 Task: Find connections with filter location Domont with filter topic #Partnershipwith filter profile language German with filter current company Pharmaguideline with filter school Indira Gandhi Delhi Technical University for Women with filter industry Magnetic and Optical Media Manufacturing with filter service category Computer Repair with filter keywords title Waiter/Waitress
Action: Mouse moved to (513, 84)
Screenshot: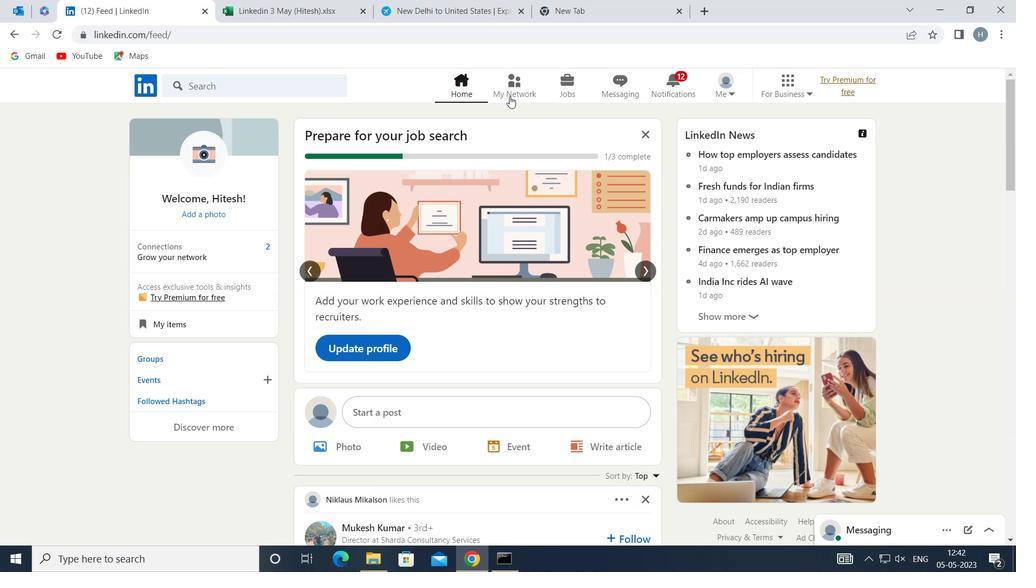 
Action: Mouse pressed left at (513, 84)
Screenshot: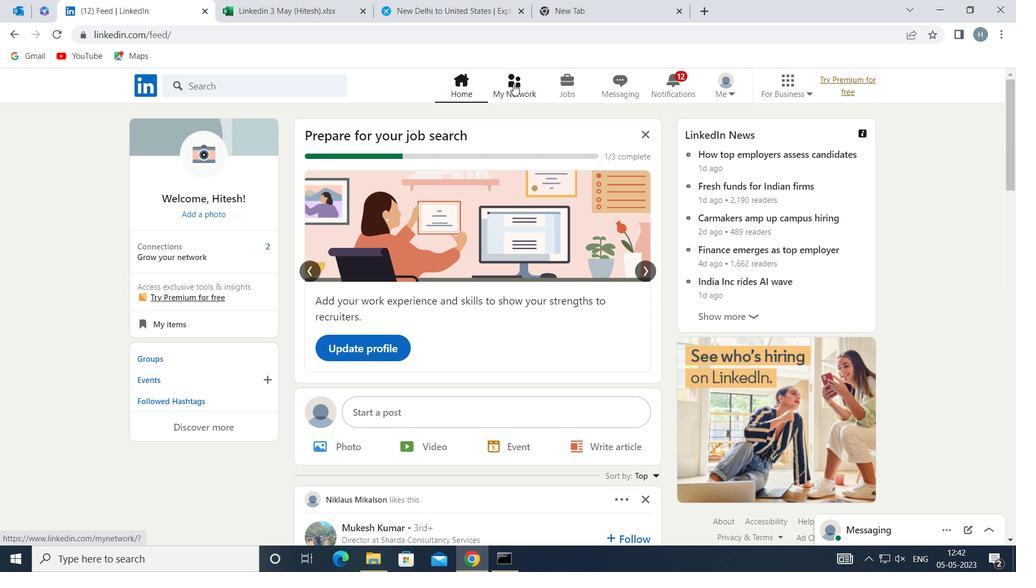 
Action: Mouse moved to (292, 159)
Screenshot: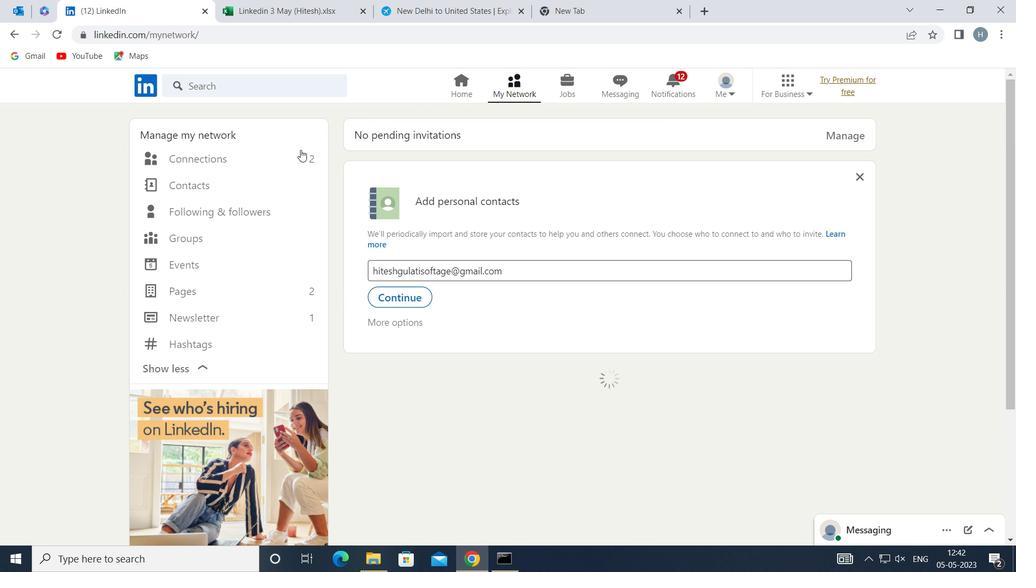 
Action: Mouse pressed left at (292, 159)
Screenshot: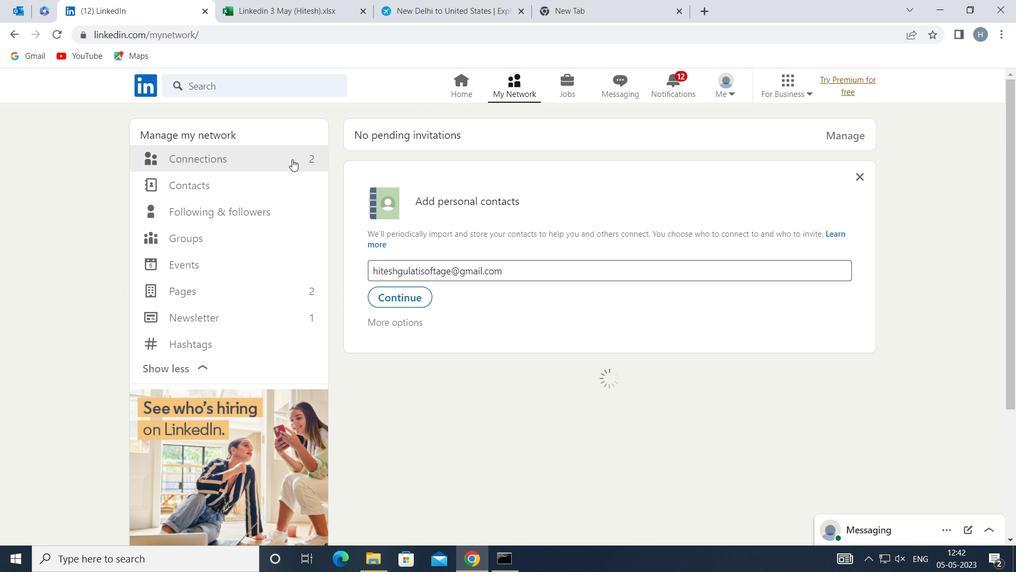 
Action: Mouse moved to (586, 157)
Screenshot: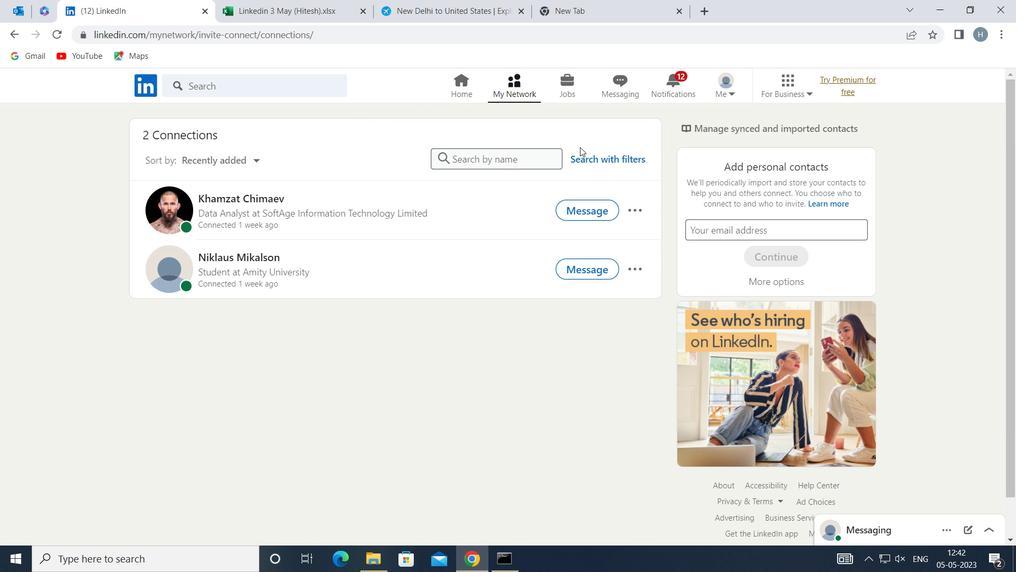 
Action: Mouse pressed left at (586, 157)
Screenshot: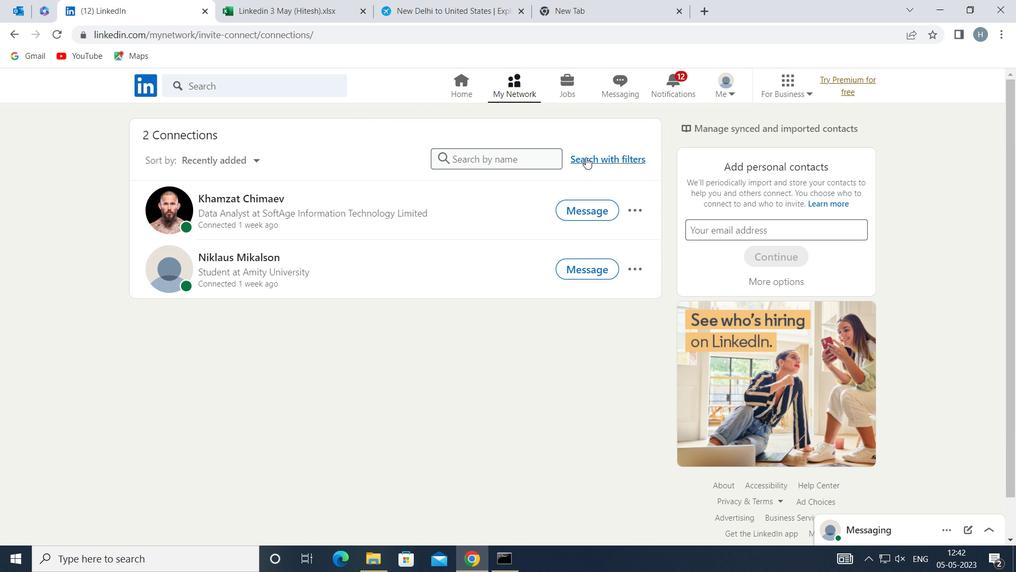 
Action: Mouse moved to (554, 123)
Screenshot: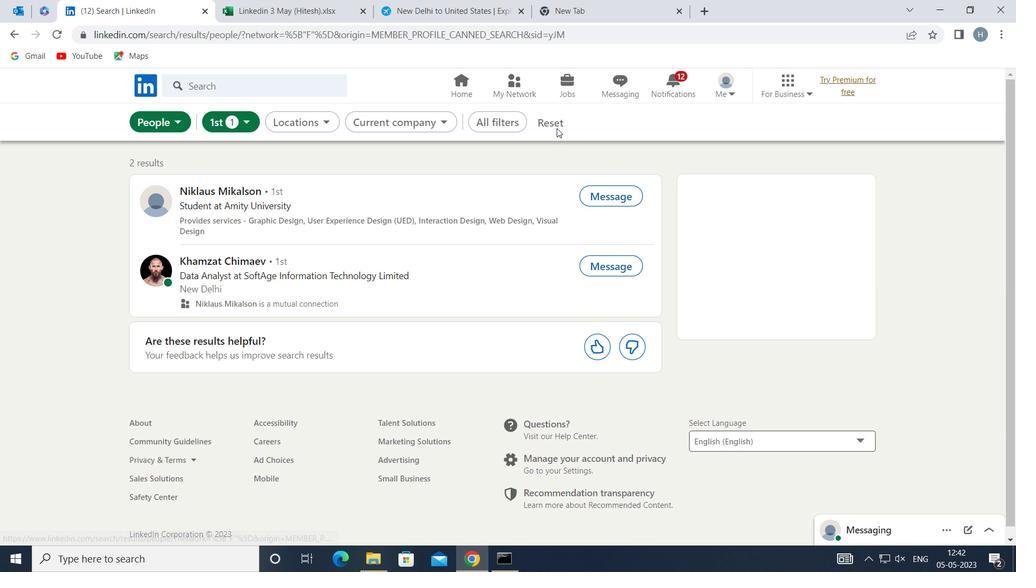 
Action: Mouse pressed left at (554, 123)
Screenshot: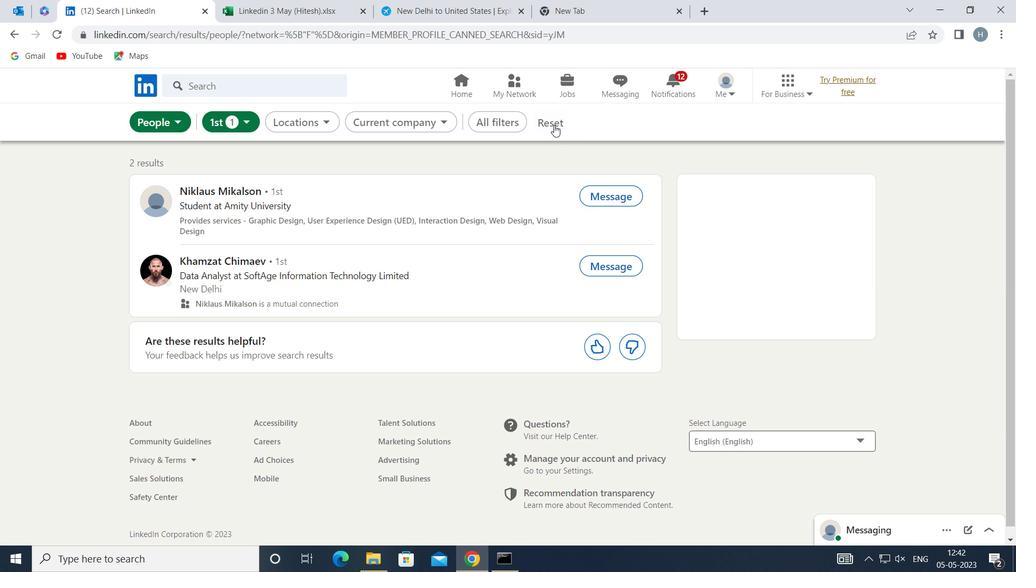 
Action: Mouse moved to (539, 119)
Screenshot: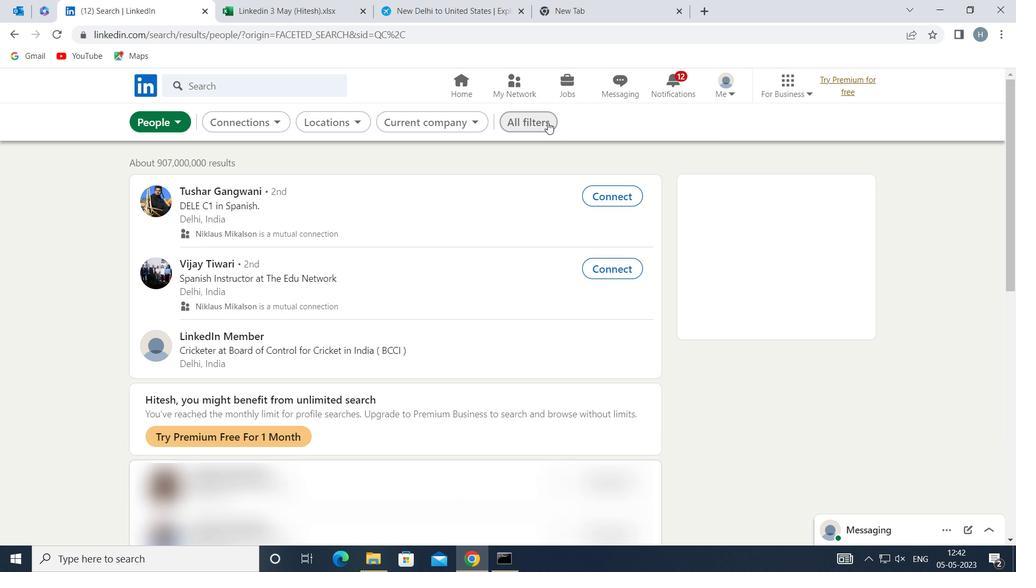 
Action: Mouse pressed left at (539, 119)
Screenshot: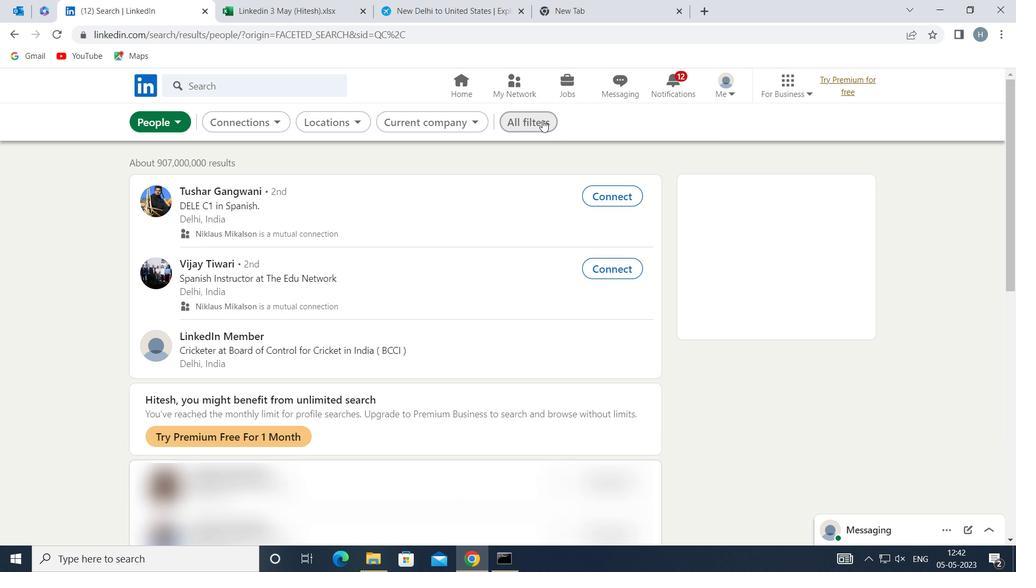 
Action: Mouse moved to (770, 282)
Screenshot: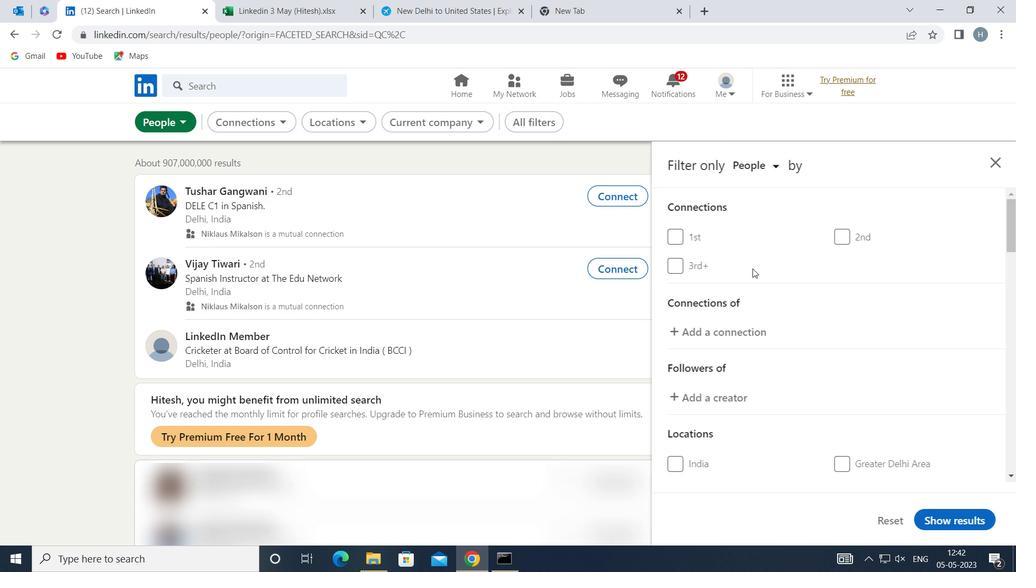 
Action: Mouse scrolled (770, 282) with delta (0, 0)
Screenshot: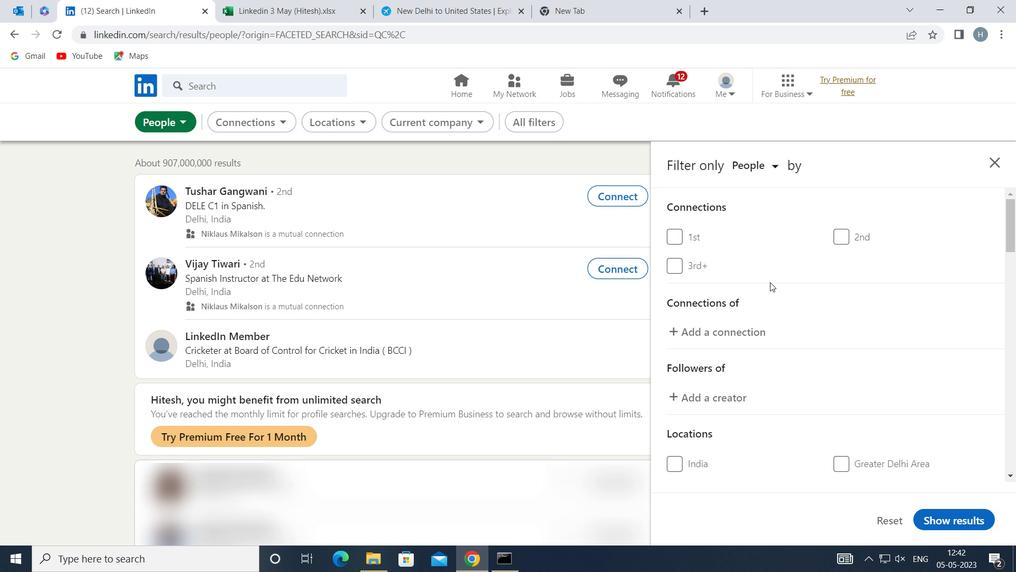
Action: Mouse scrolled (770, 282) with delta (0, 0)
Screenshot: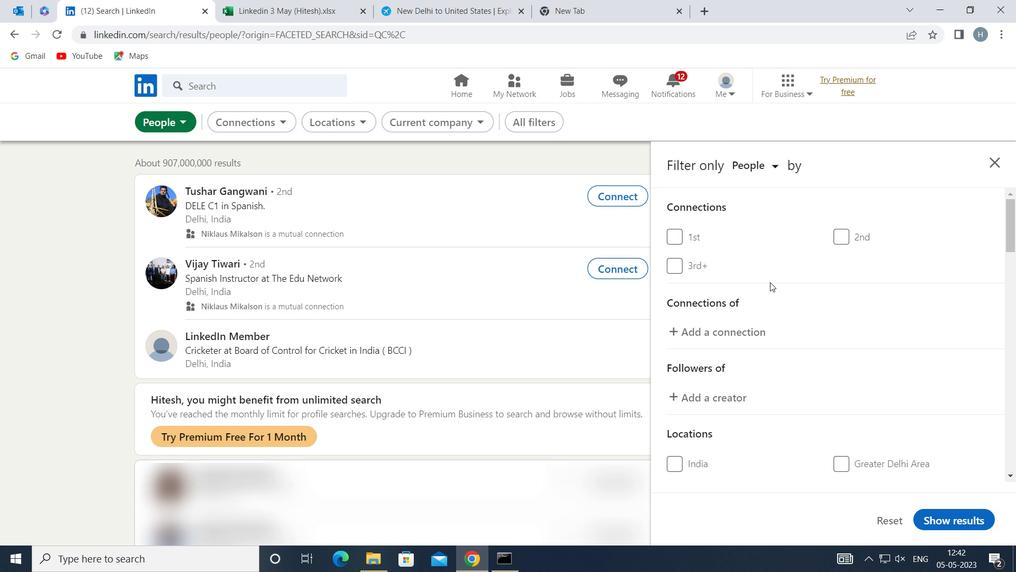 
Action: Mouse scrolled (770, 282) with delta (0, 0)
Screenshot: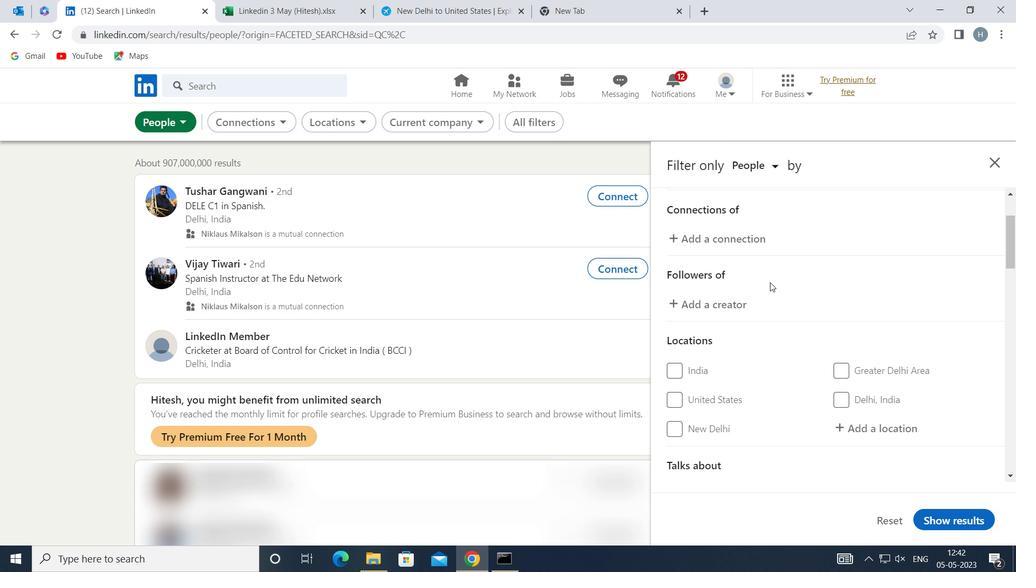 
Action: Mouse moved to (849, 318)
Screenshot: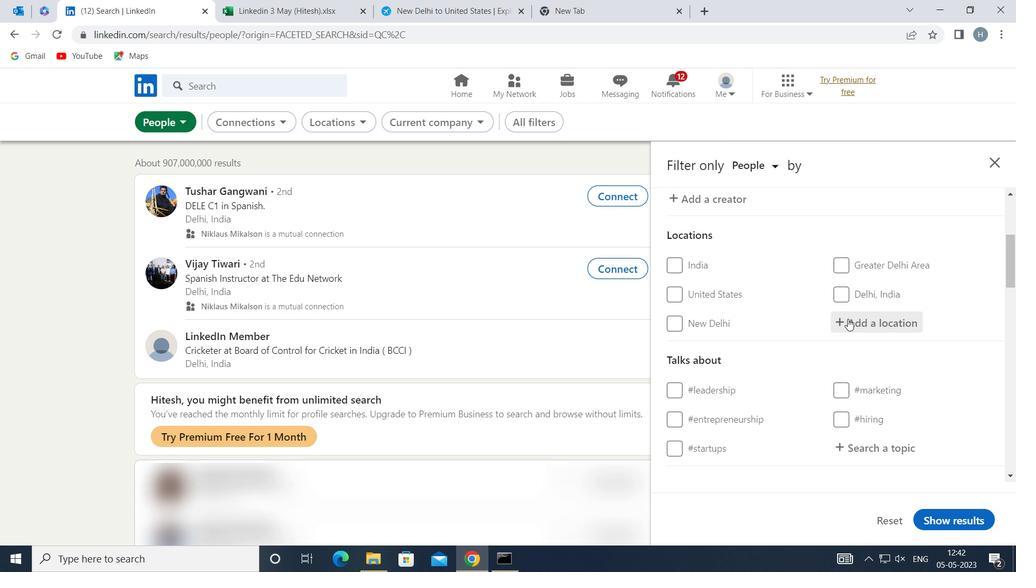 
Action: Mouse pressed left at (849, 318)
Screenshot: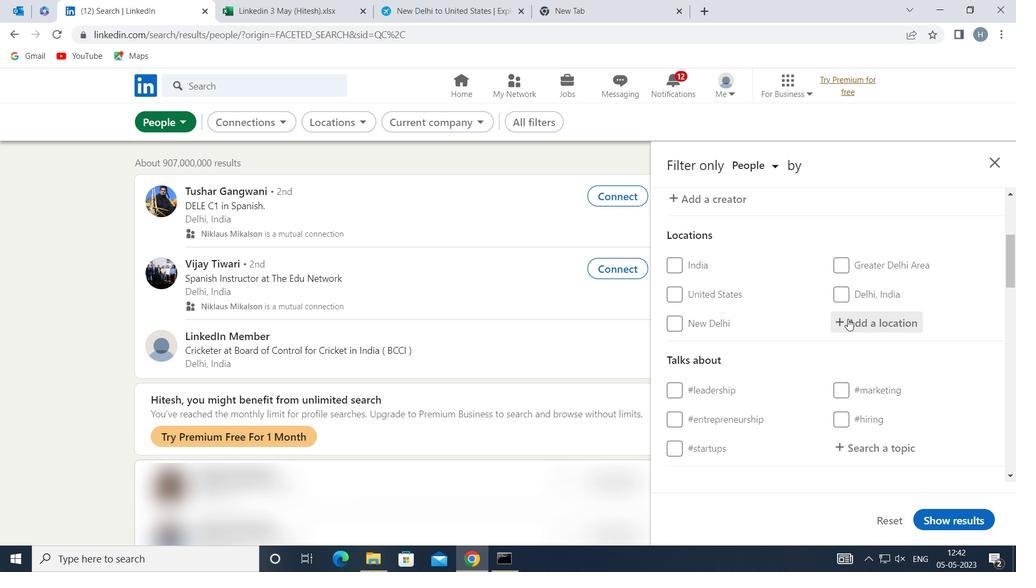 
Action: Mouse moved to (845, 317)
Screenshot: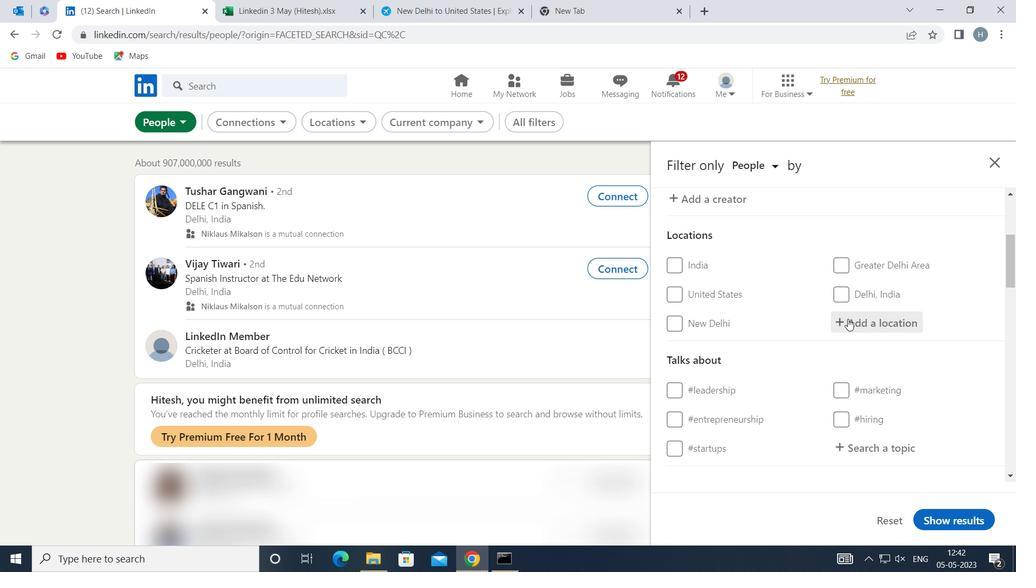 
Action: Key pressed <Key.shift>DOMON
Screenshot: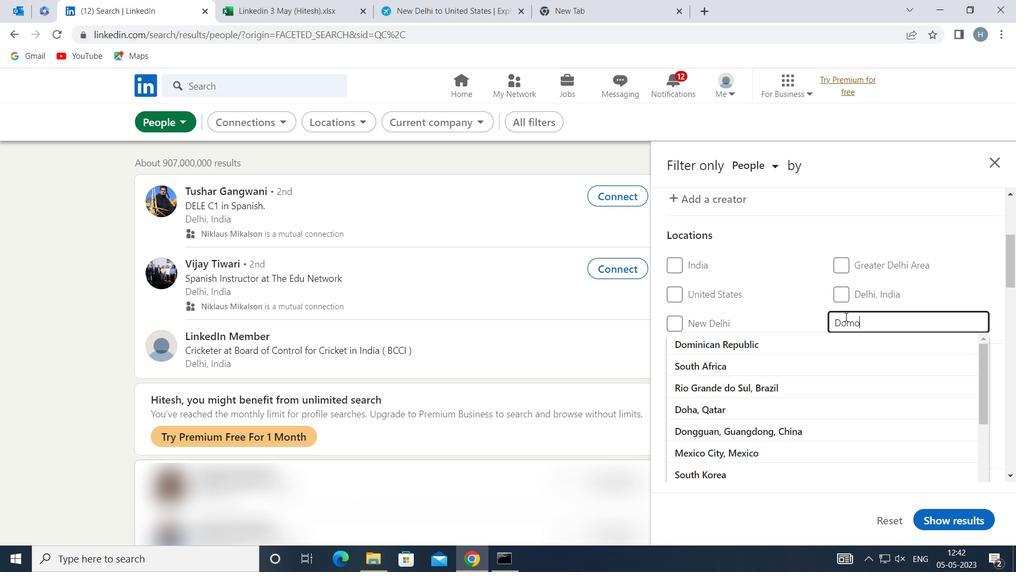 
Action: Mouse moved to (819, 343)
Screenshot: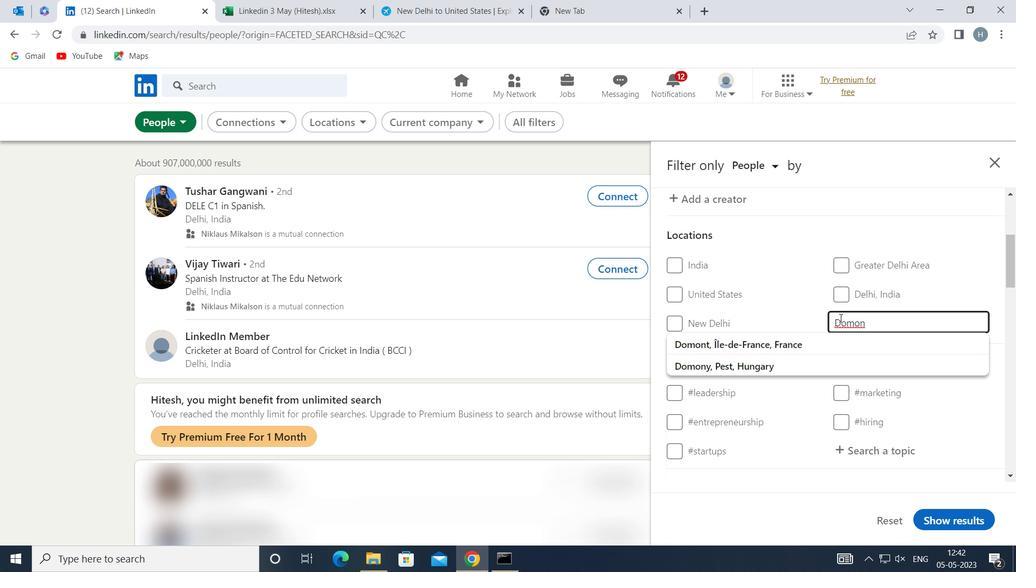 
Action: Mouse pressed left at (819, 343)
Screenshot: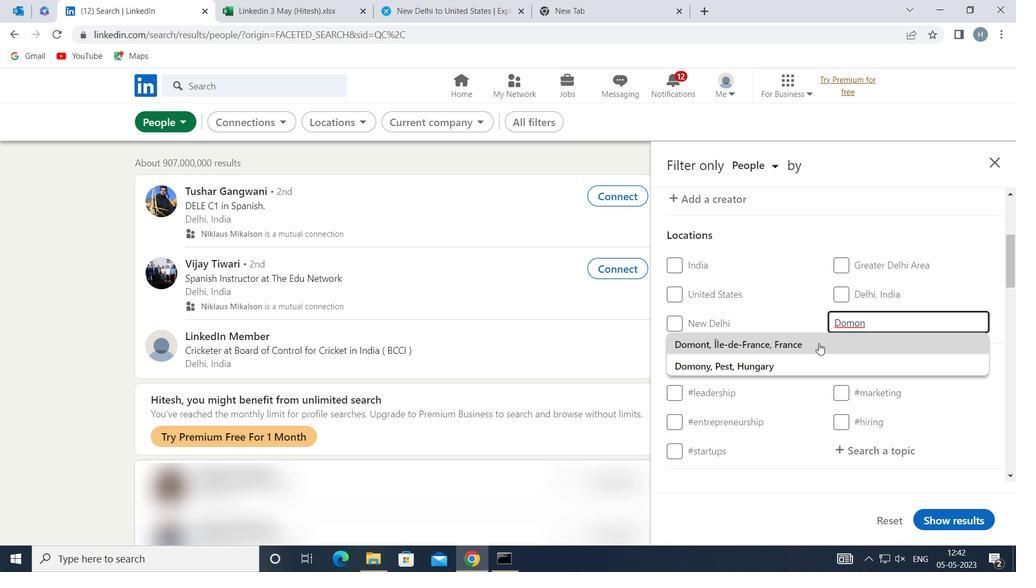 
Action: Mouse moved to (795, 308)
Screenshot: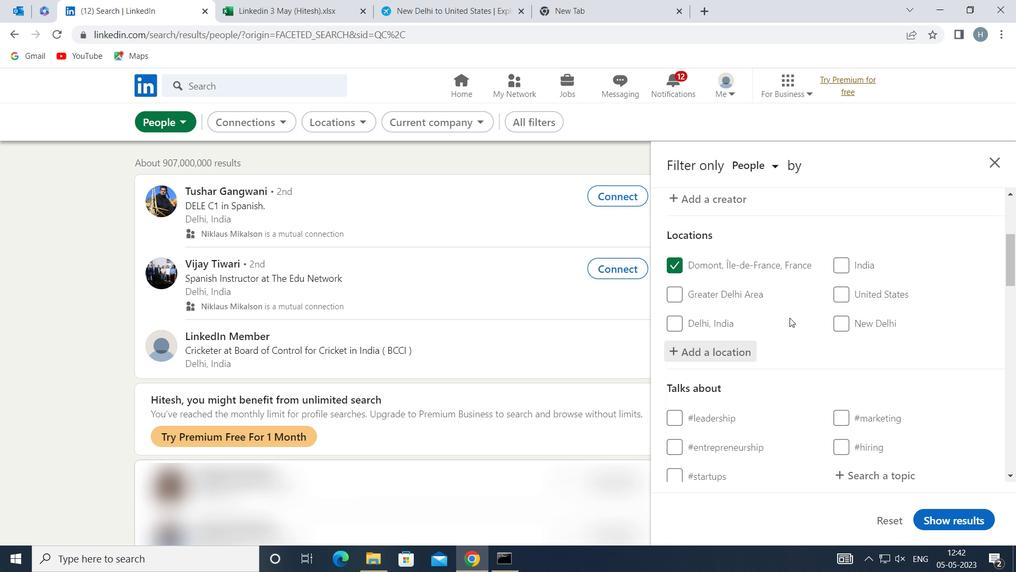 
Action: Mouse scrolled (795, 307) with delta (0, 0)
Screenshot: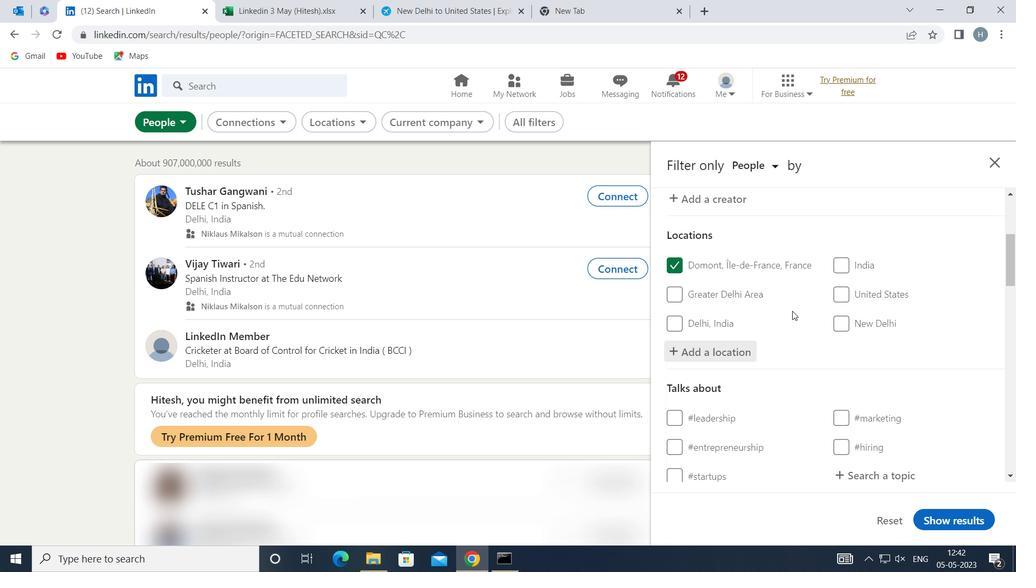 
Action: Mouse moved to (796, 306)
Screenshot: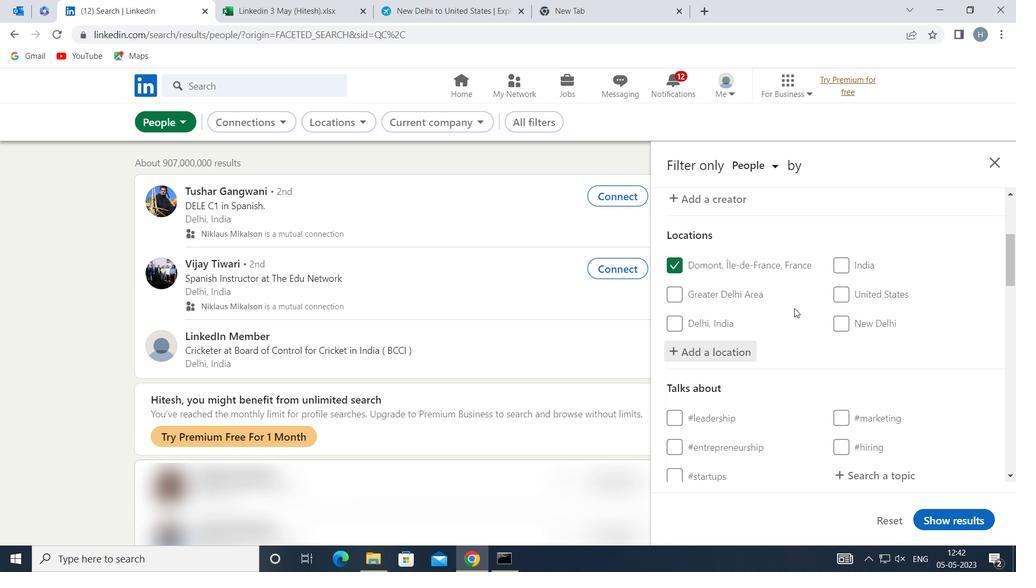 
Action: Mouse scrolled (796, 306) with delta (0, 0)
Screenshot: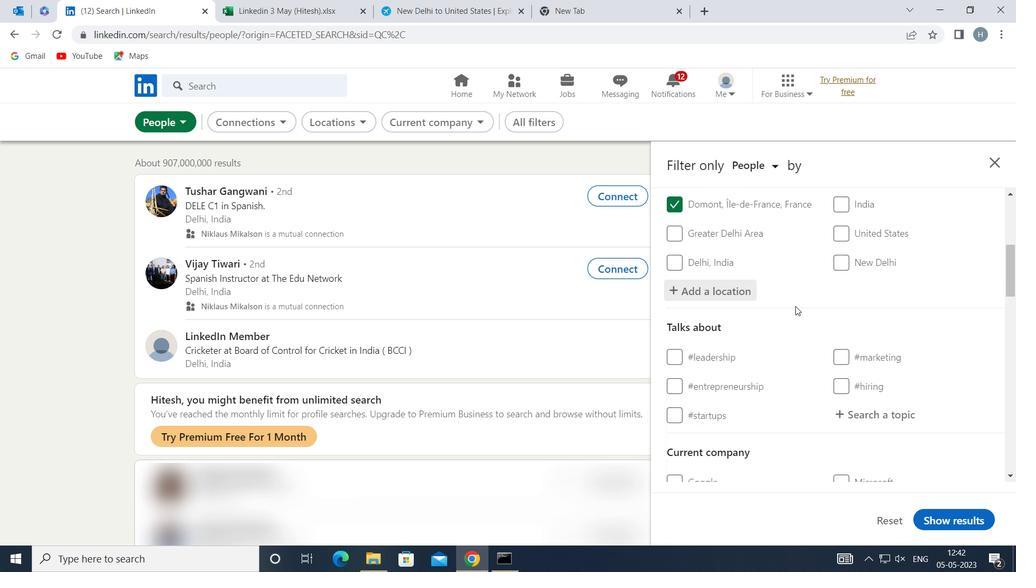 
Action: Mouse moved to (867, 344)
Screenshot: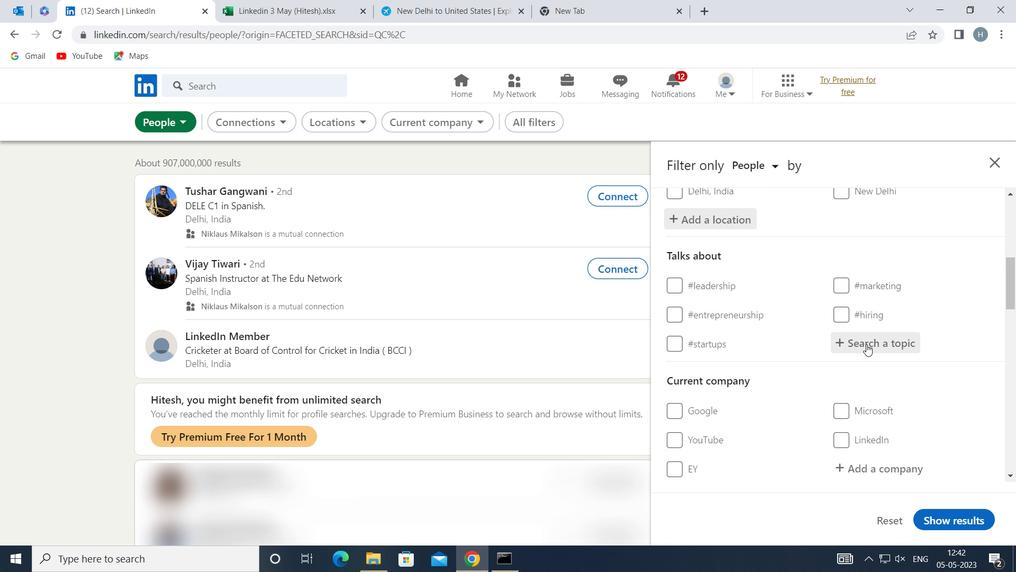 
Action: Mouse pressed left at (867, 344)
Screenshot: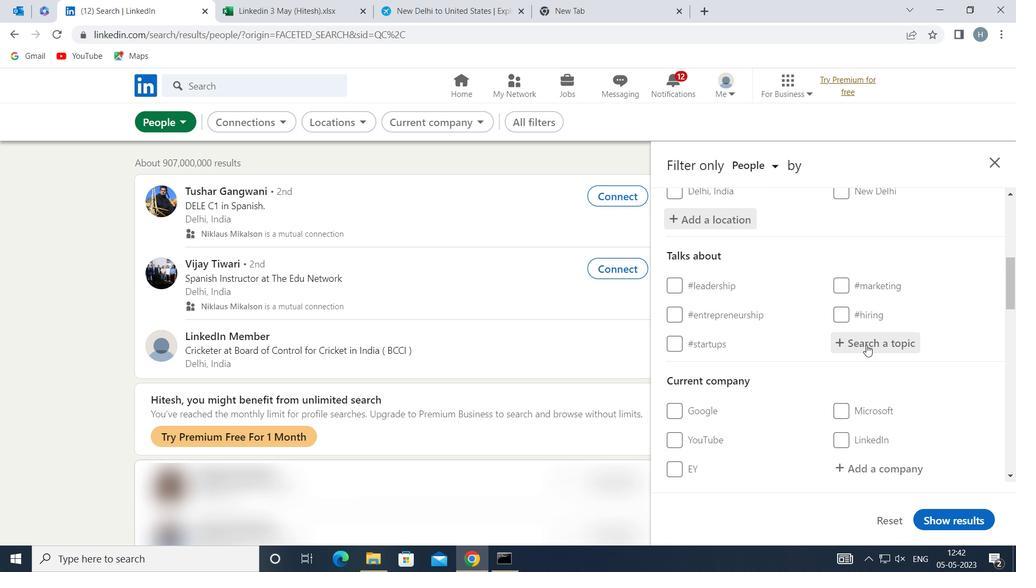 
Action: Mouse moved to (868, 344)
Screenshot: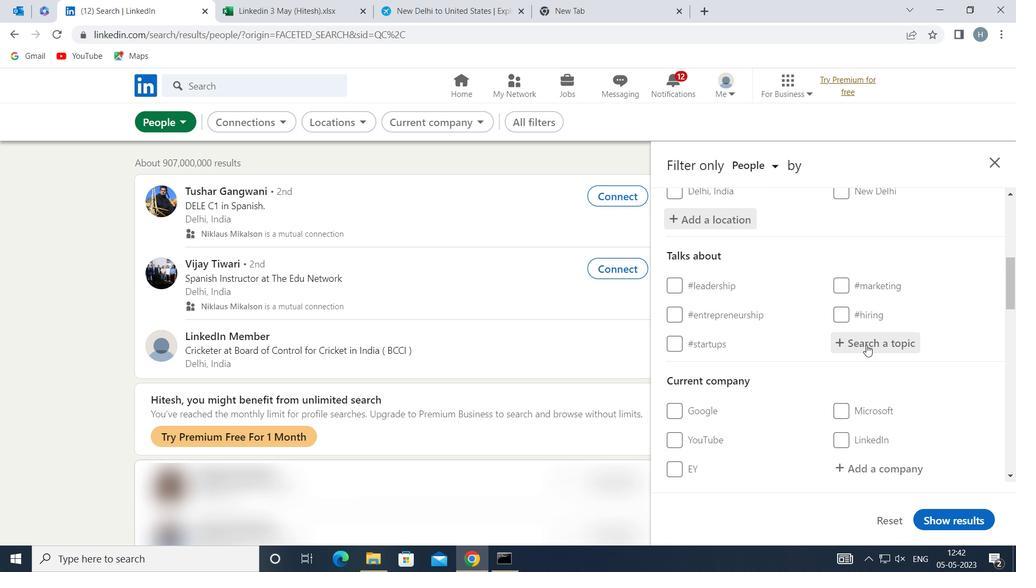 
Action: Key pressed <Key.shift>PARTNERSHIP
Screenshot: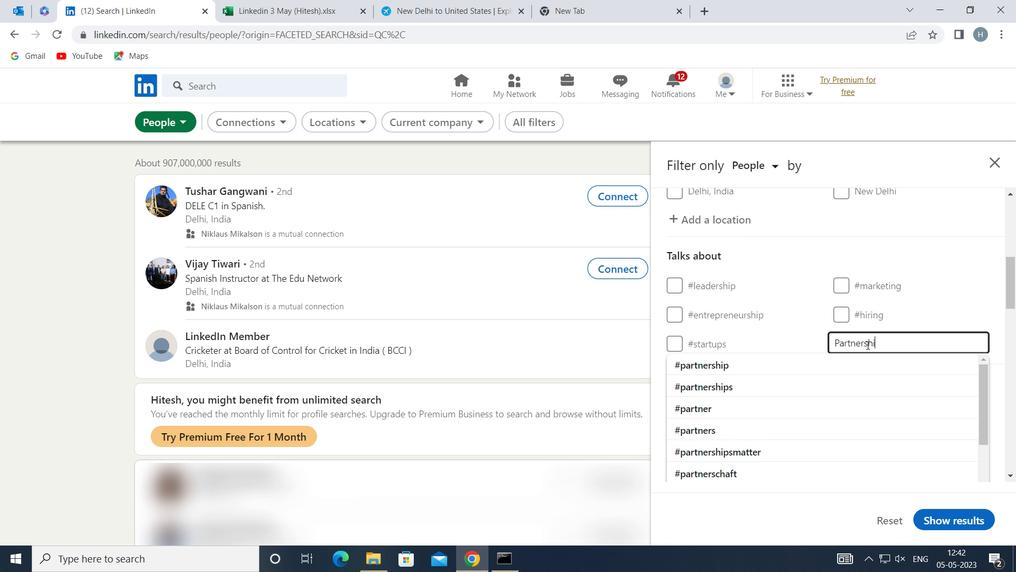 
Action: Mouse moved to (810, 361)
Screenshot: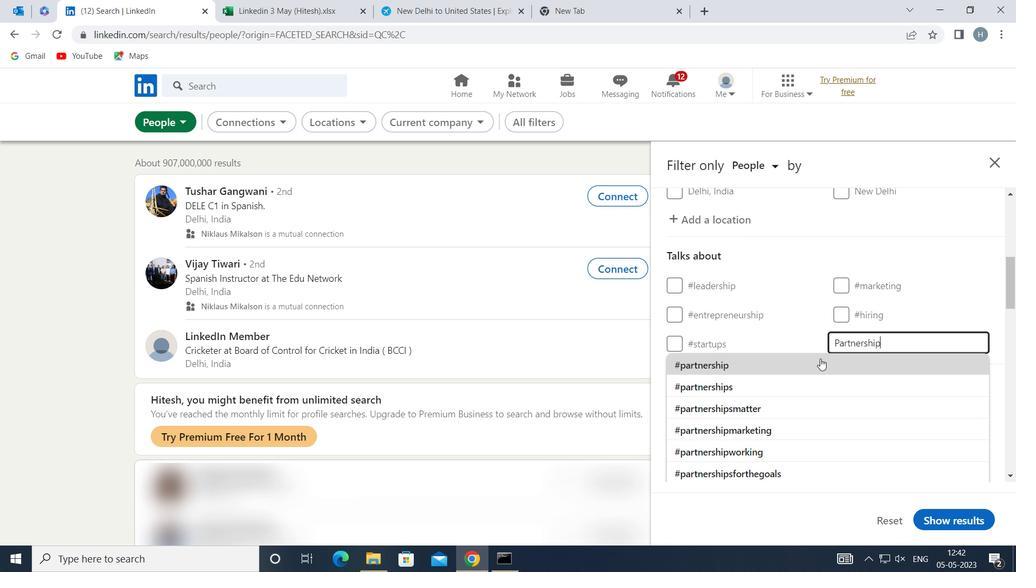 
Action: Mouse pressed left at (810, 361)
Screenshot: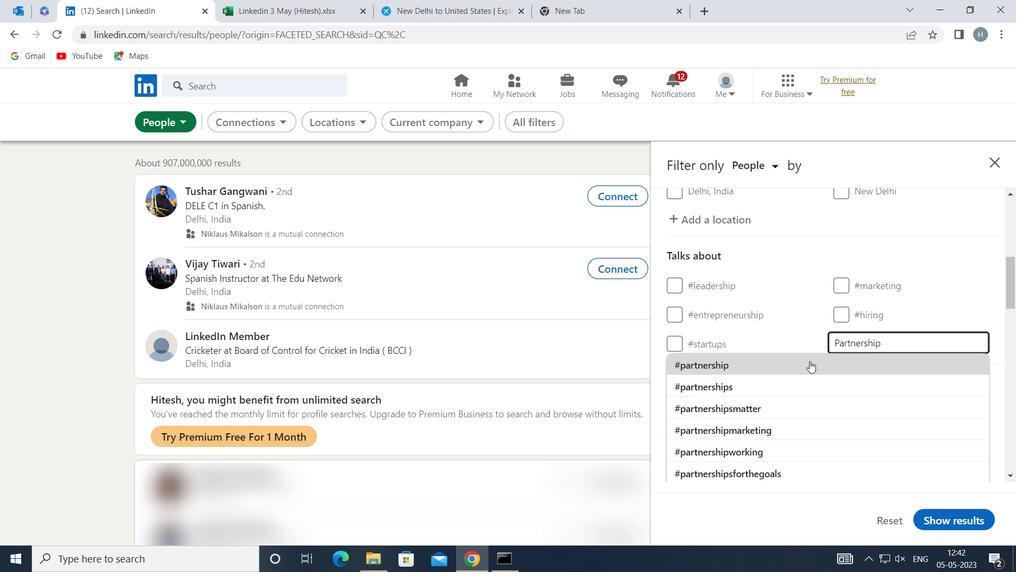 
Action: Mouse moved to (805, 352)
Screenshot: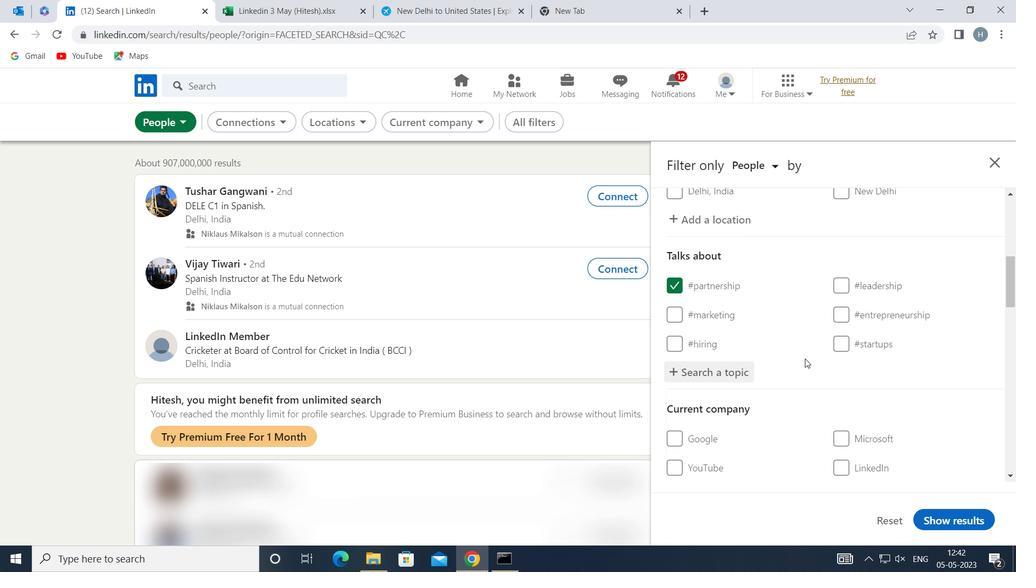 
Action: Mouse scrolled (805, 351) with delta (0, 0)
Screenshot: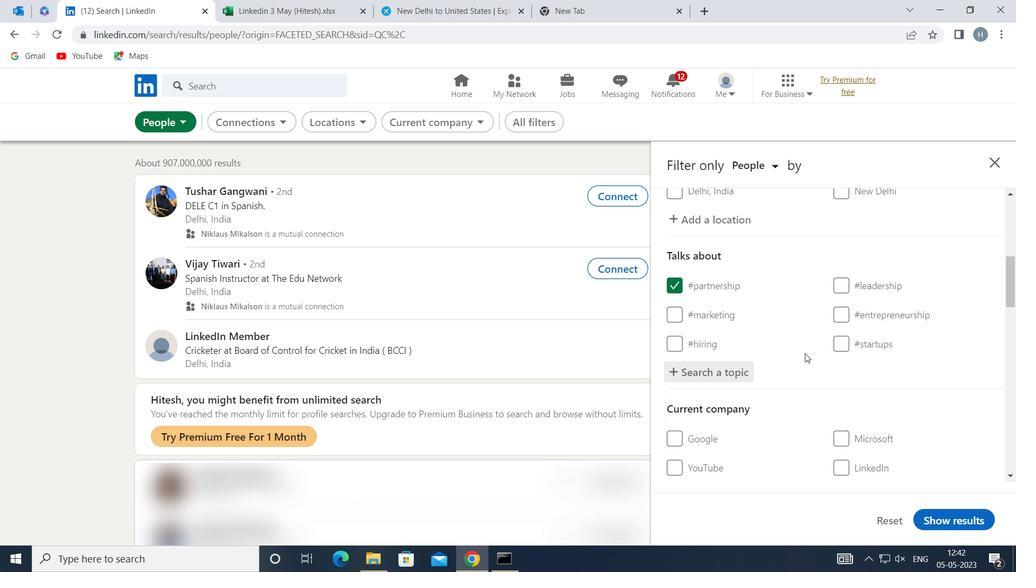 
Action: Mouse moved to (806, 350)
Screenshot: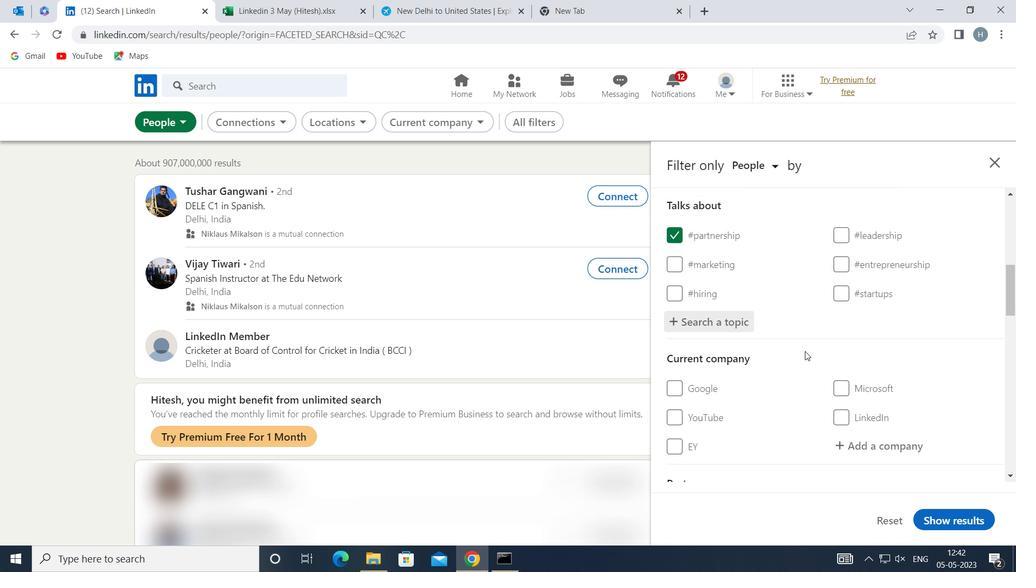 
Action: Mouse scrolled (806, 350) with delta (0, 0)
Screenshot: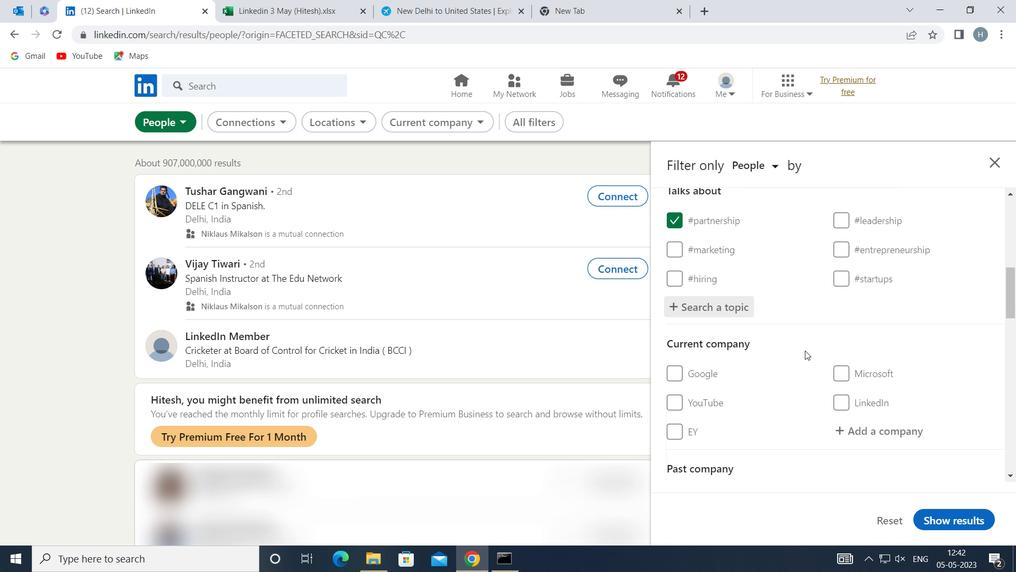 
Action: Mouse moved to (807, 349)
Screenshot: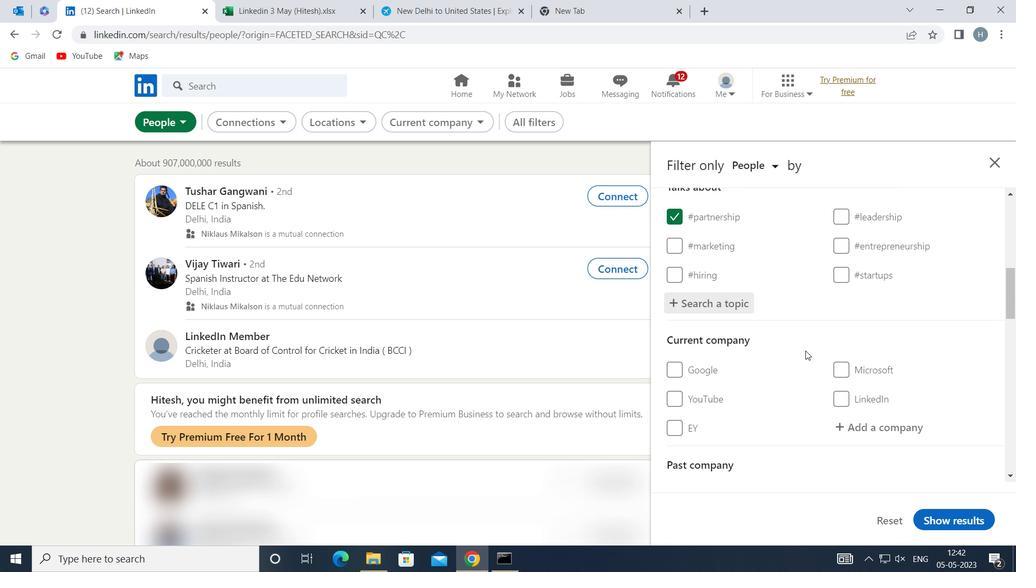 
Action: Mouse scrolled (807, 348) with delta (0, 0)
Screenshot: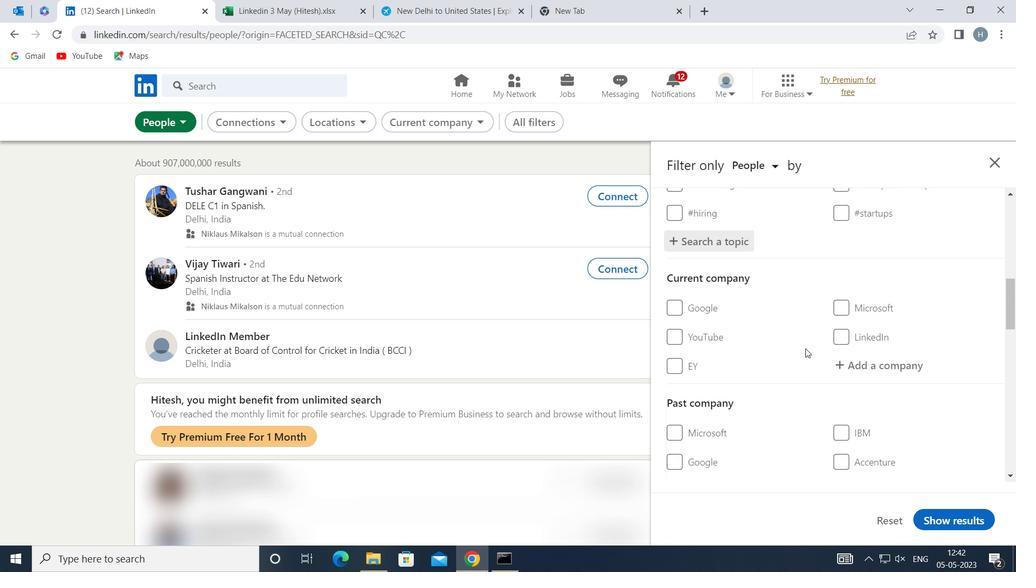 
Action: Mouse scrolled (807, 348) with delta (0, 0)
Screenshot: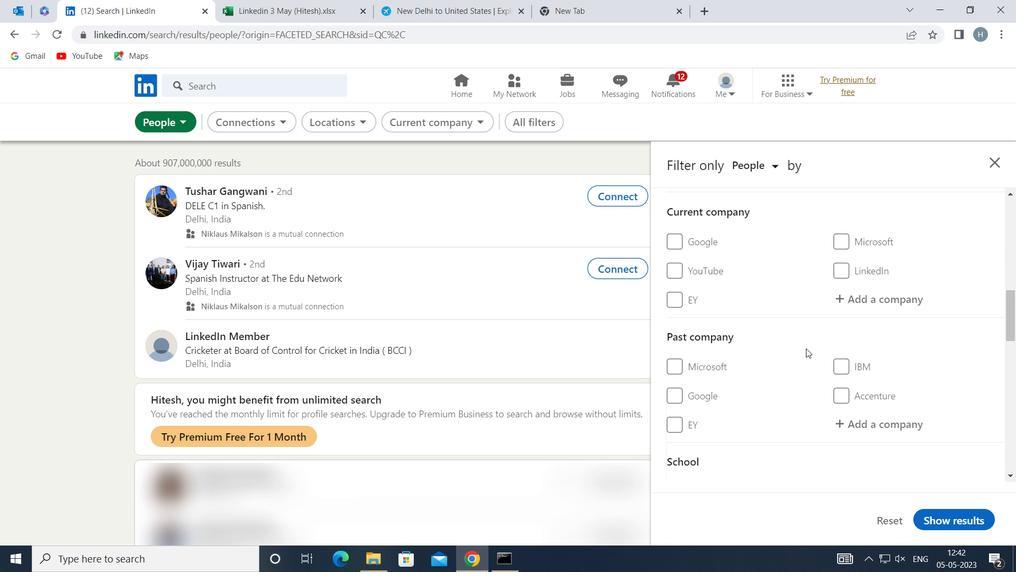 
Action: Mouse moved to (808, 347)
Screenshot: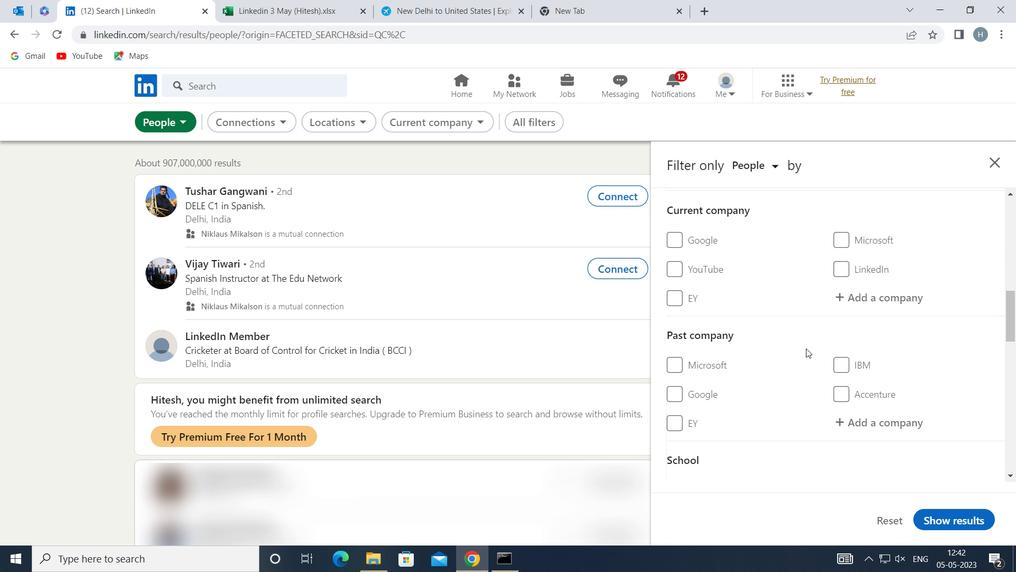 
Action: Mouse scrolled (808, 346) with delta (0, 0)
Screenshot: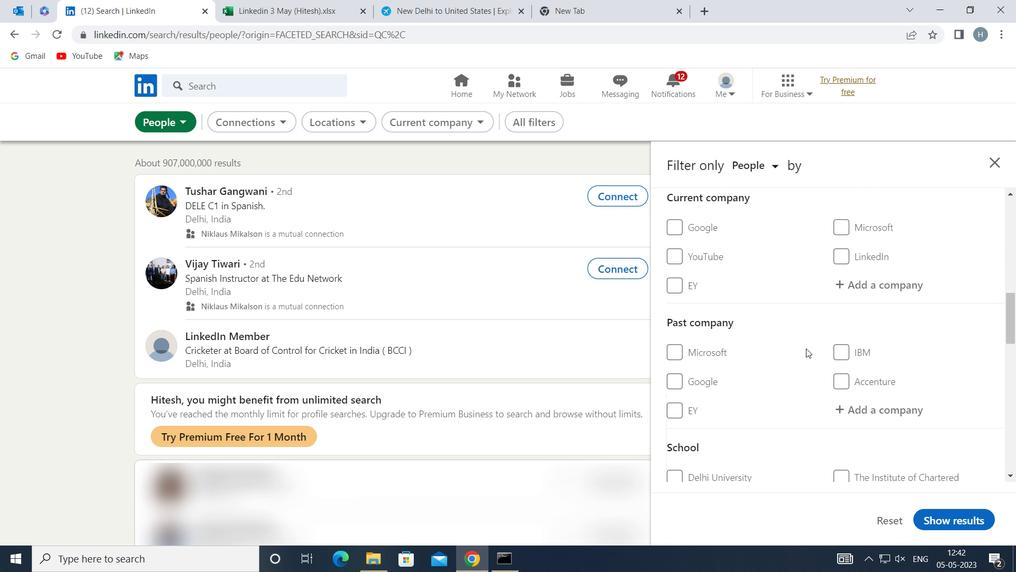 
Action: Mouse scrolled (808, 346) with delta (0, 0)
Screenshot: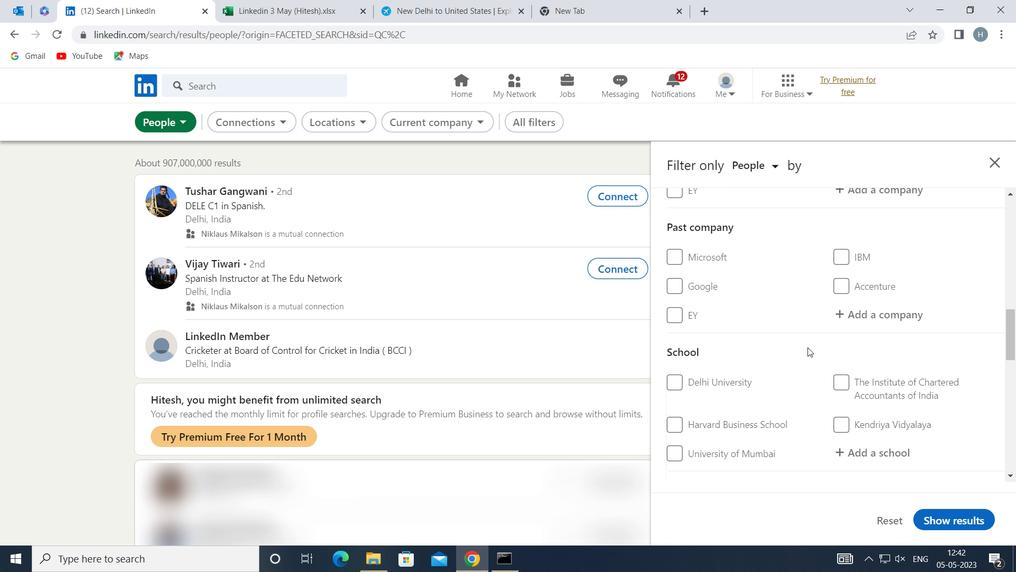 
Action: Mouse scrolled (808, 346) with delta (0, 0)
Screenshot: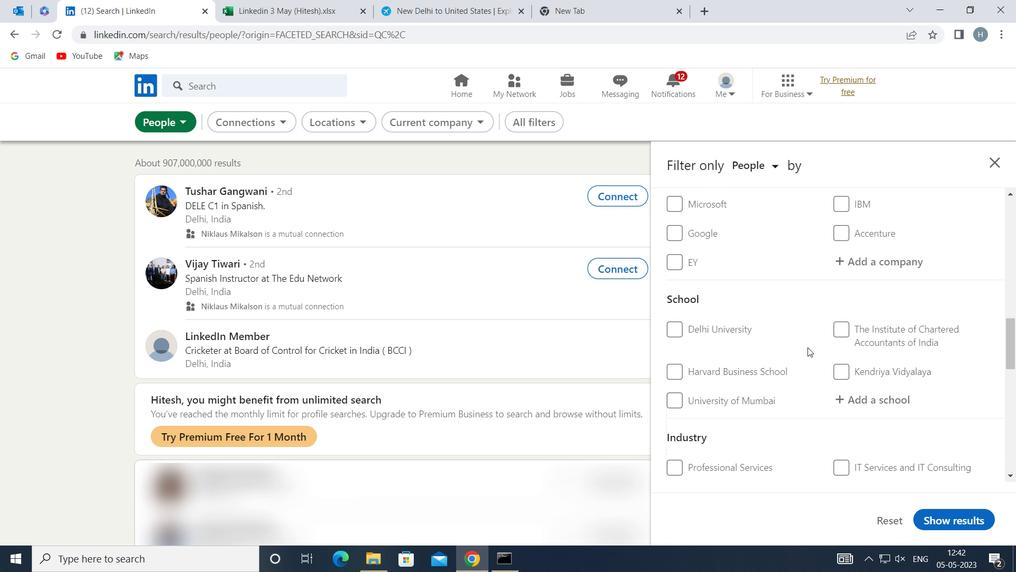 
Action: Mouse scrolled (808, 346) with delta (0, 0)
Screenshot: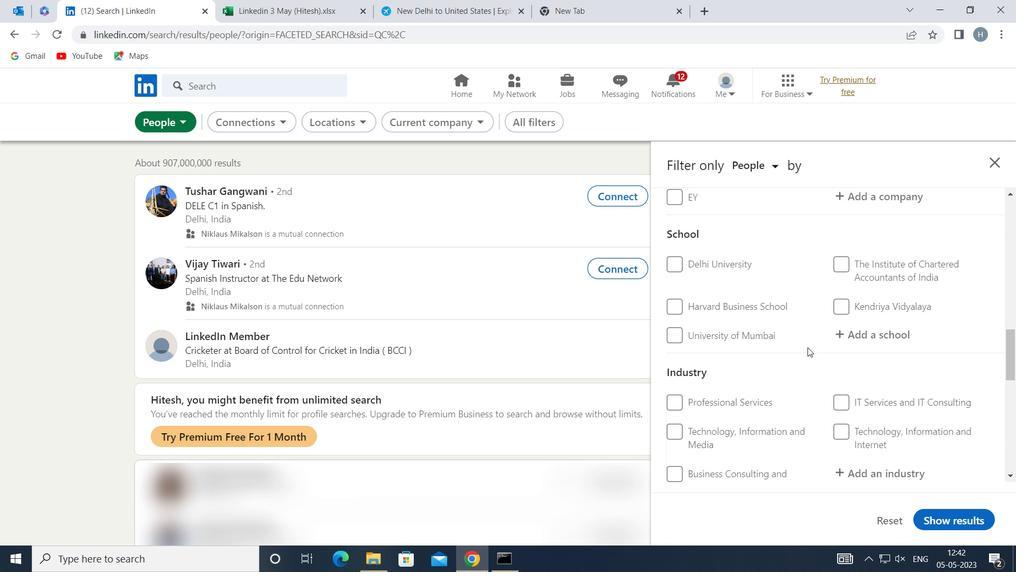 
Action: Mouse scrolled (808, 346) with delta (0, 0)
Screenshot: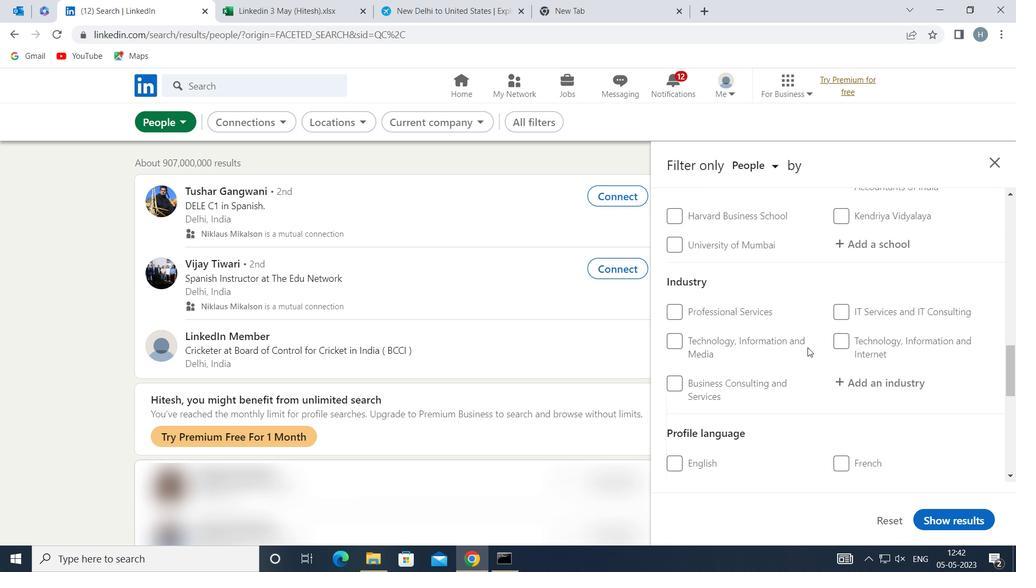 
Action: Mouse scrolled (808, 346) with delta (0, 0)
Screenshot: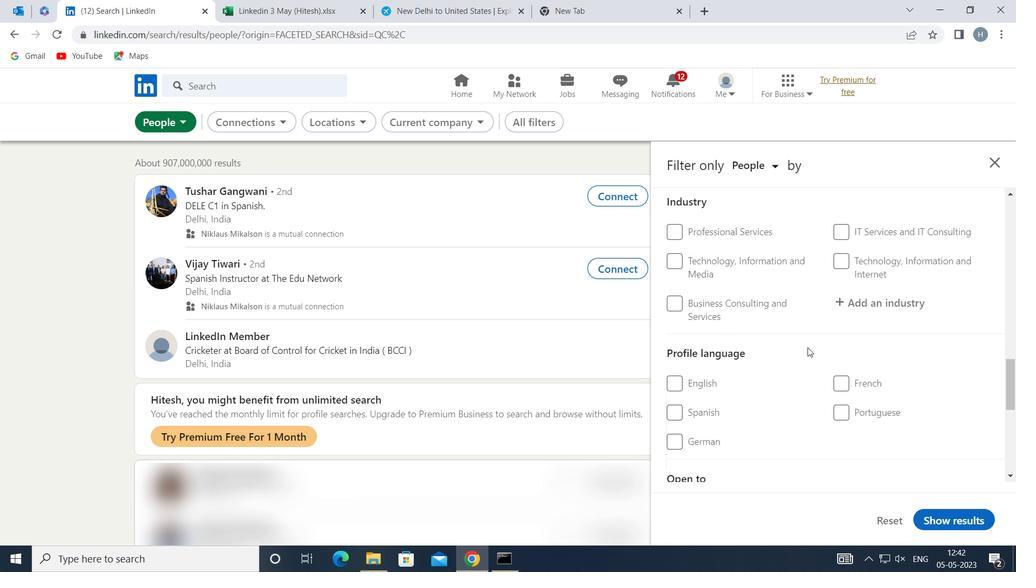 
Action: Mouse moved to (696, 371)
Screenshot: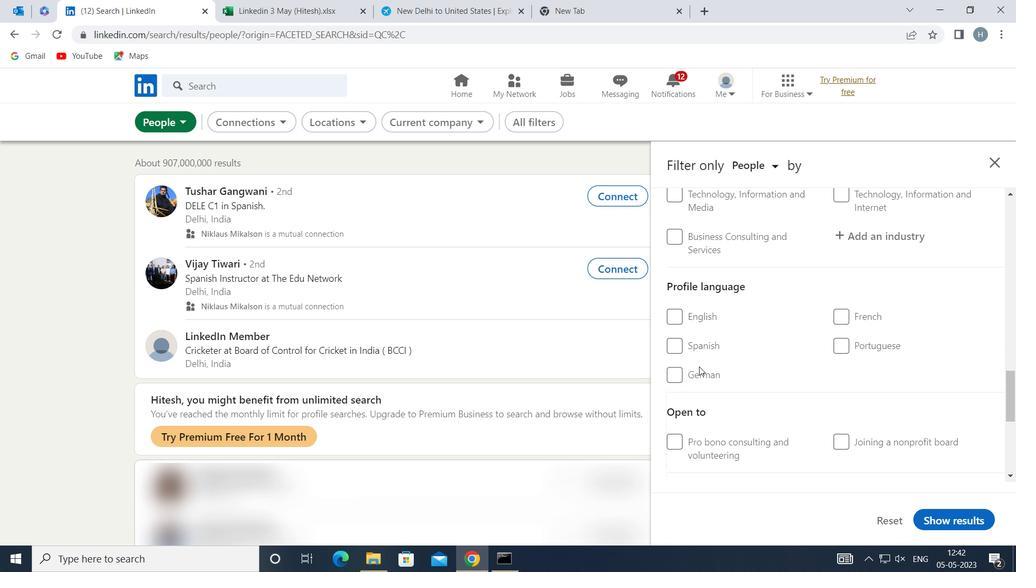 
Action: Mouse pressed left at (696, 371)
Screenshot: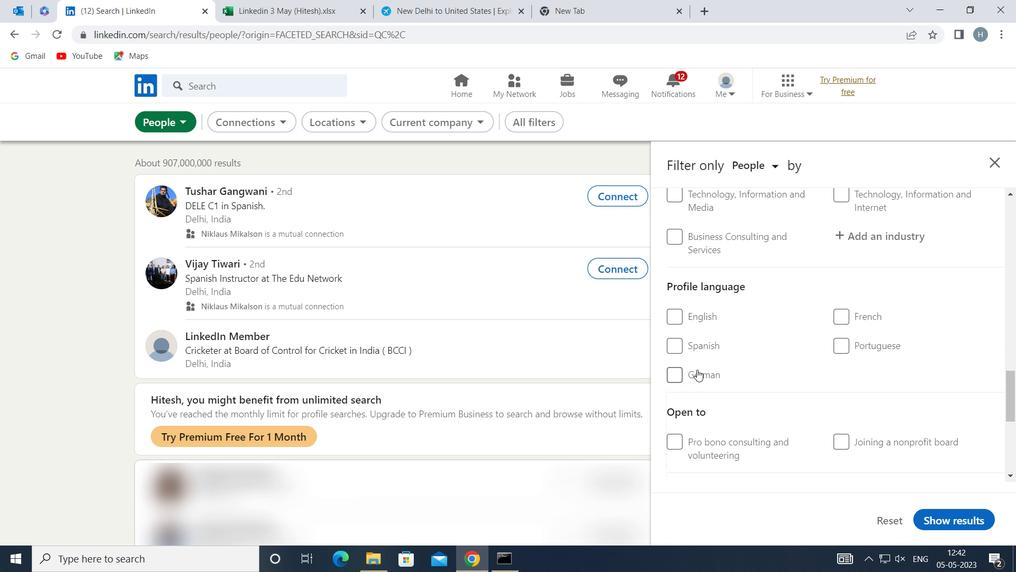 
Action: Mouse moved to (792, 358)
Screenshot: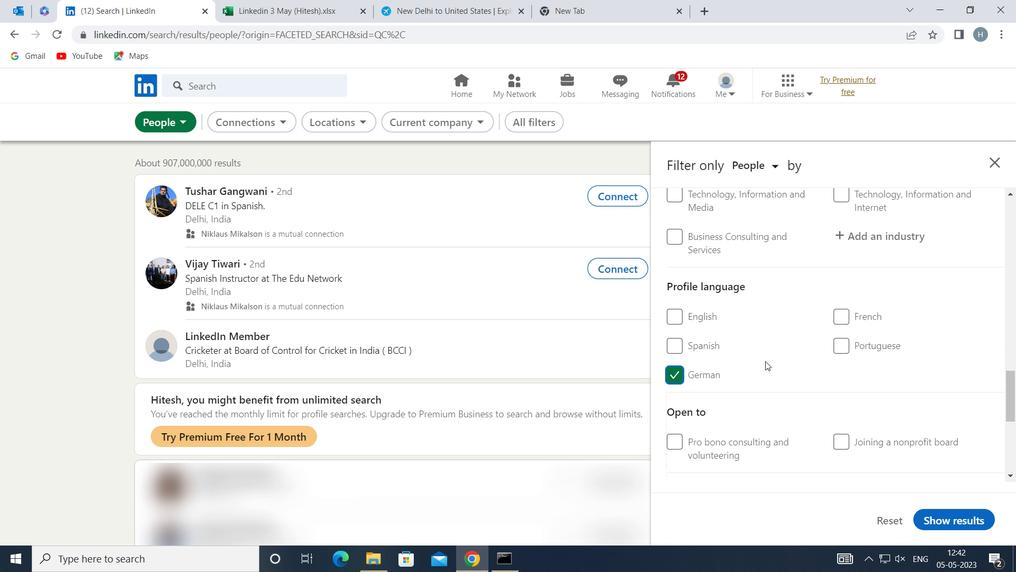 
Action: Mouse scrolled (792, 359) with delta (0, 0)
Screenshot: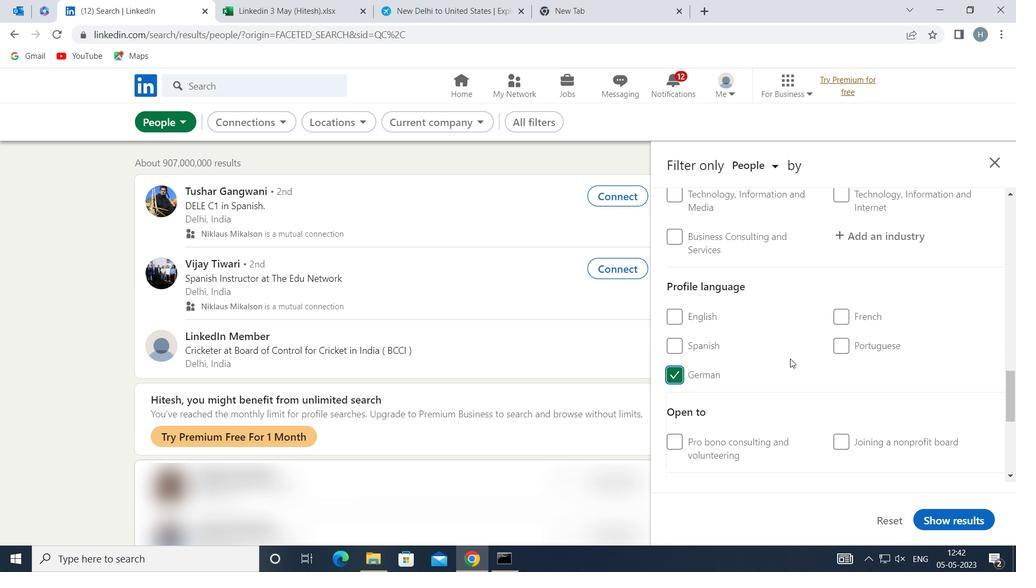 
Action: Mouse moved to (791, 356)
Screenshot: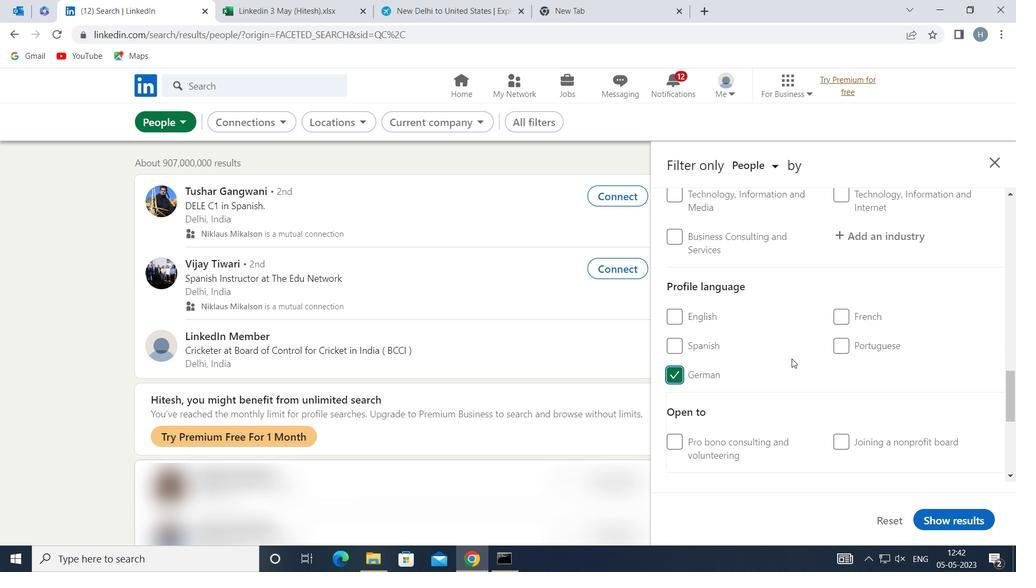 
Action: Mouse scrolled (791, 357) with delta (0, 0)
Screenshot: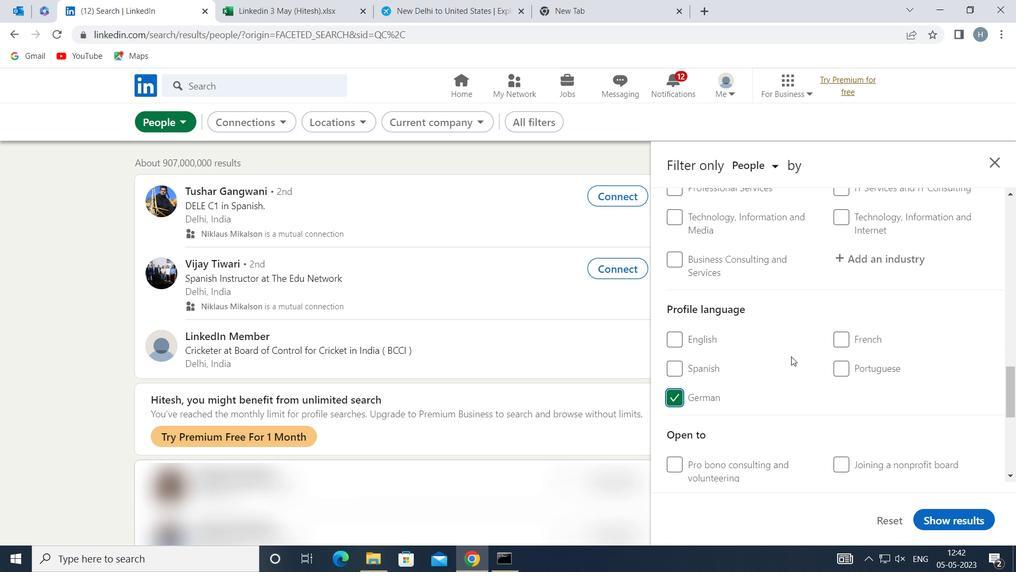 
Action: Mouse scrolled (791, 357) with delta (0, 0)
Screenshot: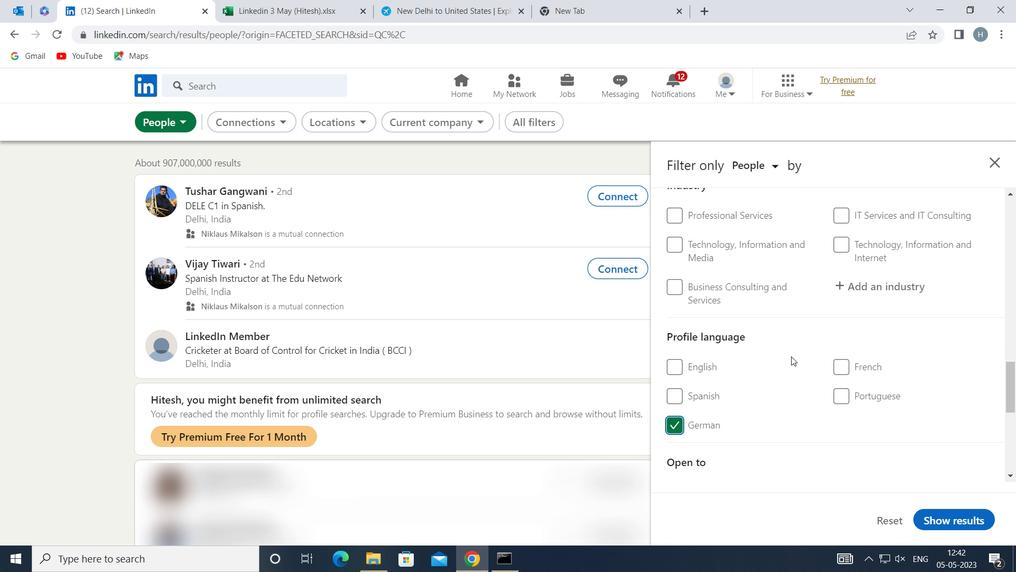 
Action: Mouse scrolled (791, 357) with delta (0, 0)
Screenshot: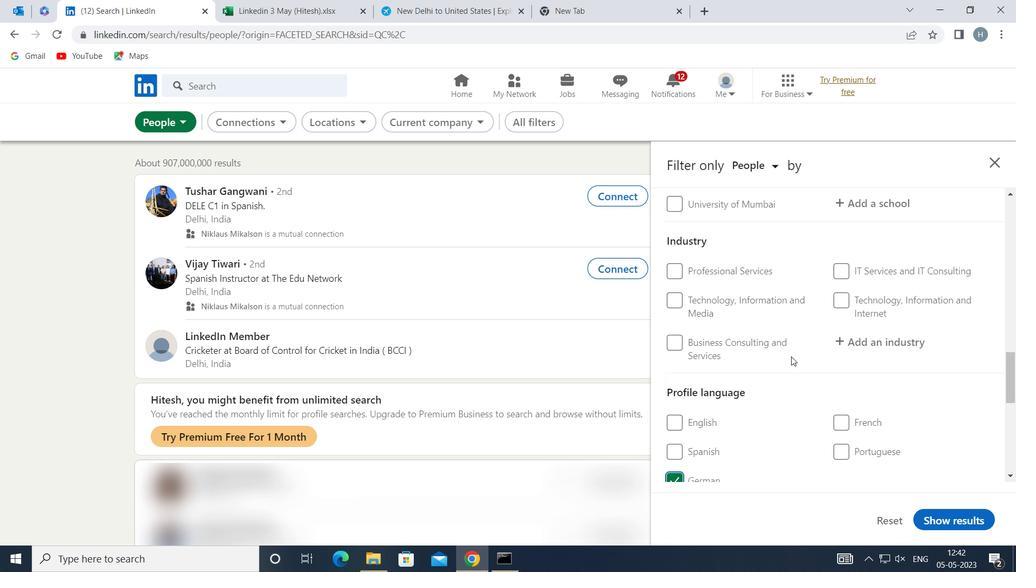 
Action: Mouse scrolled (791, 357) with delta (0, 0)
Screenshot: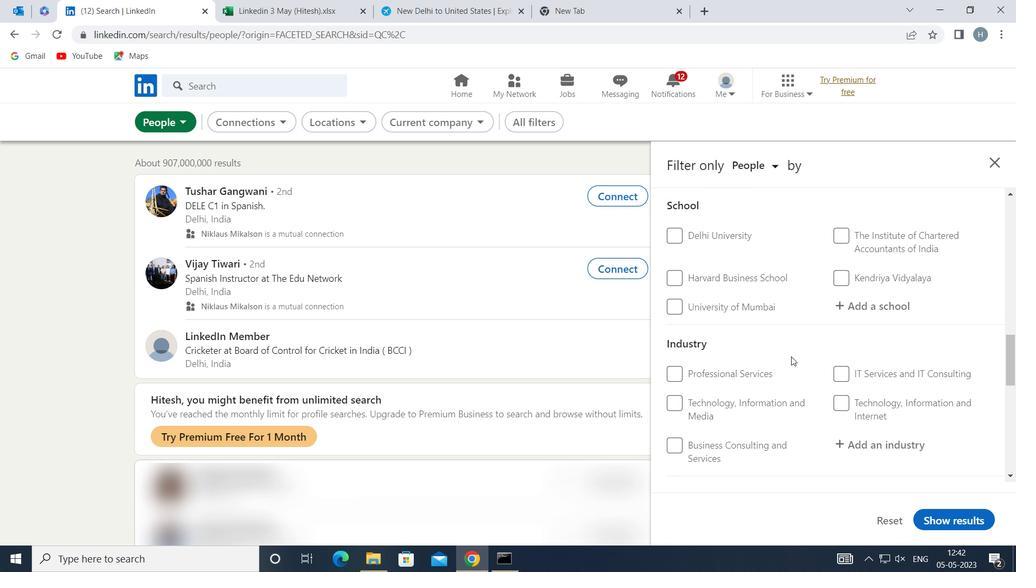 
Action: Mouse scrolled (791, 357) with delta (0, 0)
Screenshot: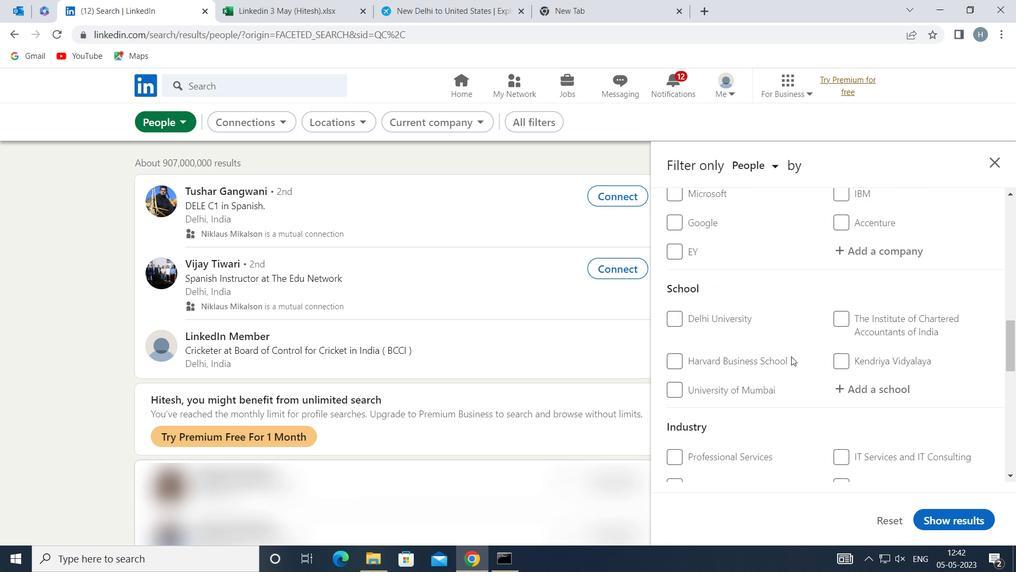 
Action: Mouse scrolled (791, 357) with delta (0, 0)
Screenshot: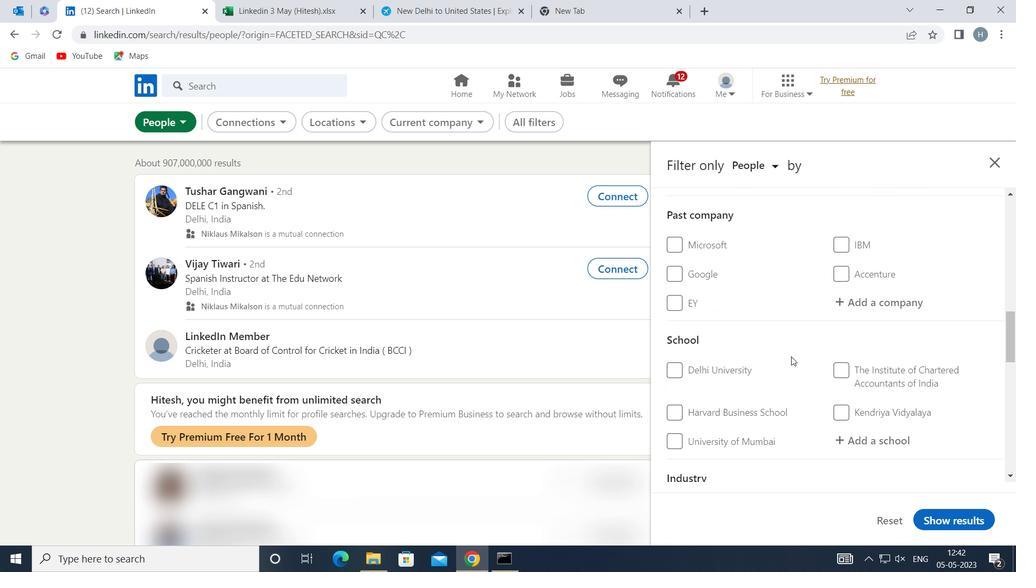 
Action: Mouse scrolled (791, 357) with delta (0, 0)
Screenshot: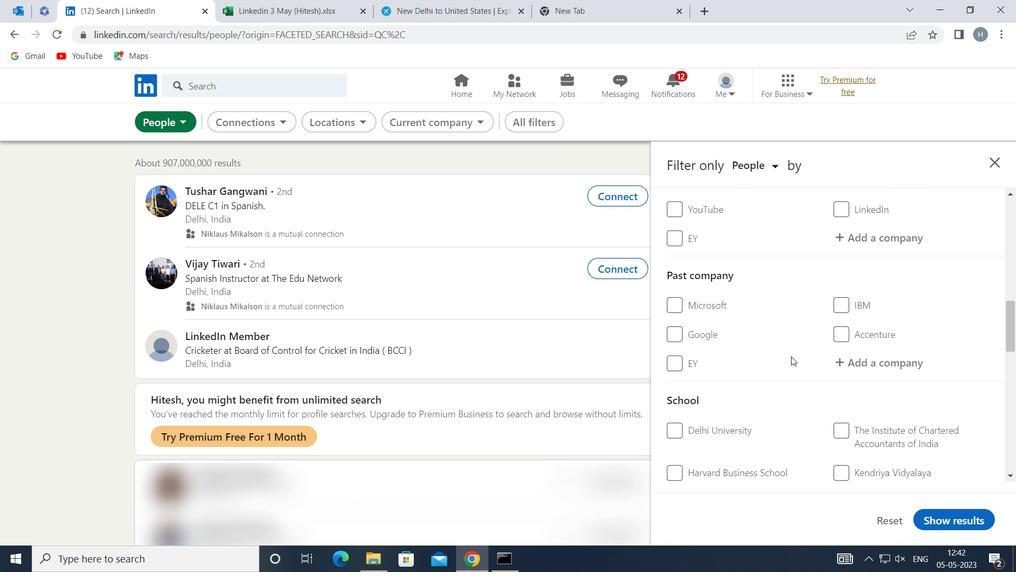 
Action: Mouse moved to (856, 360)
Screenshot: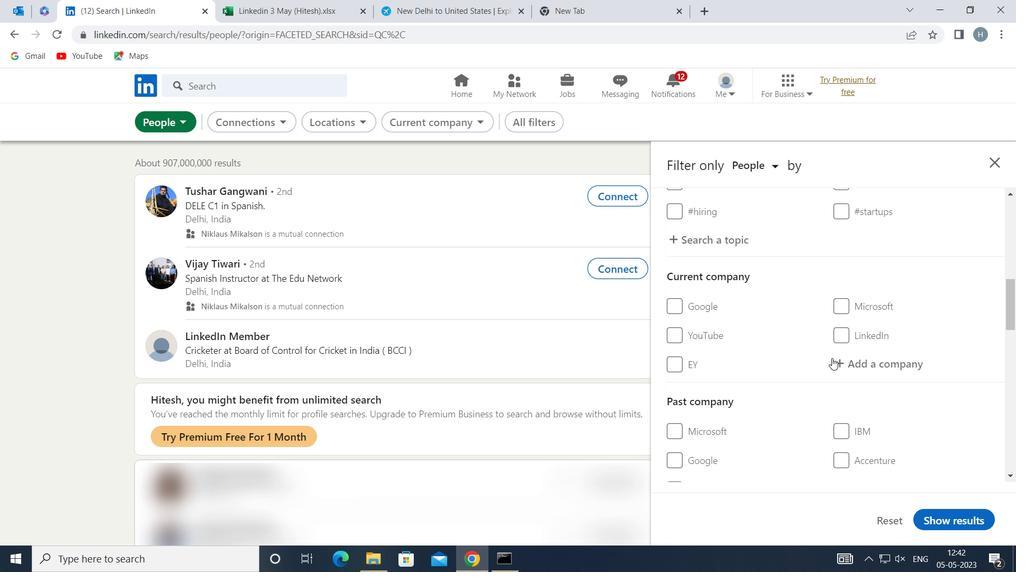 
Action: Mouse pressed left at (856, 360)
Screenshot: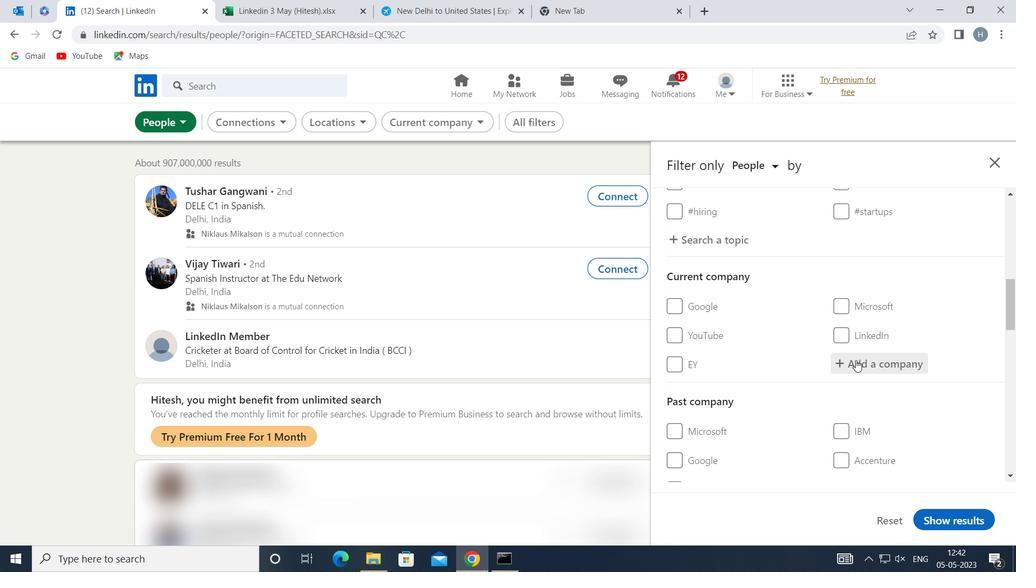 
Action: Mouse moved to (855, 359)
Screenshot: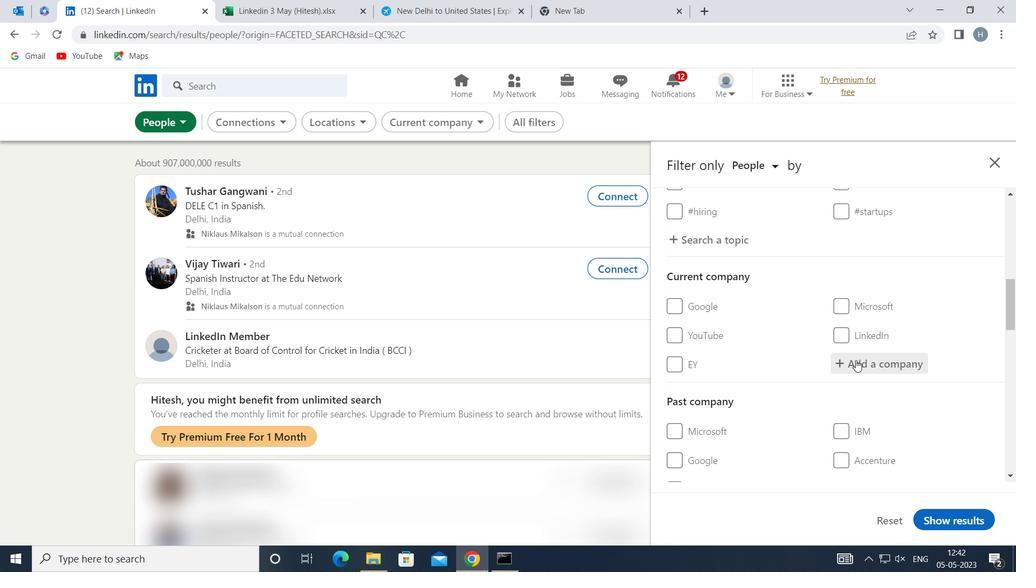 
Action: Key pressed <Key.shift>PHARMAGUI
Screenshot: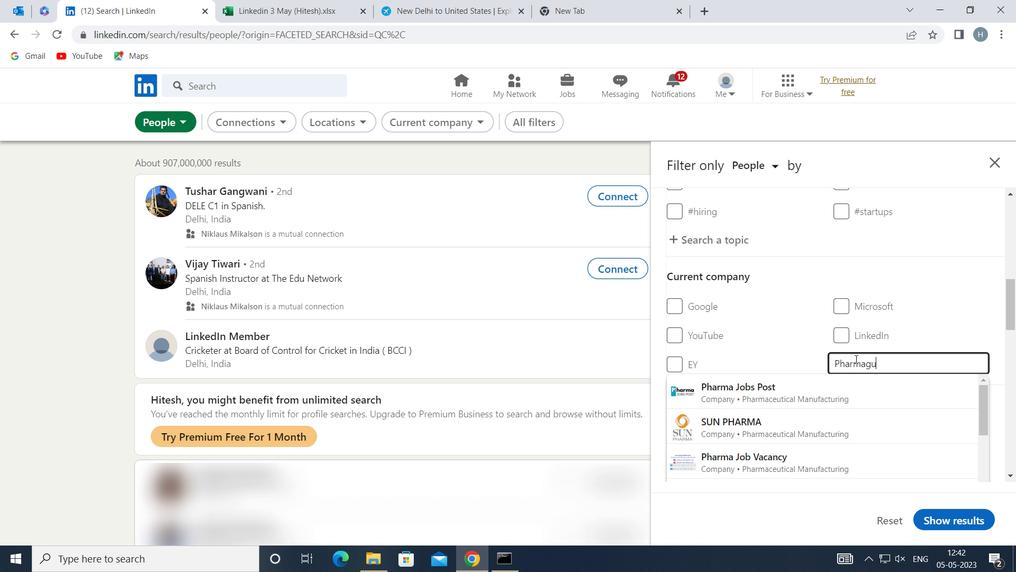 
Action: Mouse moved to (808, 385)
Screenshot: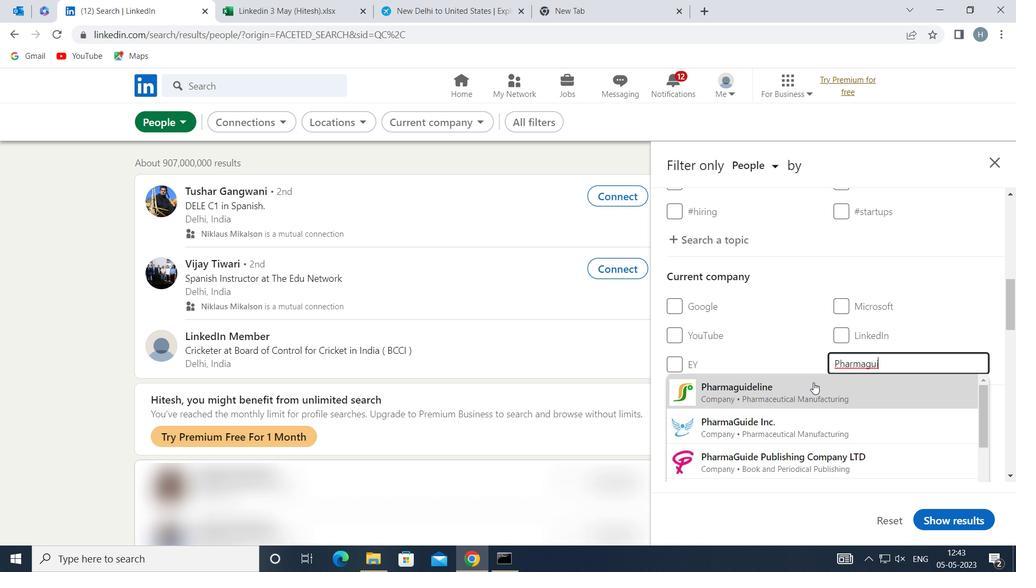 
Action: Mouse pressed left at (808, 385)
Screenshot: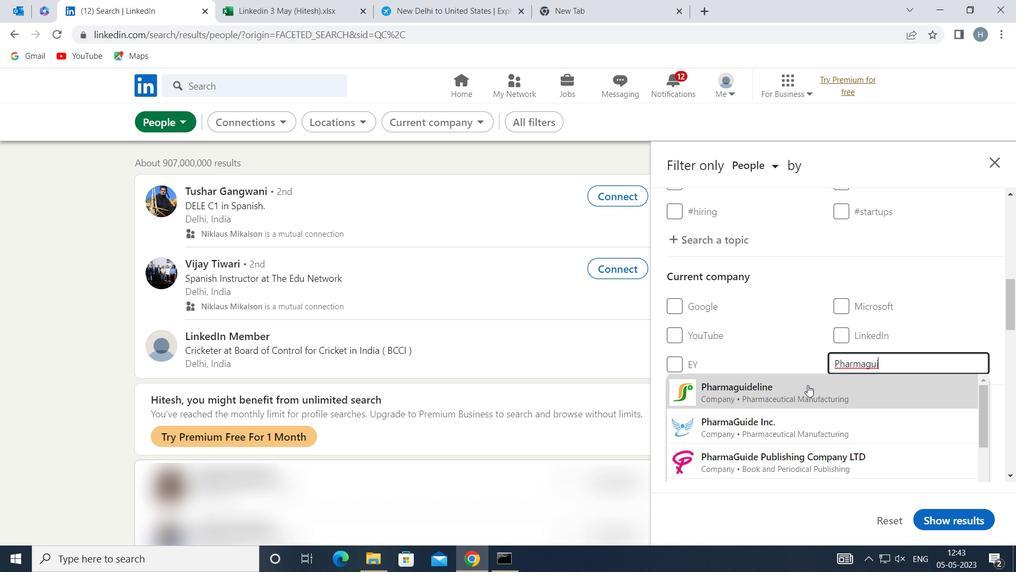 
Action: Mouse moved to (808, 339)
Screenshot: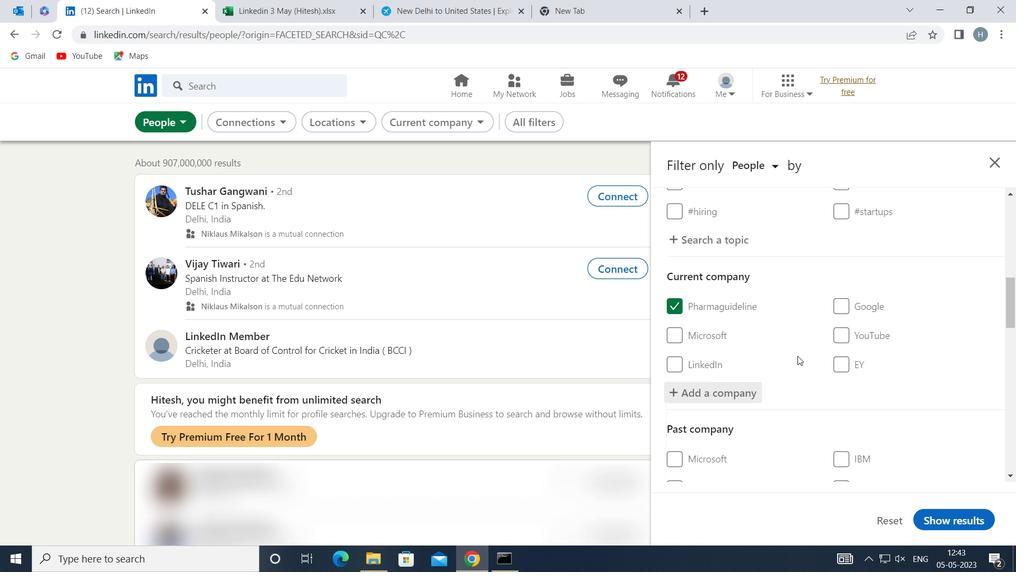 
Action: Mouse scrolled (808, 338) with delta (0, 0)
Screenshot: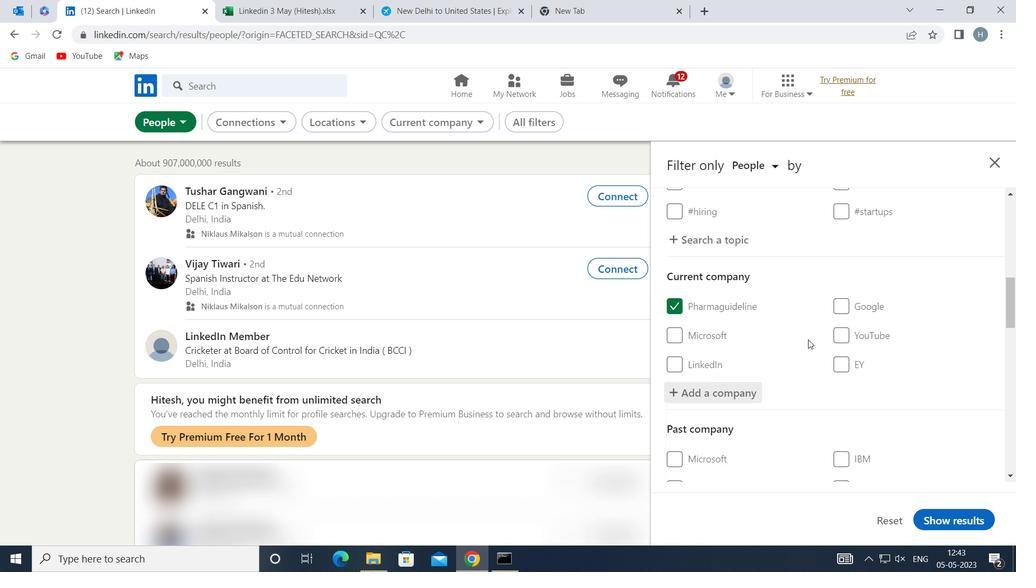 
Action: Mouse scrolled (808, 338) with delta (0, 0)
Screenshot: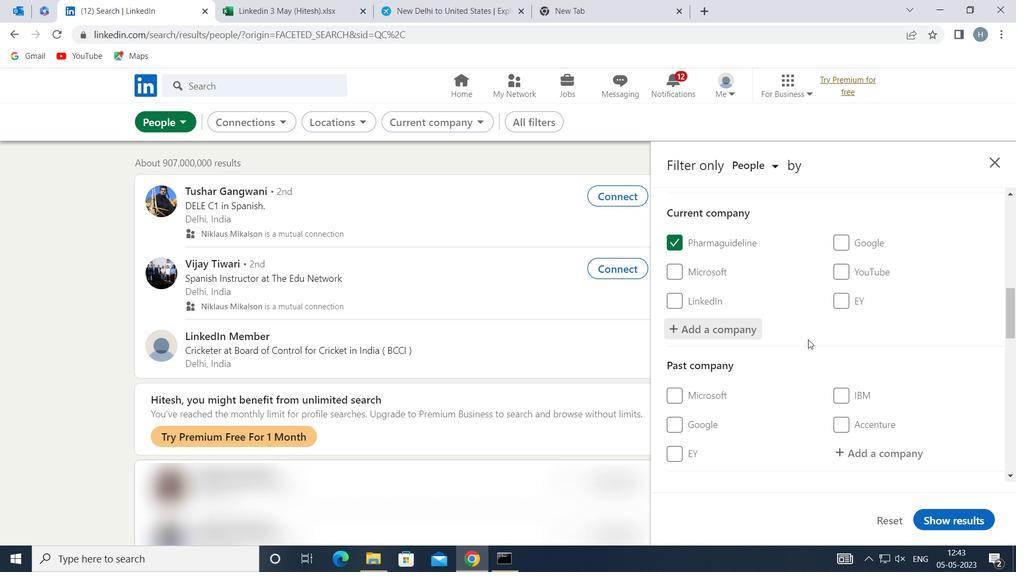 
Action: Mouse scrolled (808, 338) with delta (0, 0)
Screenshot: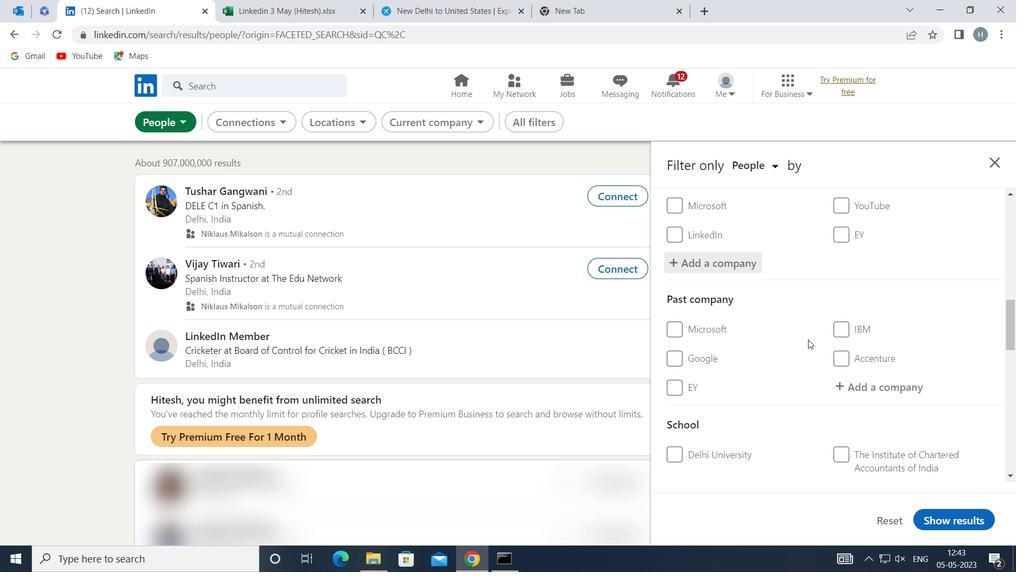 
Action: Mouse scrolled (808, 338) with delta (0, 0)
Screenshot: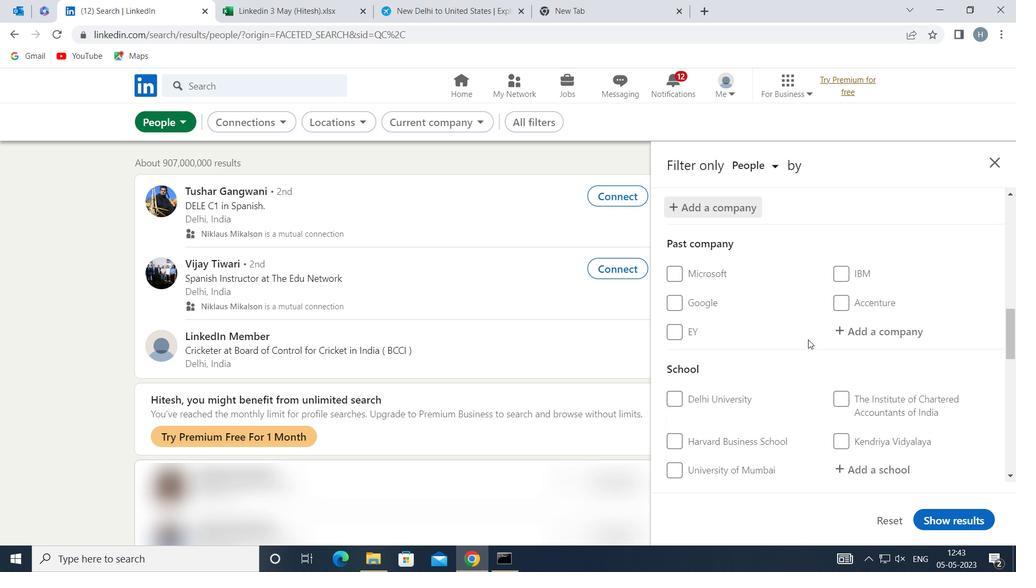 
Action: Mouse moved to (885, 388)
Screenshot: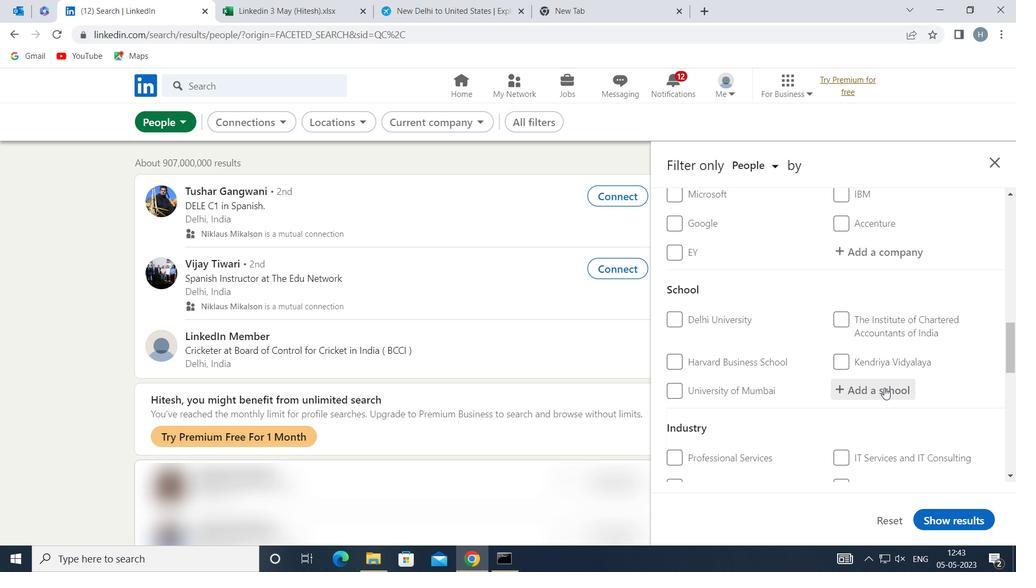 
Action: Mouse pressed left at (885, 388)
Screenshot: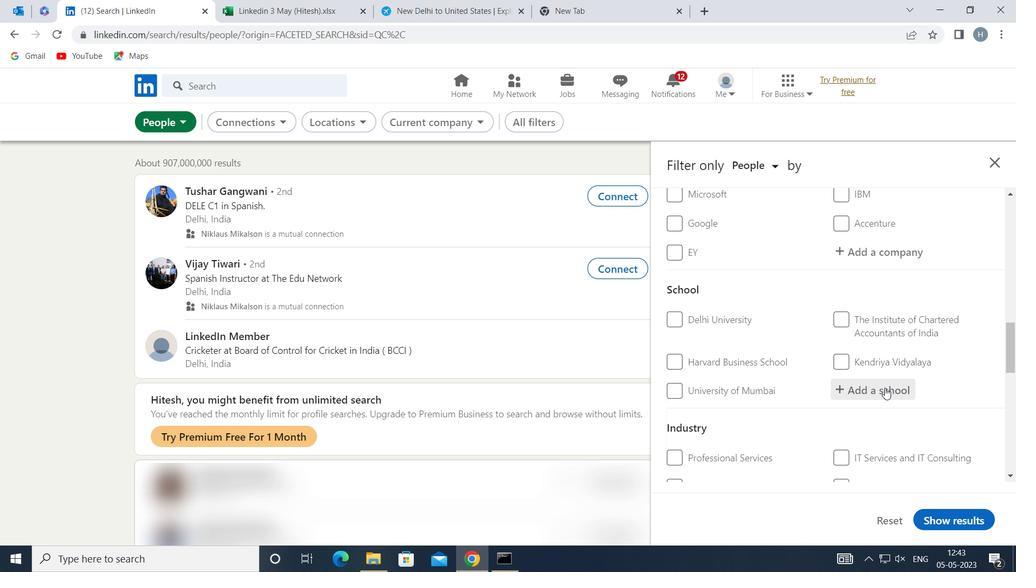 
Action: Mouse moved to (885, 388)
Screenshot: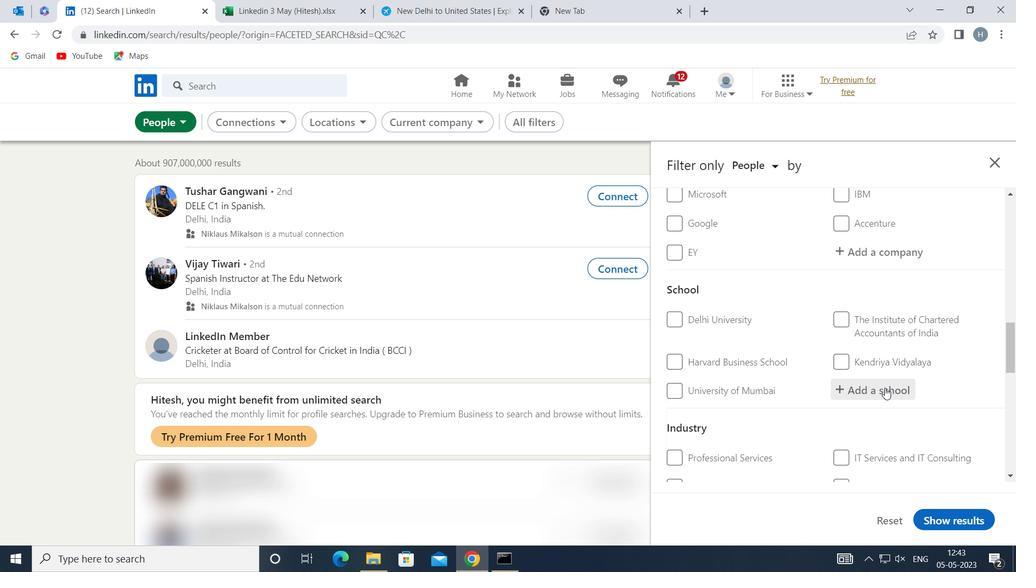 
Action: Key pressed <Key.shift>INDRA<Key.space><Key.shift>GANDHI<Key.space><Key.shift>DELHI
Screenshot: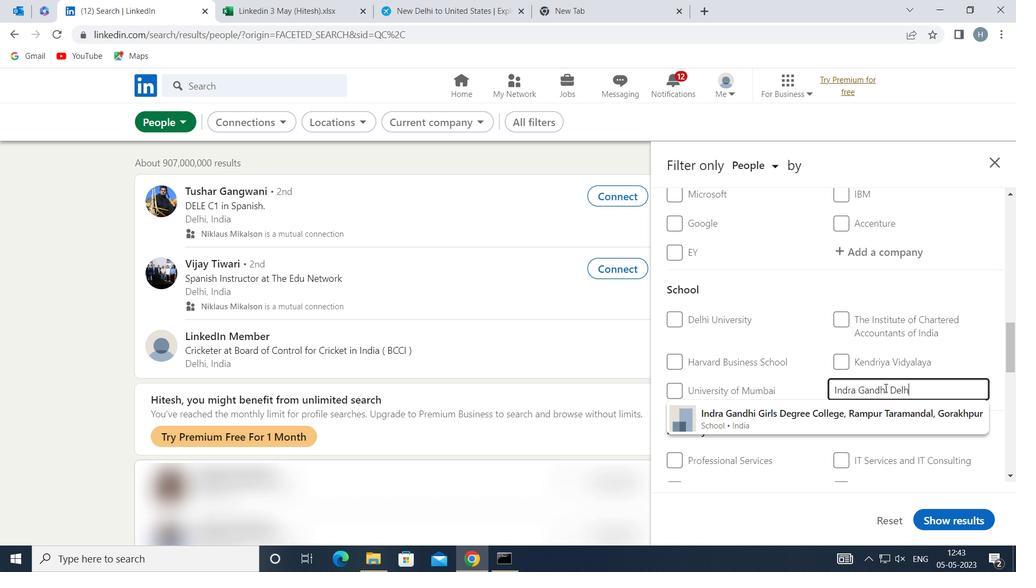 
Action: Mouse moved to (947, 391)
Screenshot: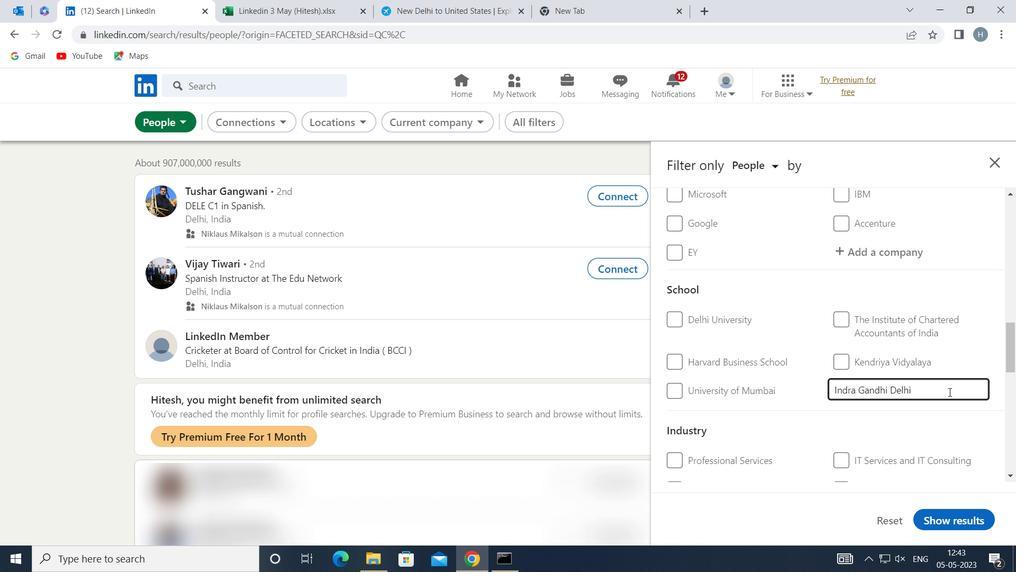 
Action: Key pressed <Key.space><Key.shift>TECHNICAL<Key.space><Key.shift>UNIVERSITY<Key.space>FOR<Key.space><Key.shift>WOMEN
Screenshot: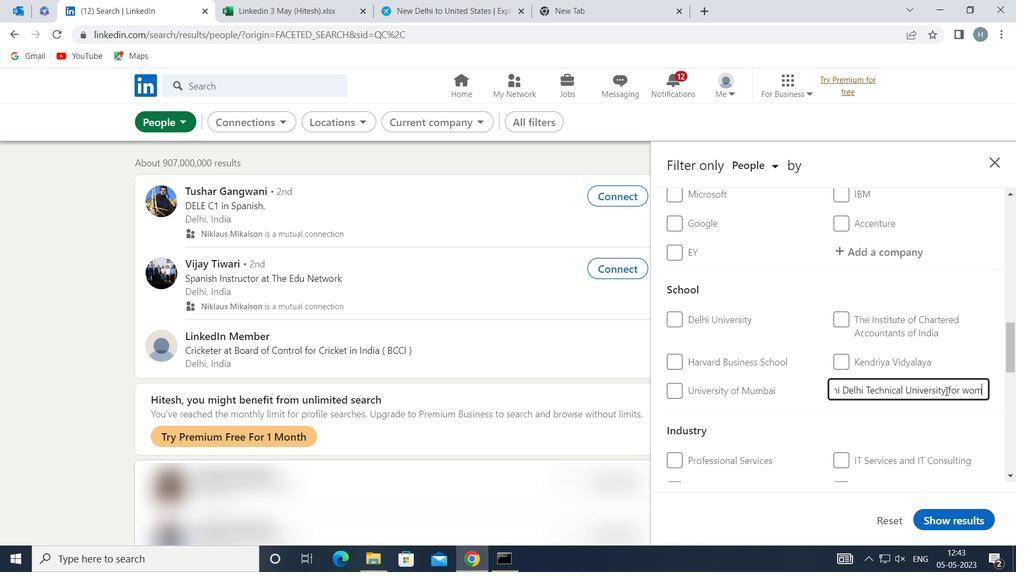 
Action: Mouse moved to (805, 414)
Screenshot: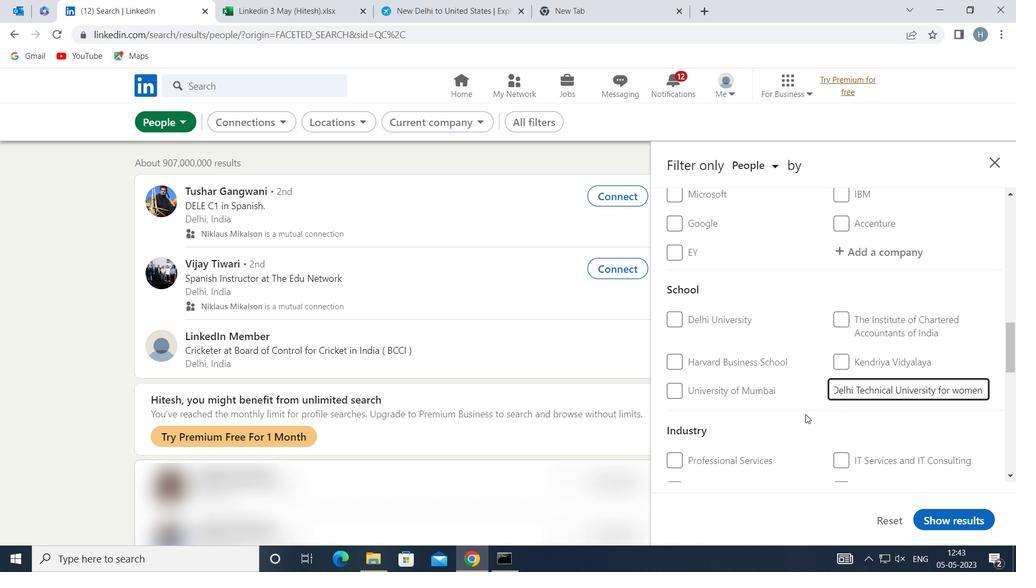 
Action: Mouse pressed left at (805, 414)
Screenshot: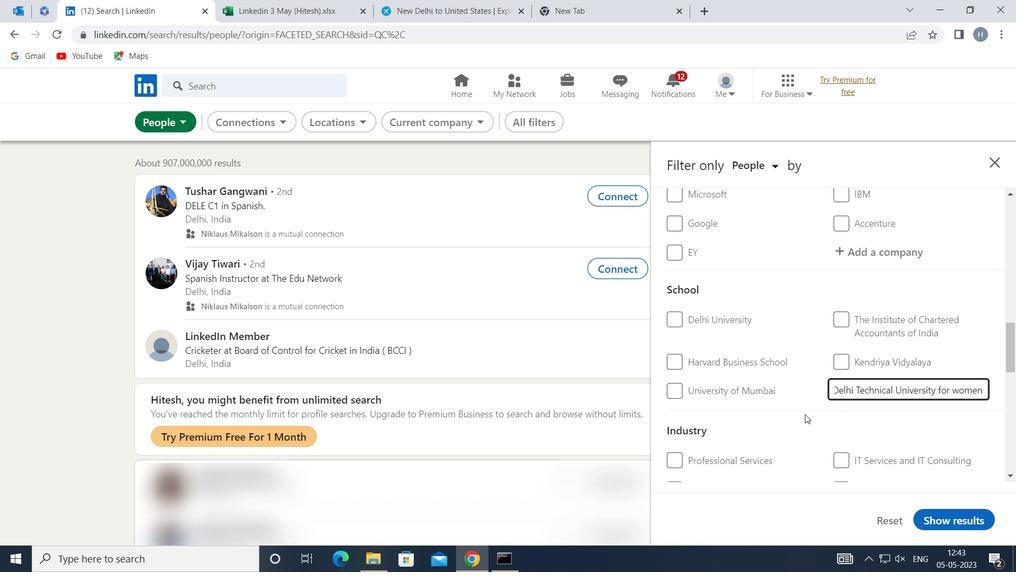 
Action: Mouse moved to (792, 376)
Screenshot: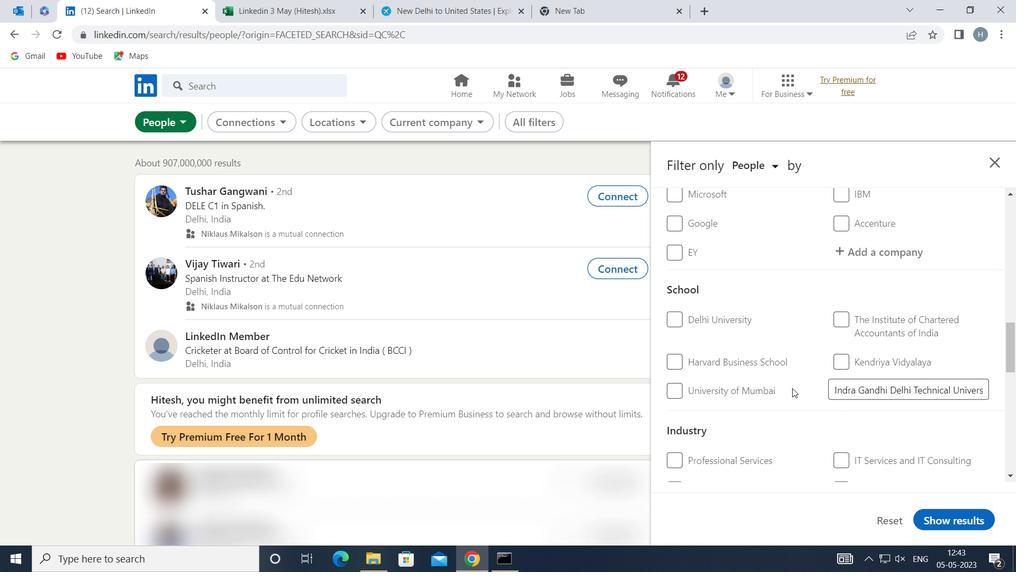 
Action: Mouse scrolled (792, 375) with delta (0, 0)
Screenshot: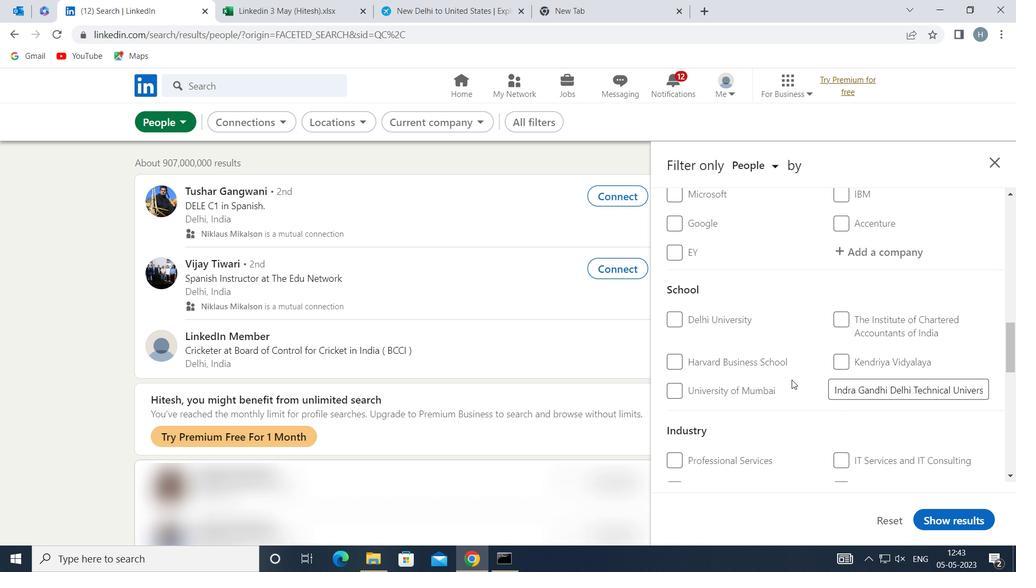 
Action: Mouse moved to (797, 372)
Screenshot: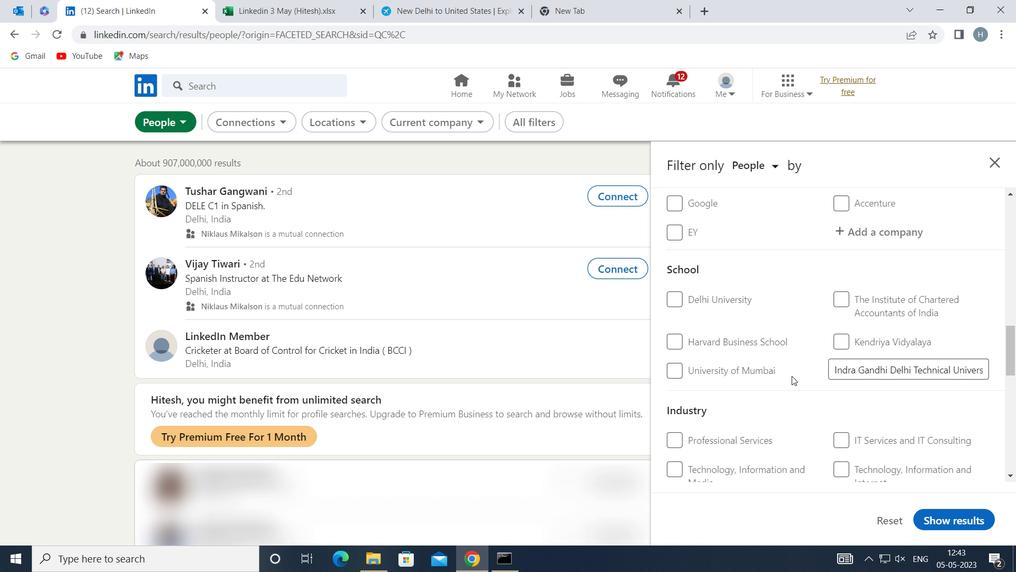 
Action: Mouse scrolled (797, 371) with delta (0, 0)
Screenshot: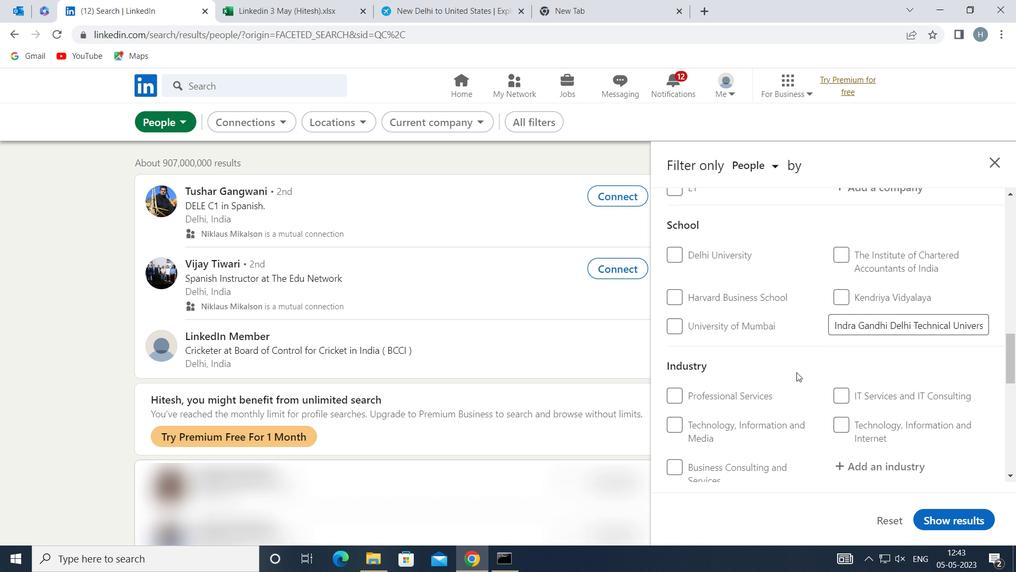
Action: Mouse moved to (885, 394)
Screenshot: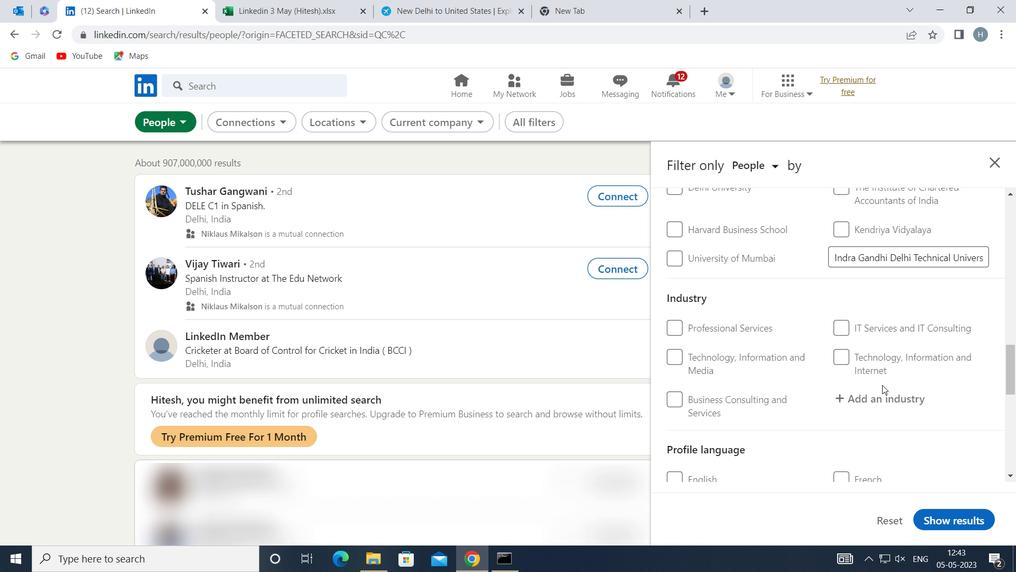 
Action: Mouse pressed left at (885, 394)
Screenshot: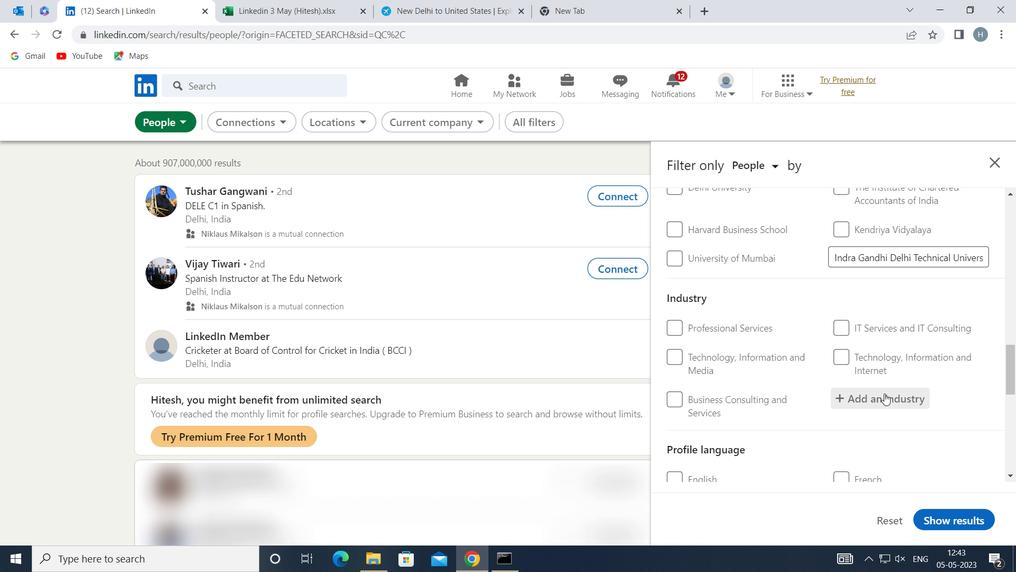 
Action: Mouse moved to (886, 394)
Screenshot: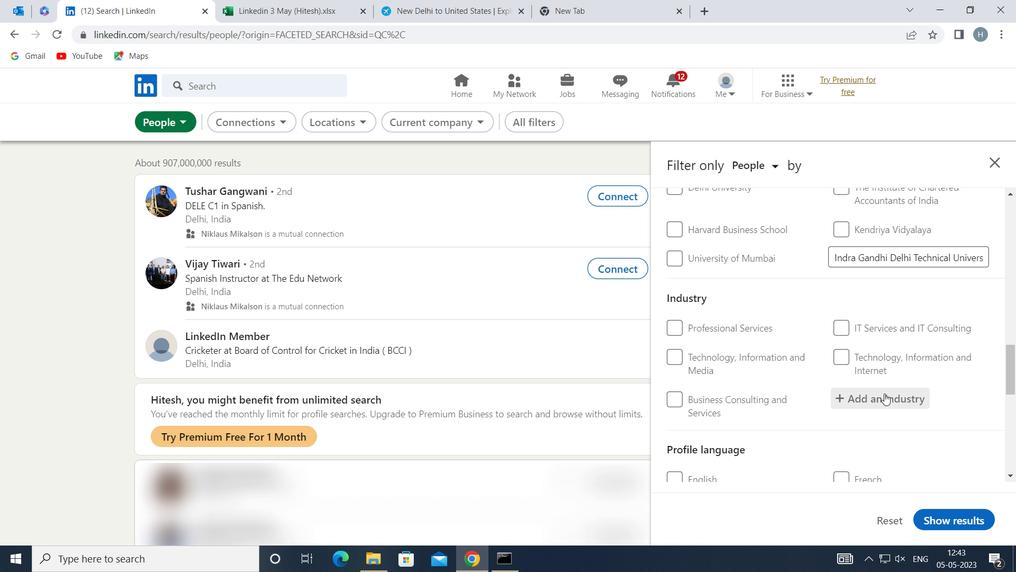 
Action: Key pressed <Key.shift>MAGNETIC<Key.space>
Screenshot: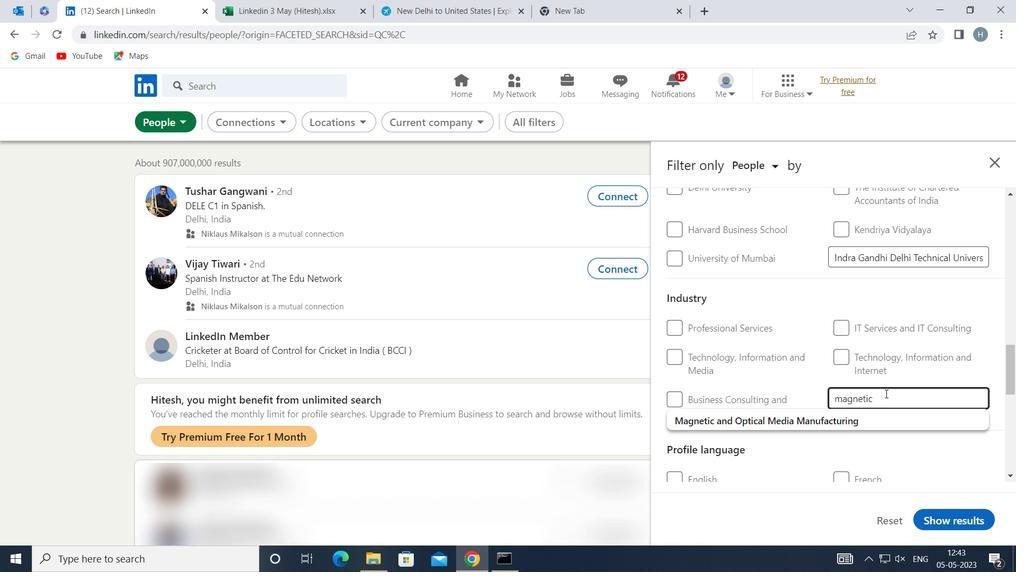 
Action: Mouse moved to (836, 418)
Screenshot: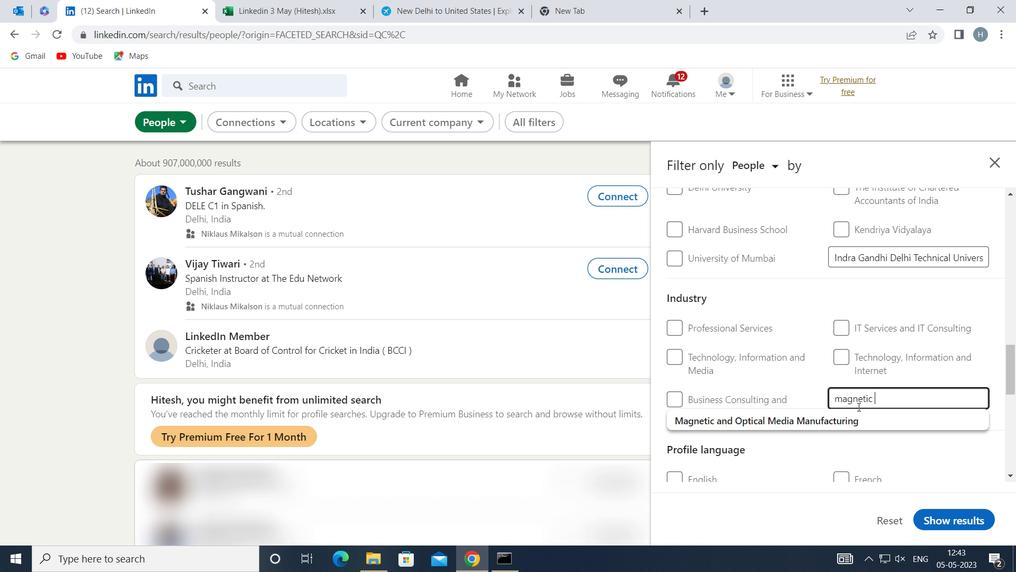 
Action: Mouse pressed left at (836, 418)
Screenshot: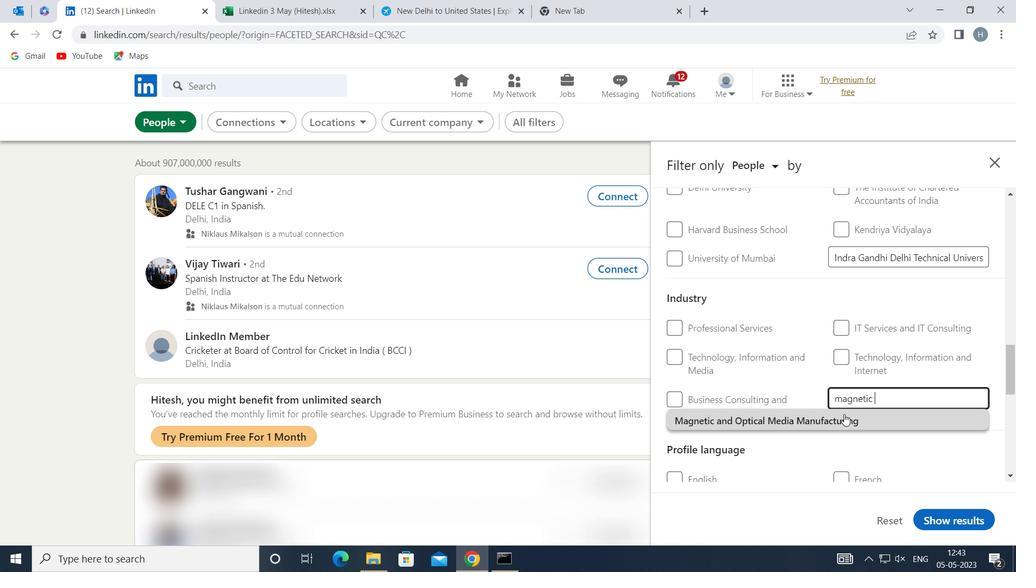
Action: Mouse moved to (765, 383)
Screenshot: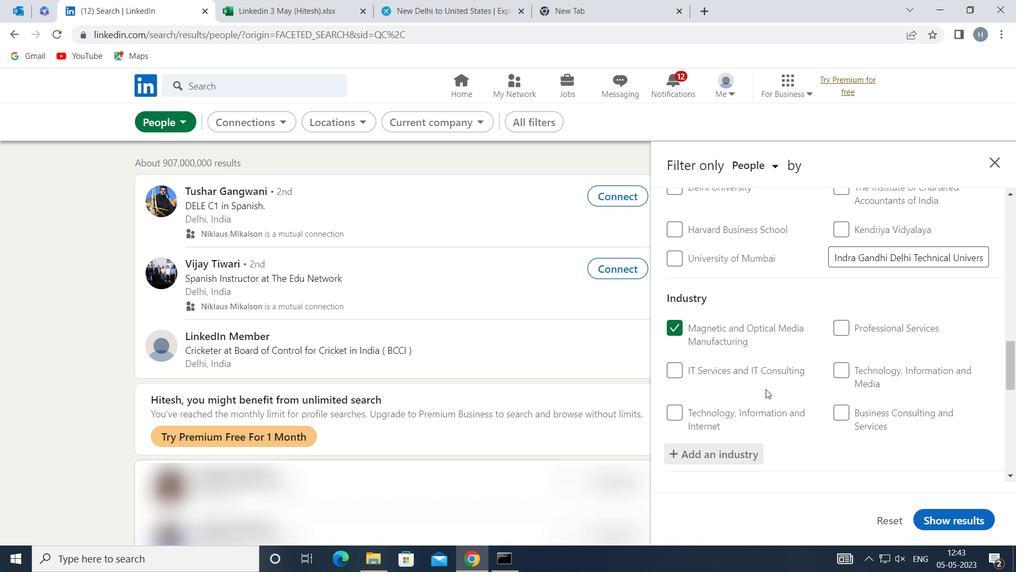 
Action: Mouse scrolled (765, 382) with delta (0, 0)
Screenshot: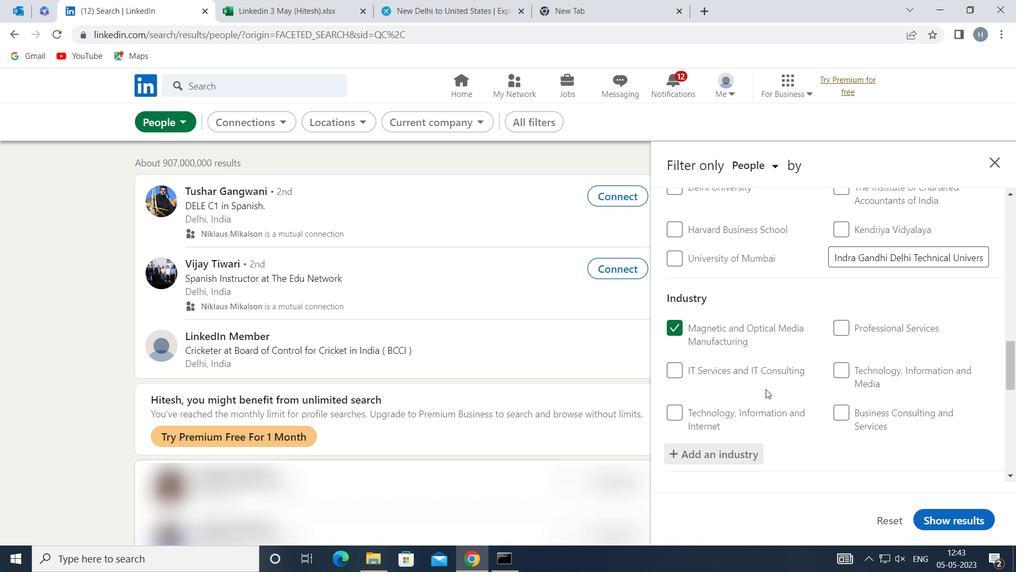 
Action: Mouse moved to (768, 378)
Screenshot: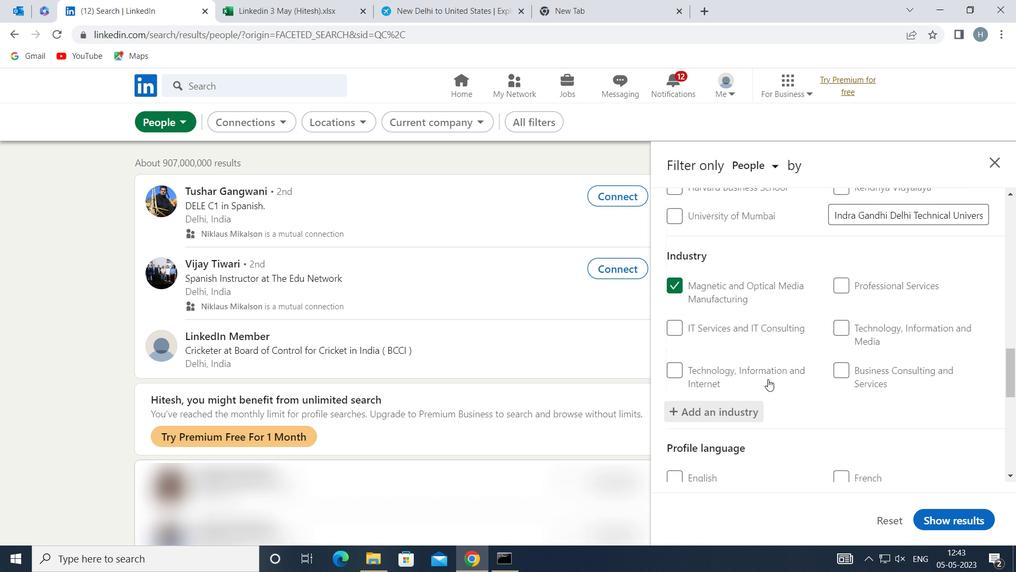 
Action: Mouse scrolled (768, 377) with delta (0, 0)
Screenshot: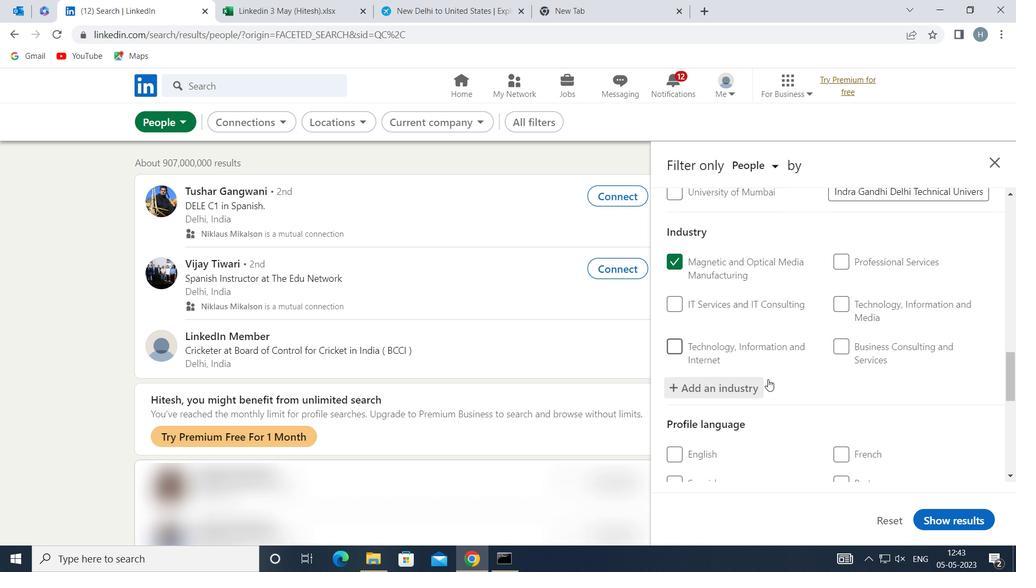 
Action: Mouse moved to (770, 376)
Screenshot: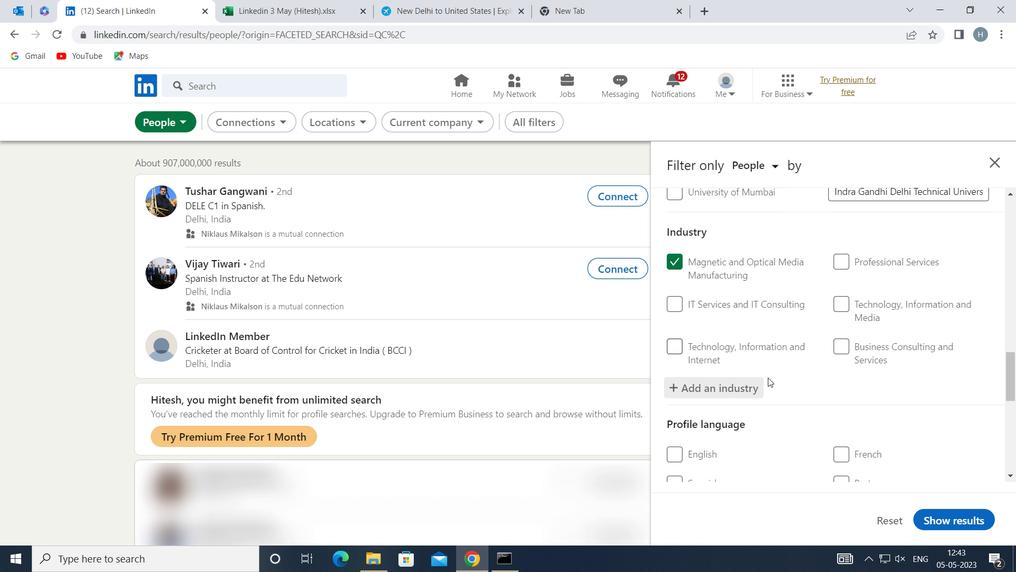 
Action: Mouse scrolled (770, 376) with delta (0, 0)
Screenshot: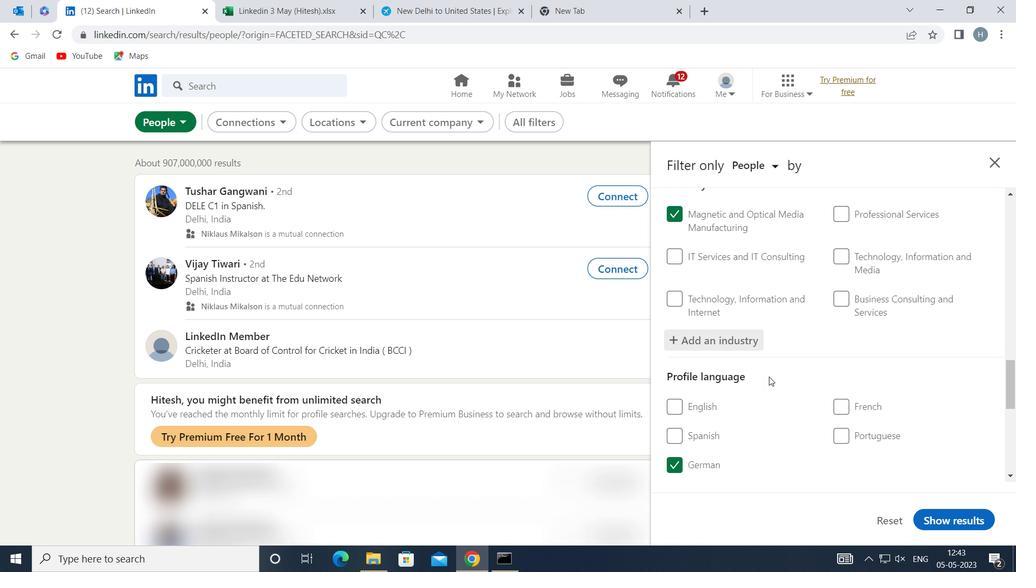 
Action: Mouse moved to (805, 377)
Screenshot: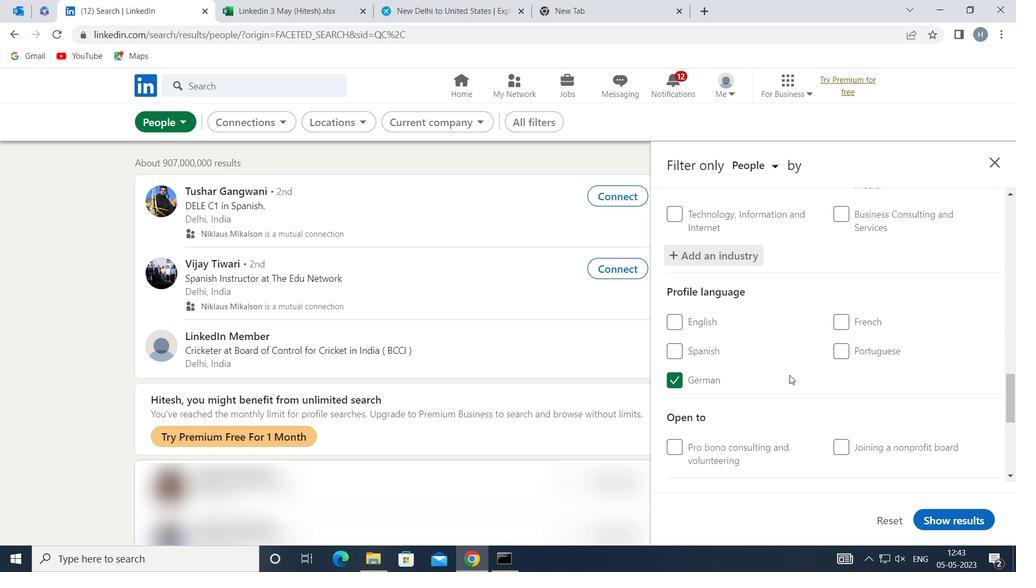 
Action: Mouse scrolled (805, 377) with delta (0, 0)
Screenshot: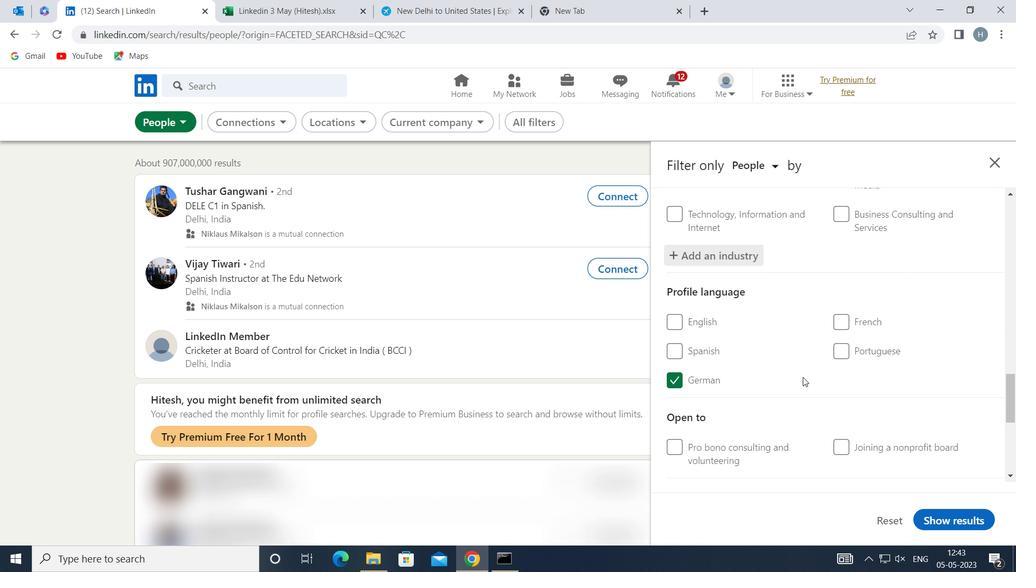 
Action: Mouse scrolled (805, 377) with delta (0, 0)
Screenshot: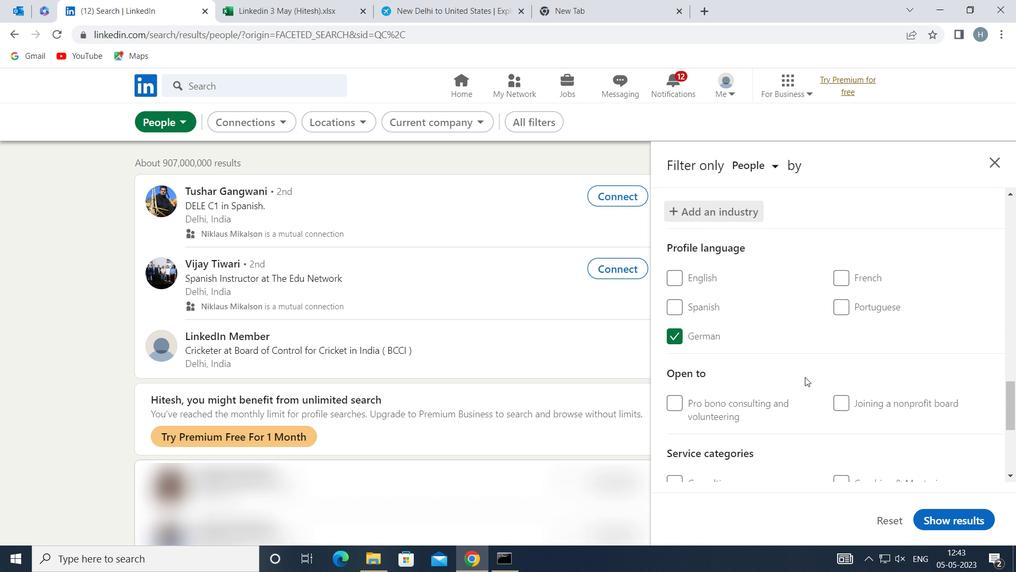 
Action: Mouse scrolled (805, 377) with delta (0, 0)
Screenshot: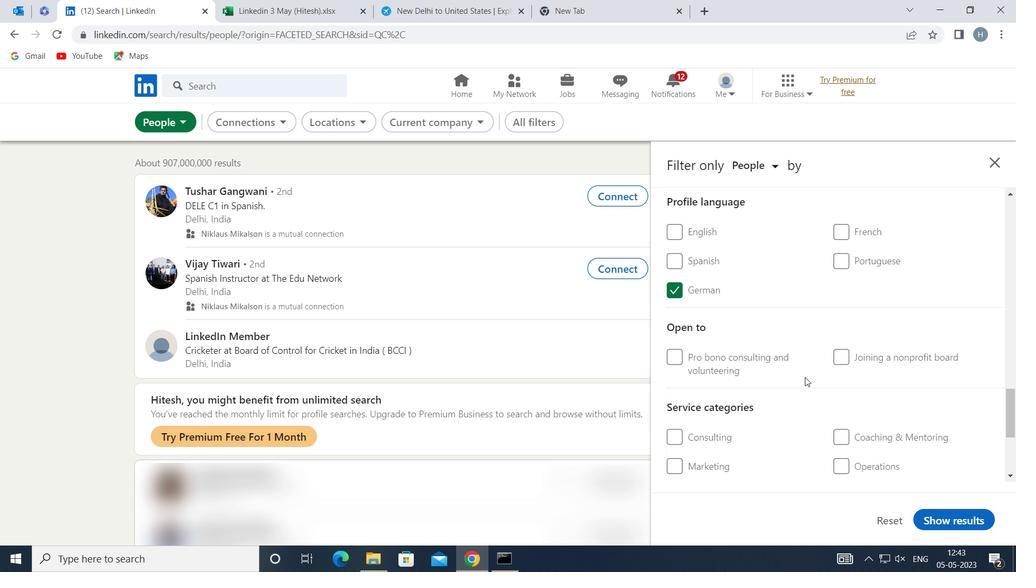 
Action: Mouse moved to (852, 384)
Screenshot: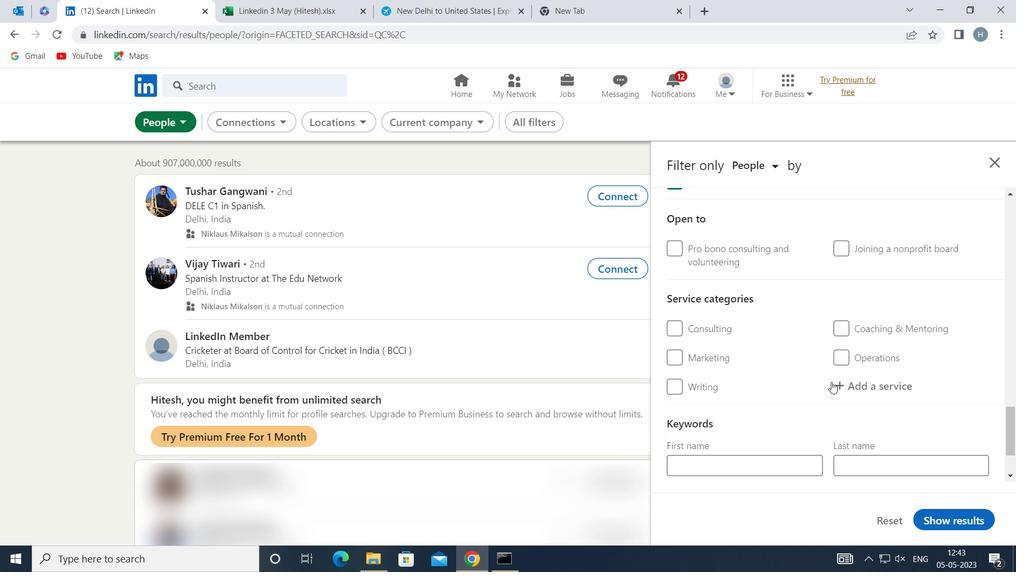 
Action: Mouse pressed left at (852, 384)
Screenshot: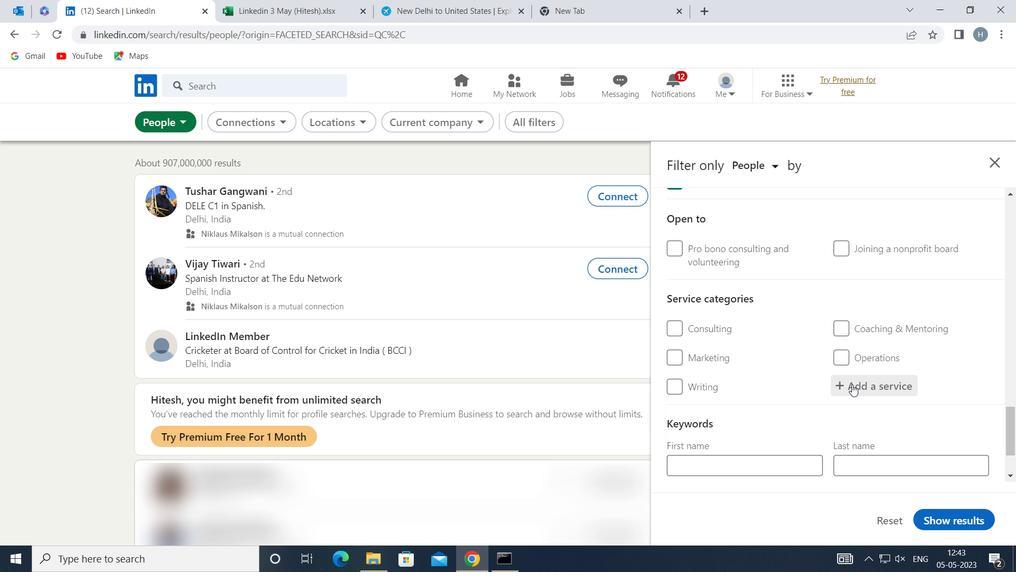 
Action: Mouse moved to (852, 385)
Screenshot: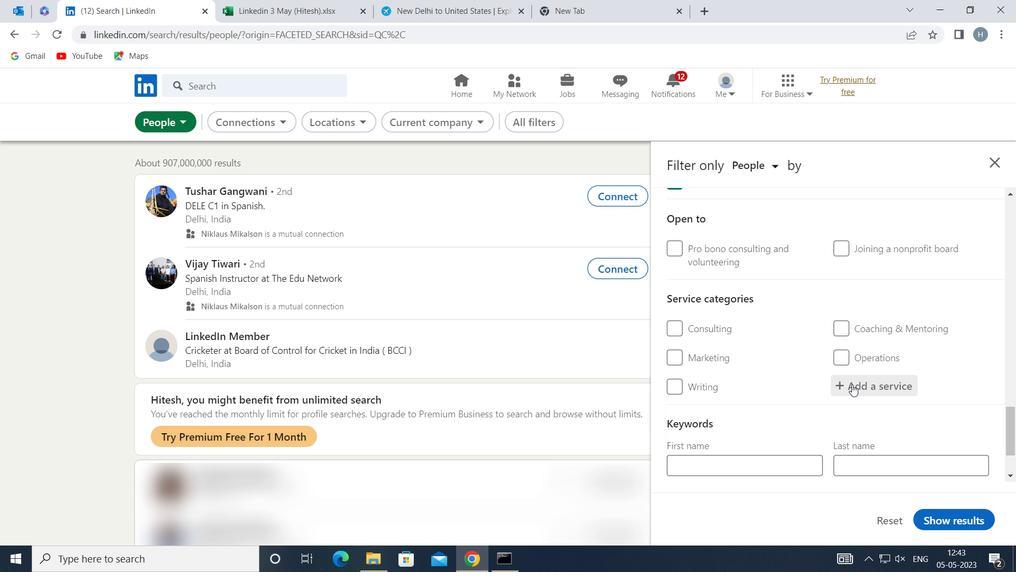 
Action: Key pressed <Key.shift>COMPUY
Screenshot: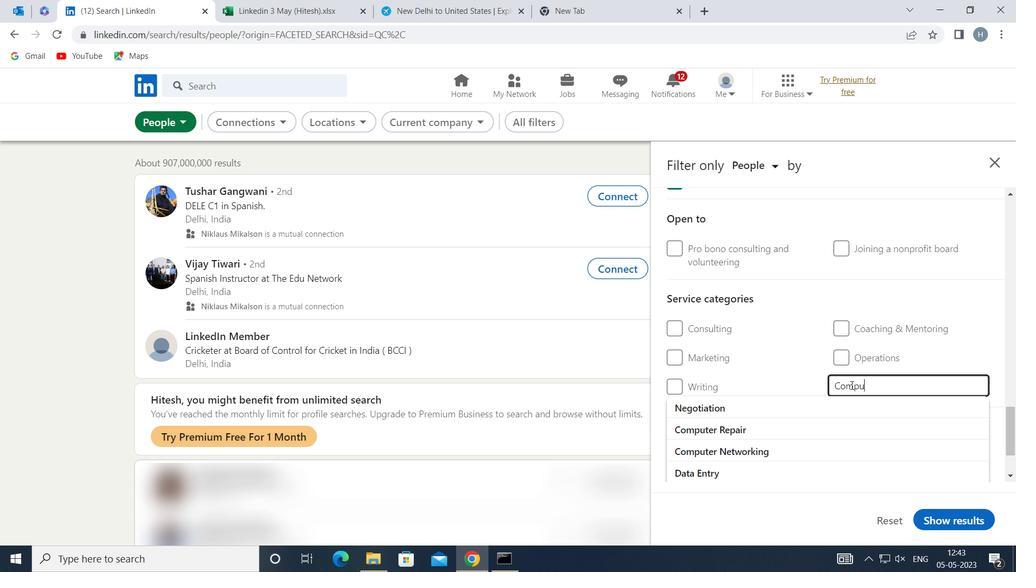 
Action: Mouse moved to (850, 382)
Screenshot: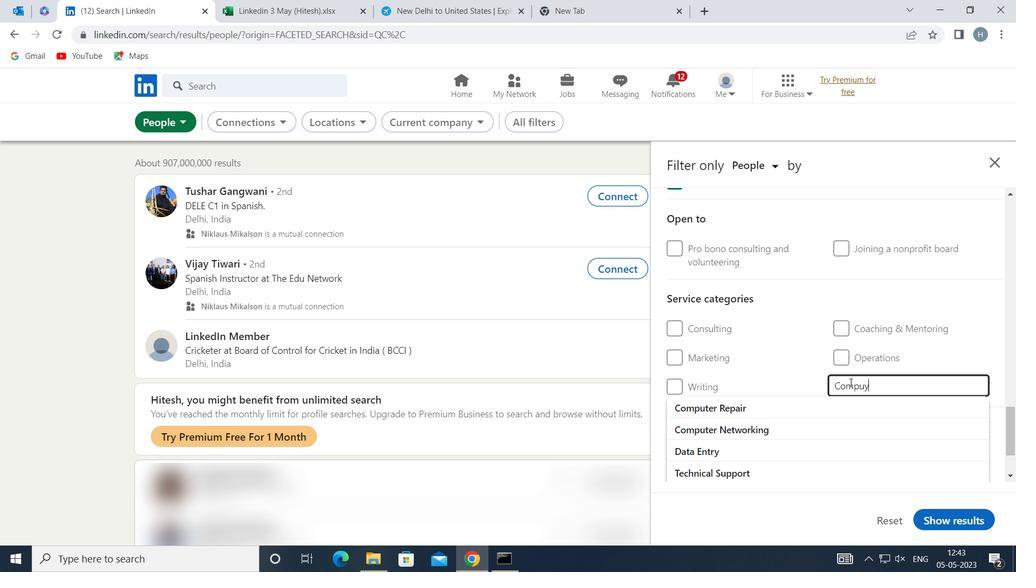 
Action: Key pressed <Key.backspace>TER<Key.space><Key.shift>R
Screenshot: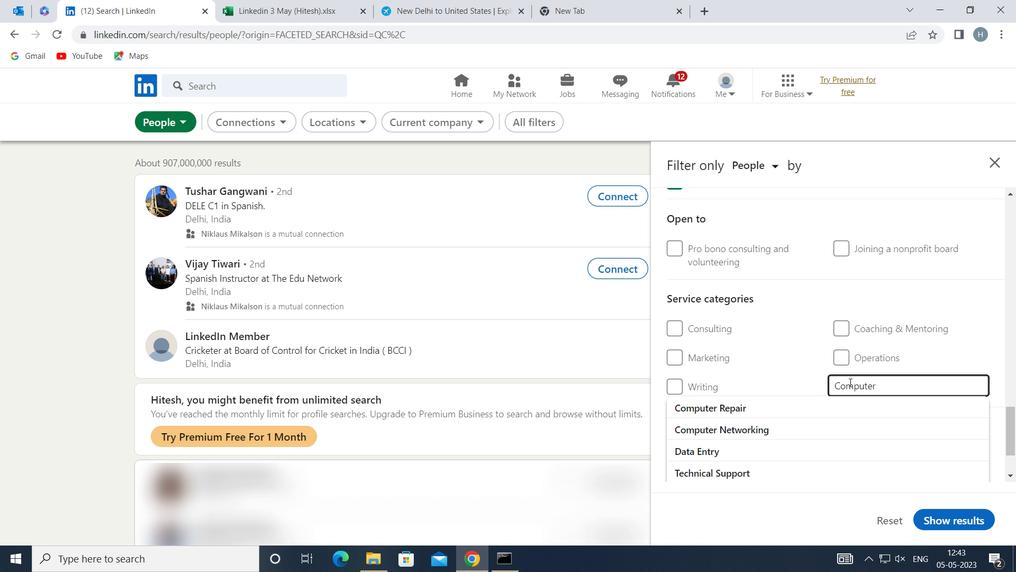 
Action: Mouse moved to (778, 408)
Screenshot: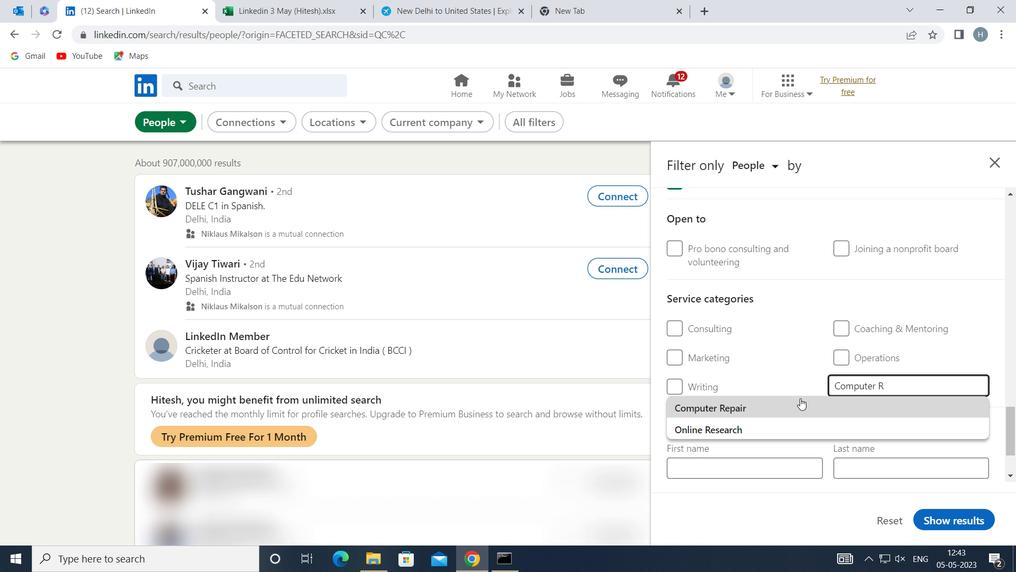 
Action: Mouse pressed left at (778, 408)
Screenshot: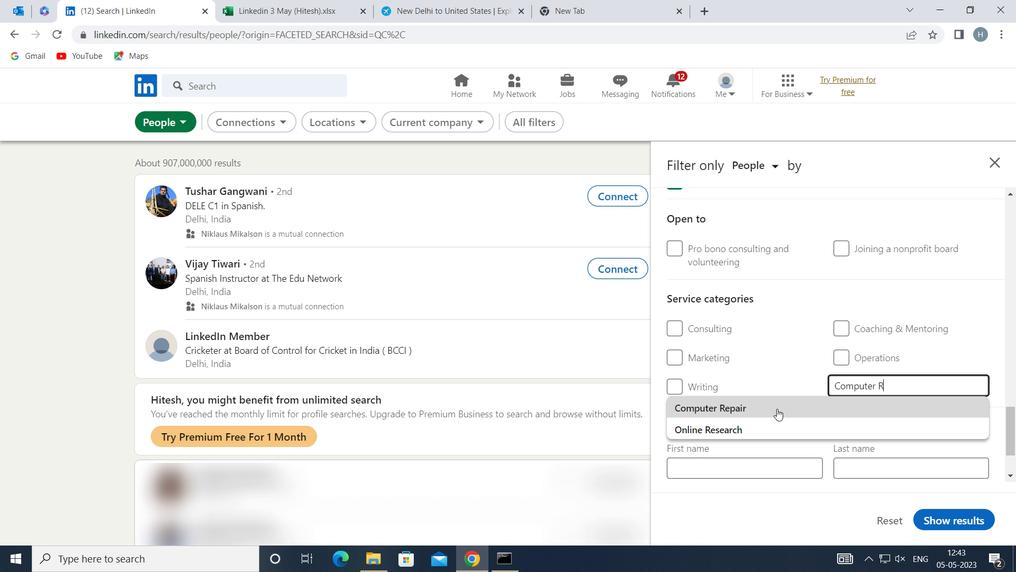 
Action: Mouse moved to (779, 392)
Screenshot: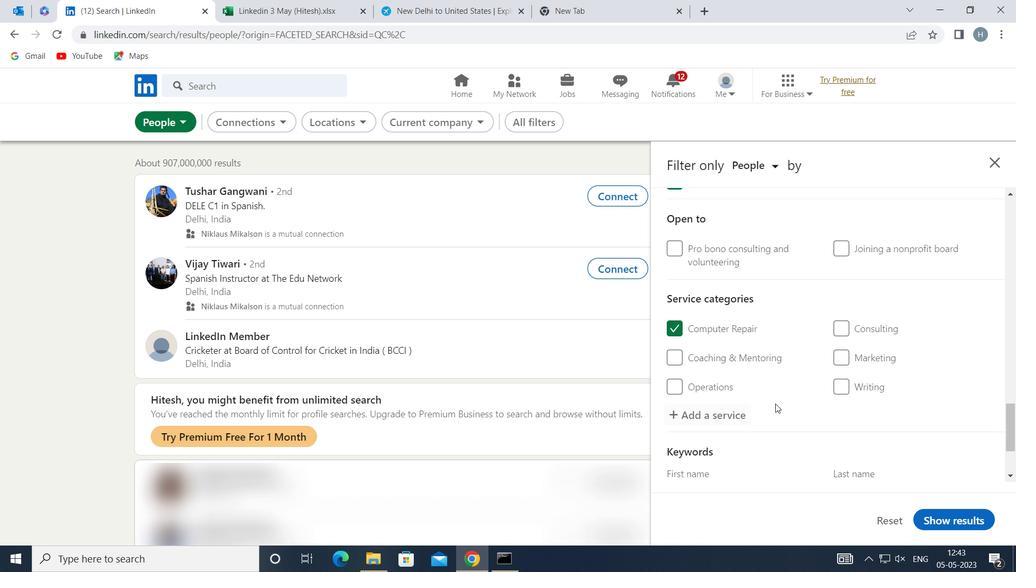 
Action: Mouse scrolled (779, 391) with delta (0, 0)
Screenshot: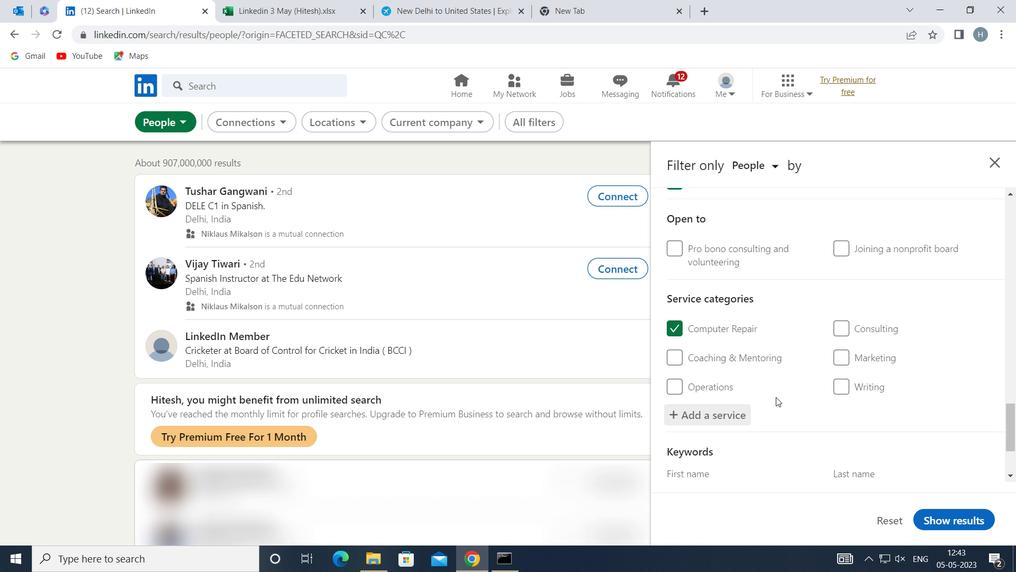
Action: Mouse scrolled (779, 391) with delta (0, 0)
Screenshot: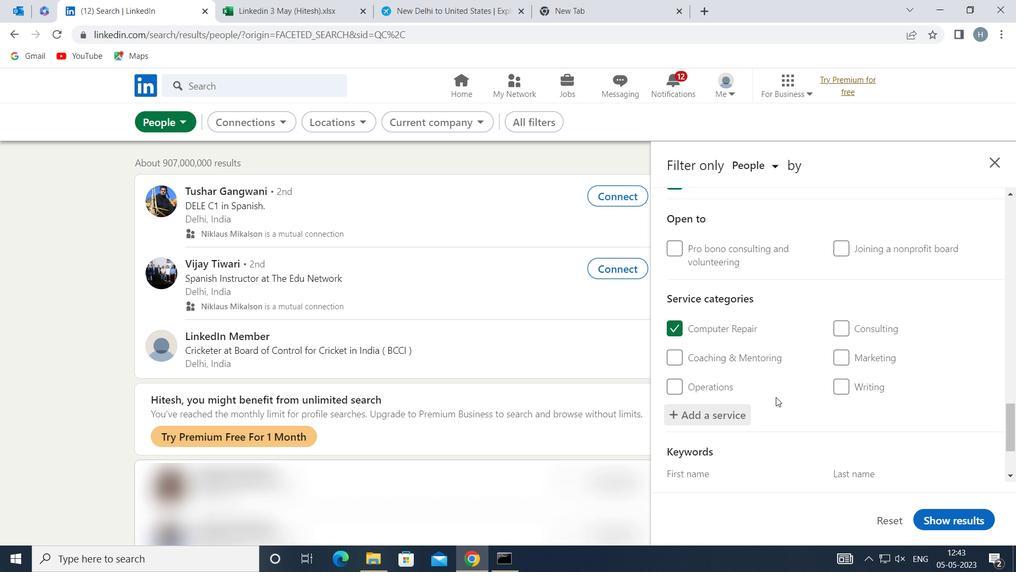 
Action: Mouse scrolled (779, 391) with delta (0, 0)
Screenshot: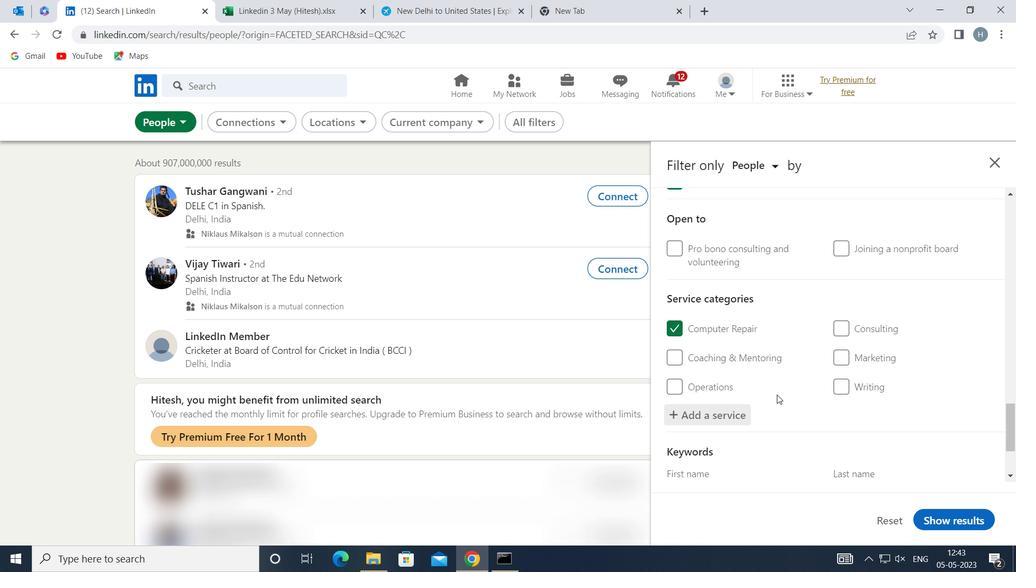 
Action: Mouse scrolled (779, 391) with delta (0, 0)
Screenshot: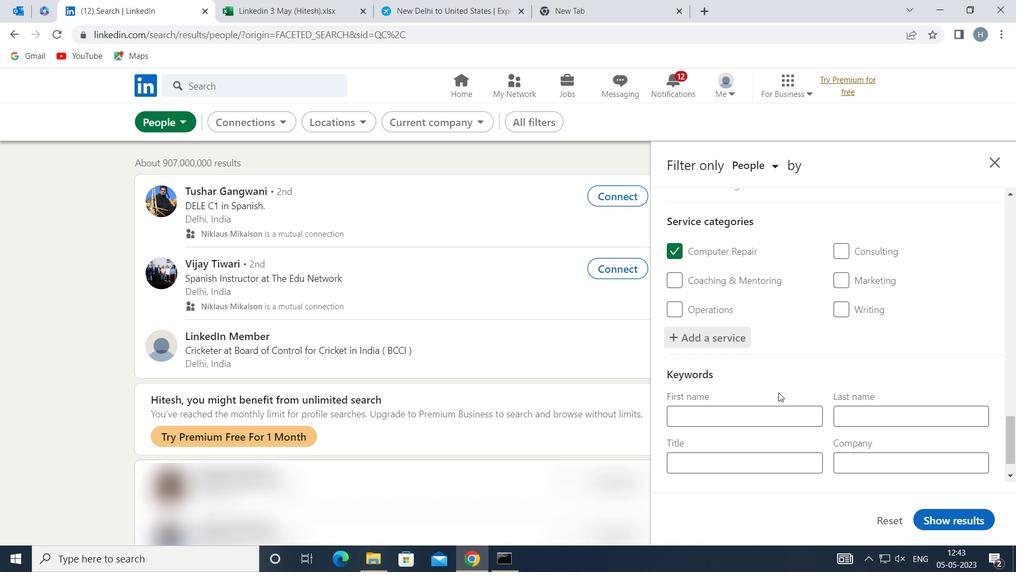 
Action: Mouse scrolled (779, 391) with delta (0, 0)
Screenshot: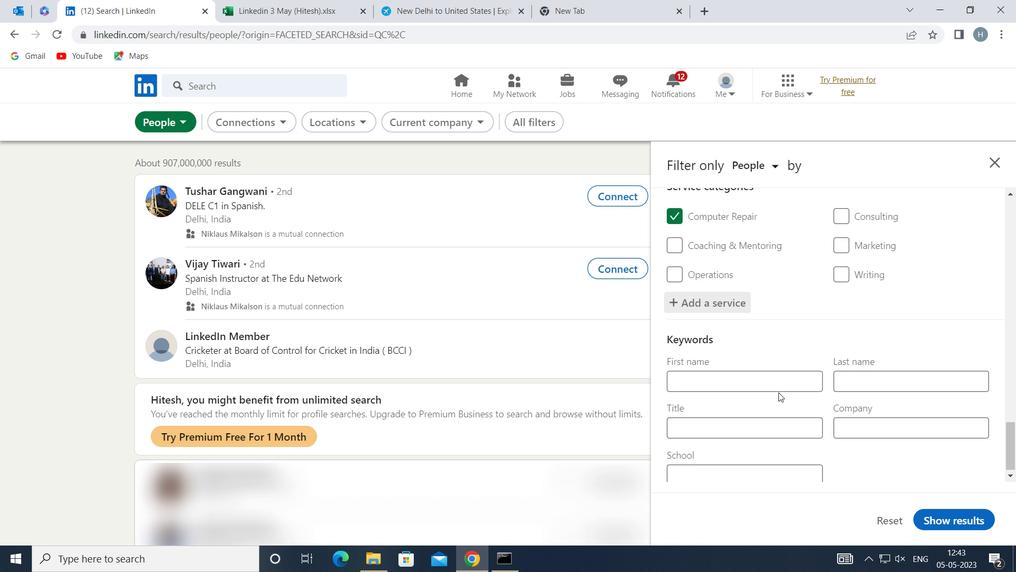 
Action: Mouse moved to (783, 418)
Screenshot: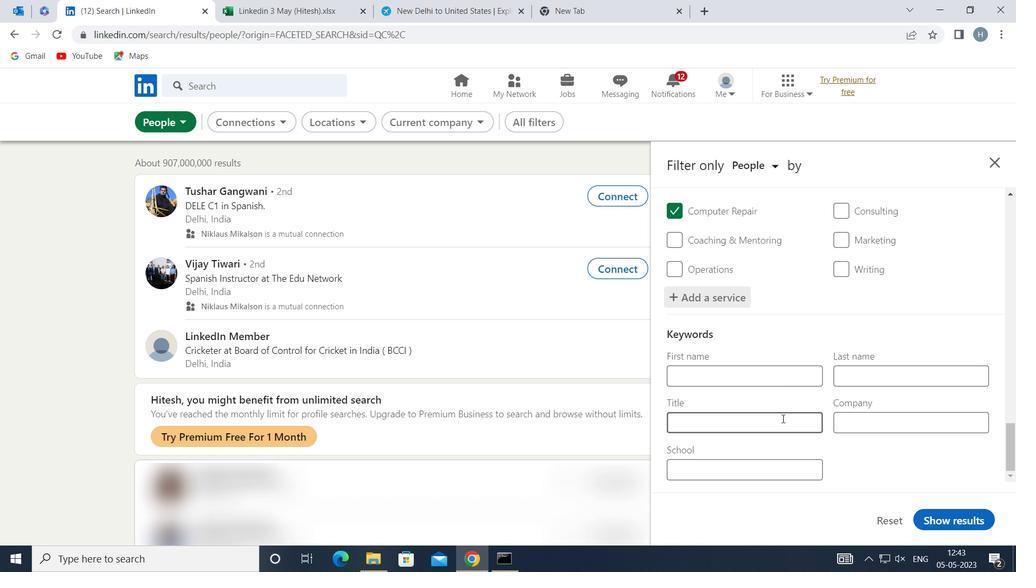 
Action: Mouse pressed left at (783, 418)
Screenshot: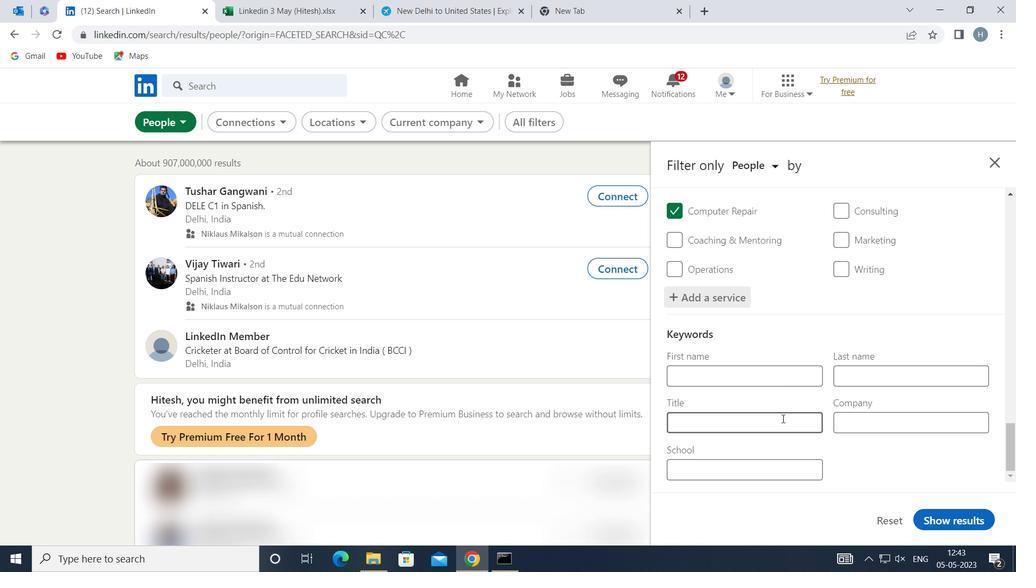 
Action: Mouse moved to (779, 417)
Screenshot: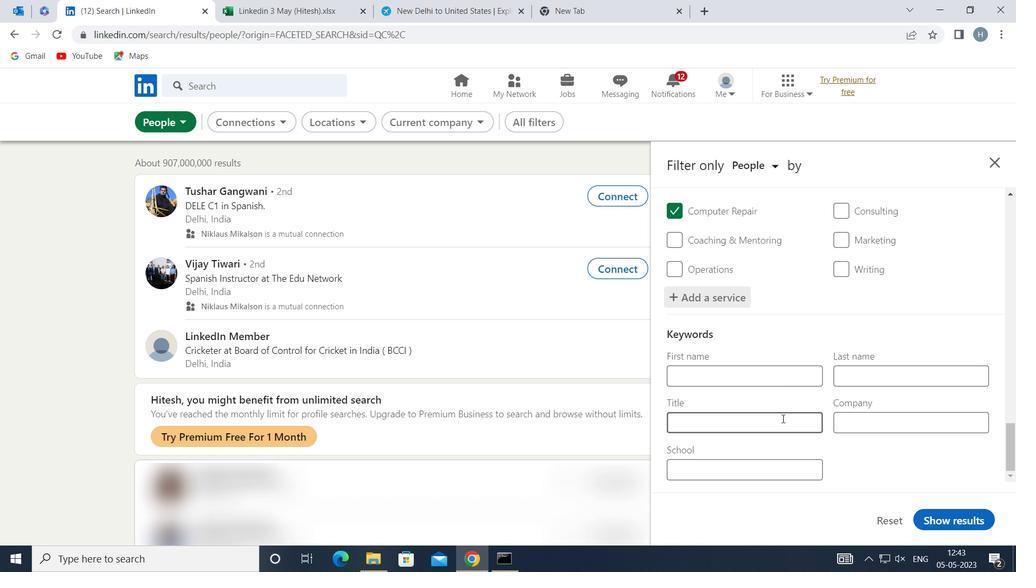 
Action: Key pressed <Key.shift><Key.shift>WAITER/<Key.shift>WAITRESS
Screenshot: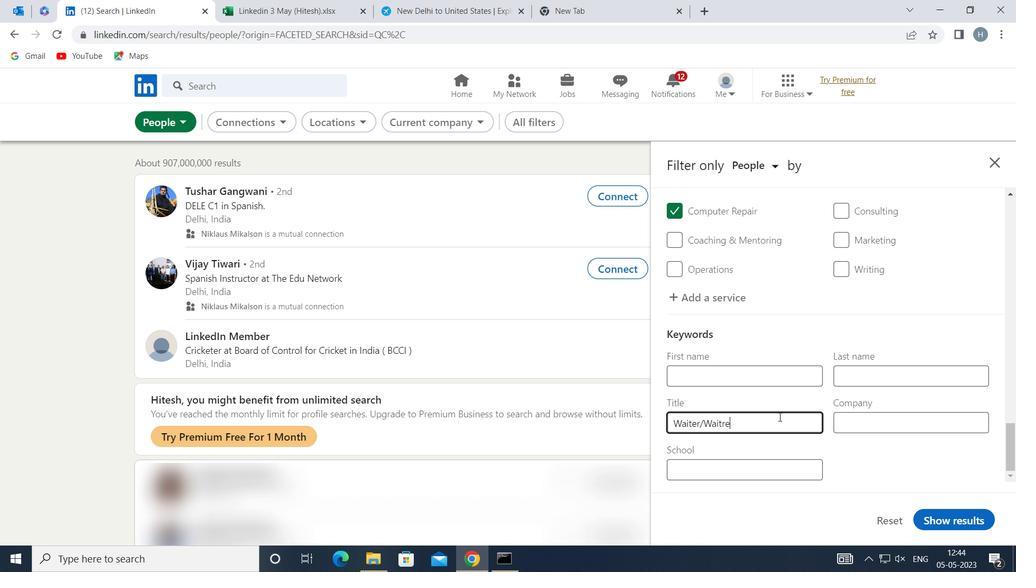 
Action: Mouse moved to (956, 521)
Screenshot: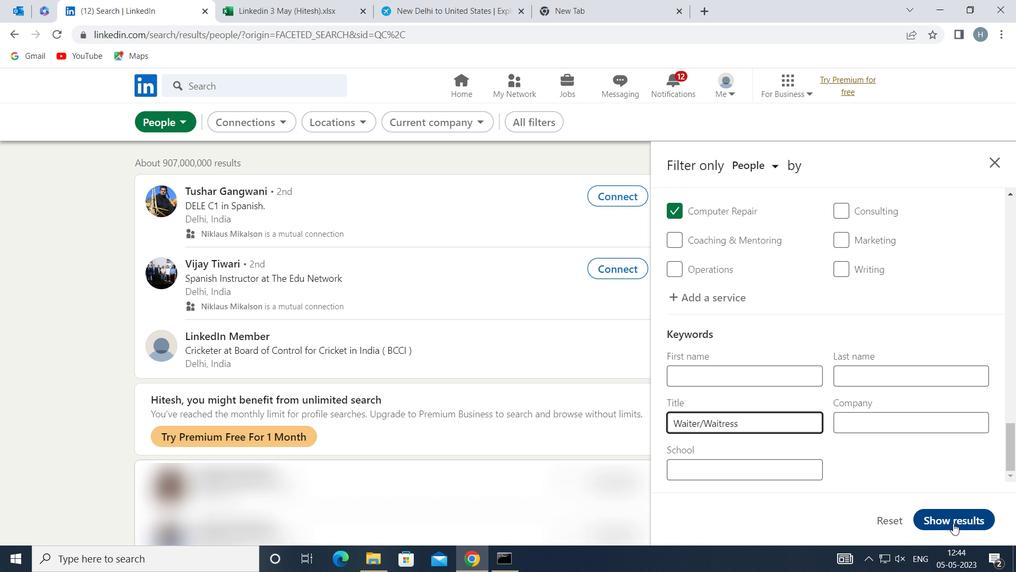 
Action: Mouse pressed left at (956, 521)
Screenshot: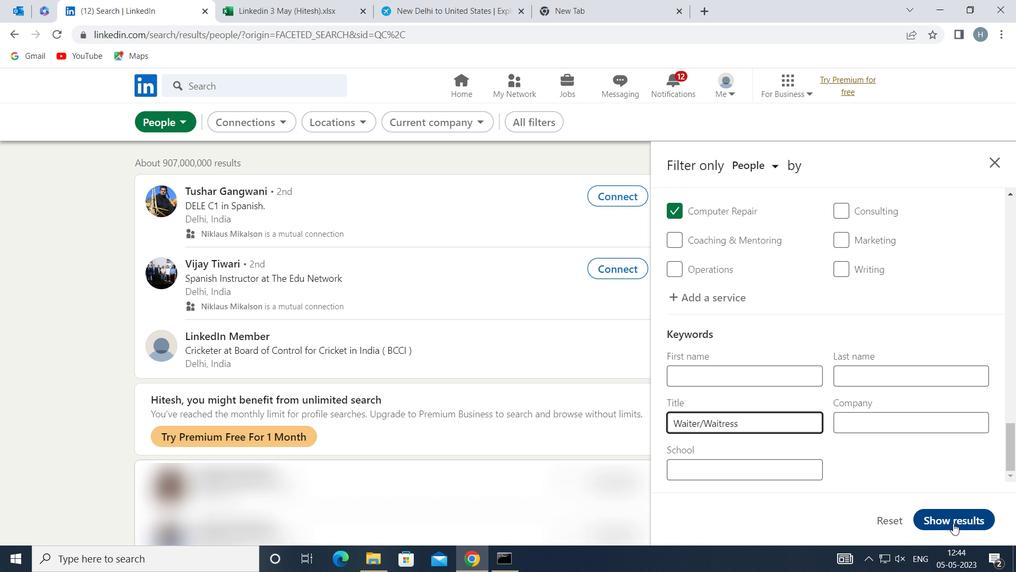 
Action: Mouse moved to (869, 427)
Screenshot: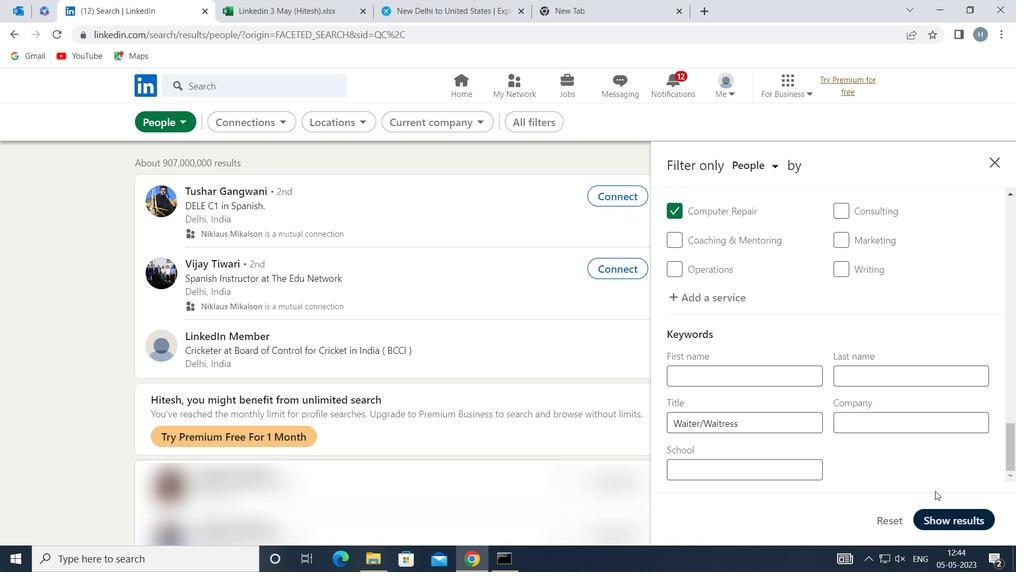 
